 Task: Create new invoice with Date Opened :15-Apr-23, Select Customer: Inchin's Bamboo Garden, Terms: Payment Term 1. Make invoice entry for item-1 with Date: 15-Apr-23, Description: _x000D_
Ommegang Game of Thrones Gift Pack, Action: Material, Income Account: Income:Sales, Quantity: 2, Unit Price: 6.5, Discount %: 7. Make entry for item-2 with Date: 15-Apr-23, Description: Schweppes Club Soda Bottle, Action: Material, Income Account: Income:Sales, Quantity: 2, Unit Price: 6.5, Discount %: 8. Make entry for item-3 with Date: 15-Apr-23, Description: Taco Meat (each), Action: Material, Income Account: Income:Sales, Quantity: 2, Unit Price: 7.5, Discount %: 10. Write Notes: 'Looking forward to serving you again.'. Post Invoice with Post Date: 15-Apr-23, Post to Accounts: Assets:Accounts Receivable. Pay / Process Payment with Transaction Date: 15-May-23, Amount: 37.55, Transfer Account: Checking Account. Print Invoice, display notes by going to Option, then go to Display Tab and check 'Invoice Notes'.
Action: Mouse moved to (184, 67)
Screenshot: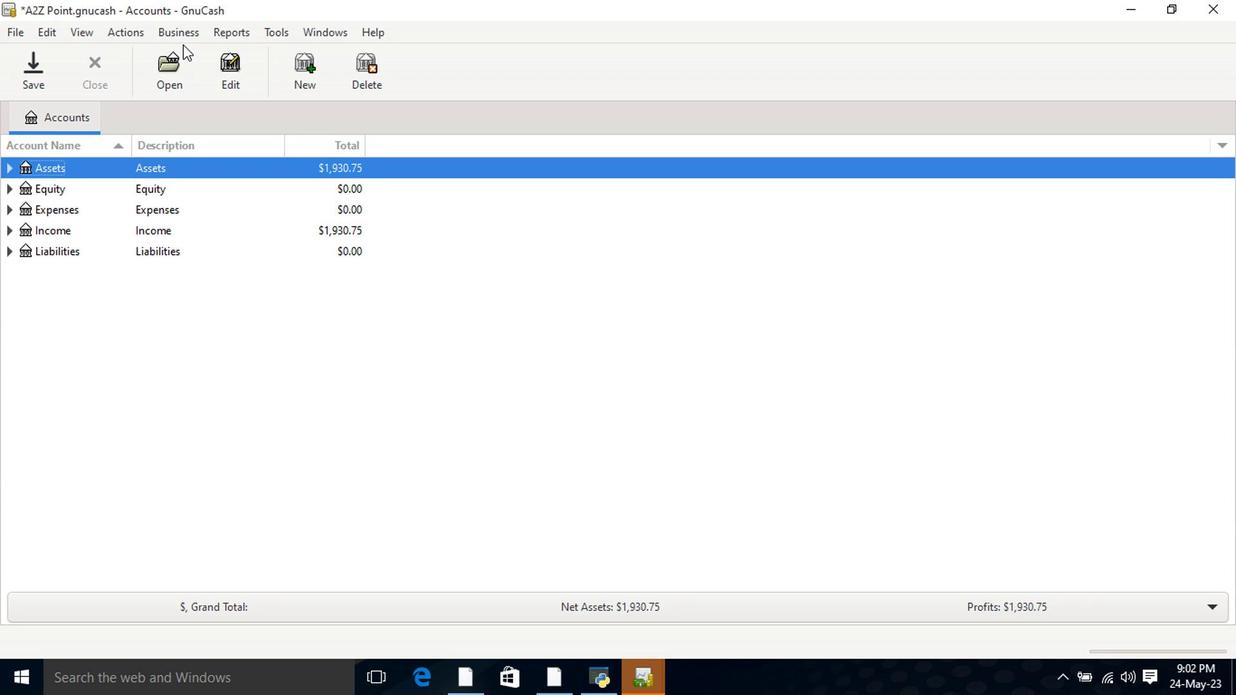 
Action: Mouse pressed left at (184, 67)
Screenshot: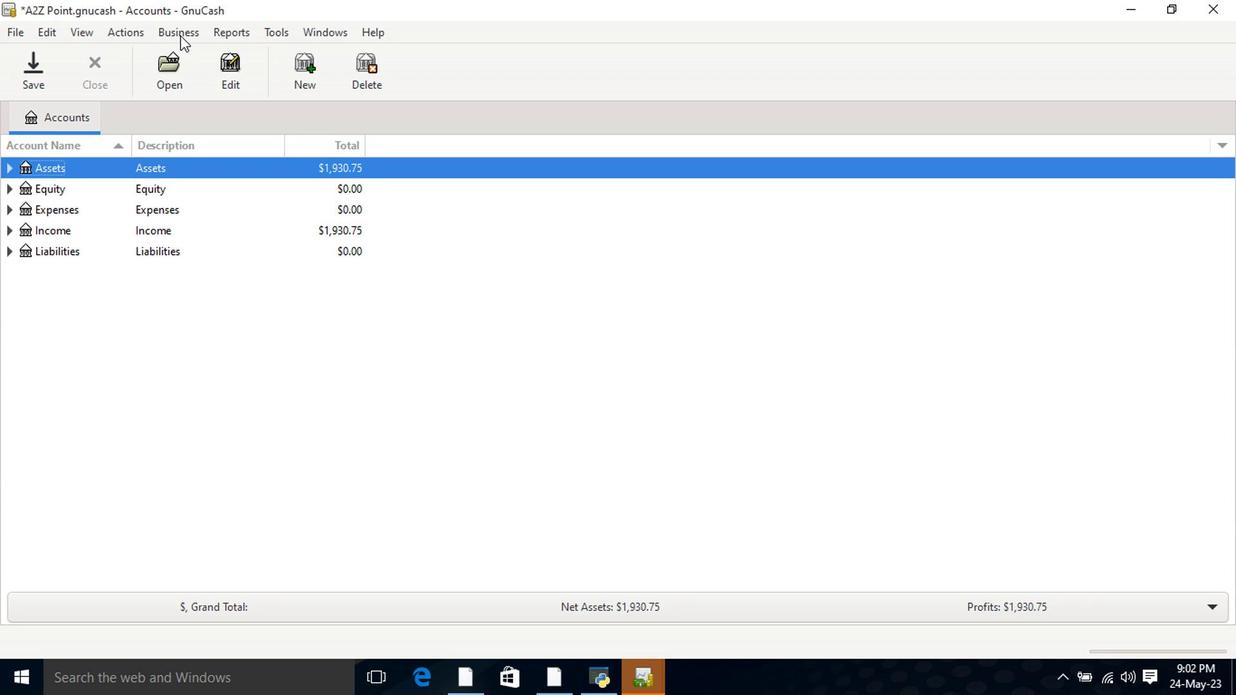 
Action: Mouse moved to (414, 155)
Screenshot: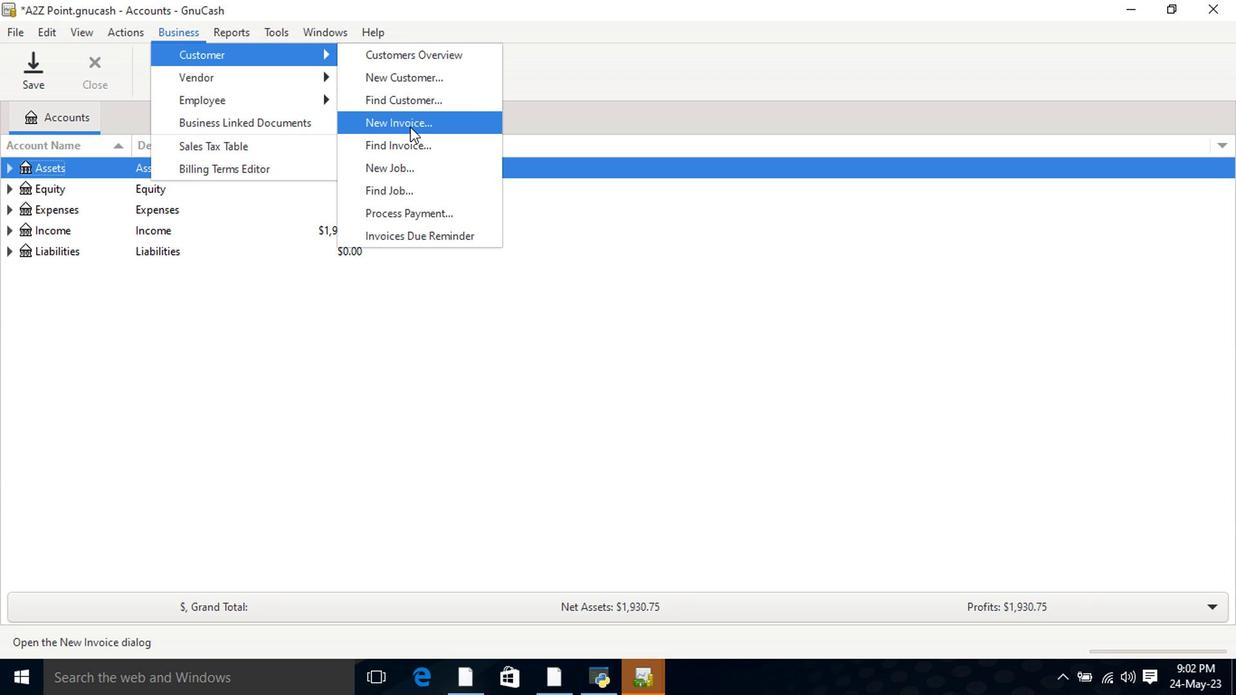
Action: Mouse pressed left at (414, 155)
Screenshot: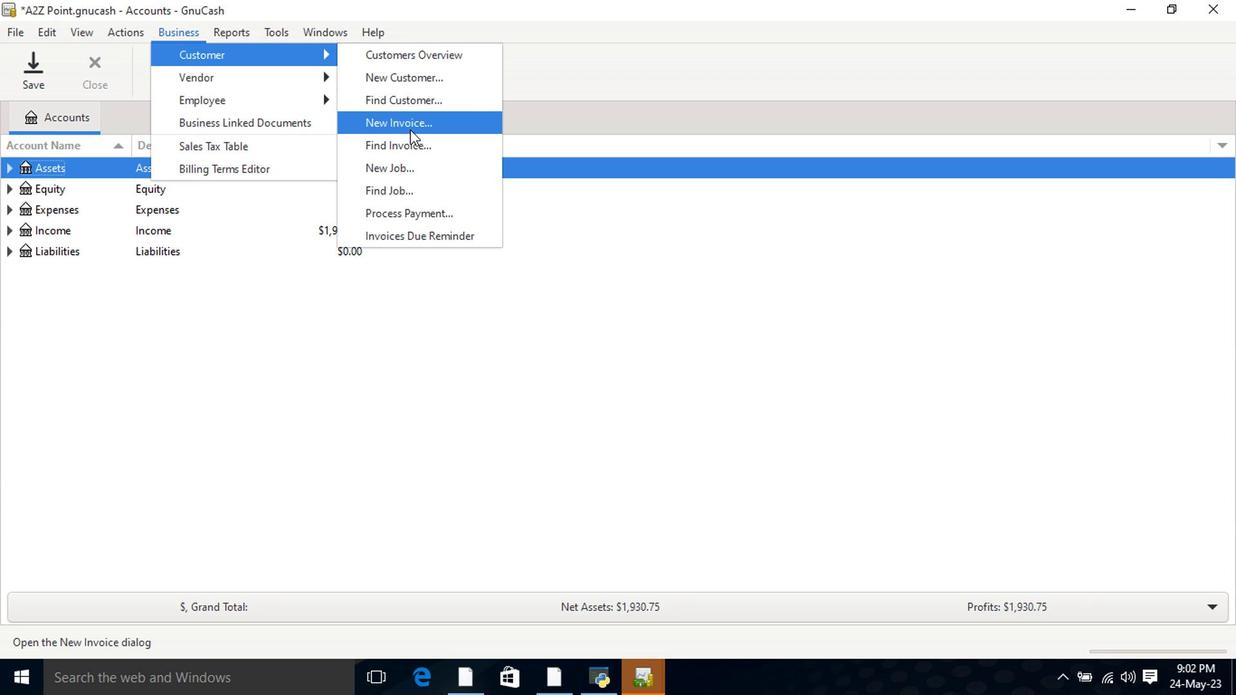 
Action: Mouse moved to (742, 295)
Screenshot: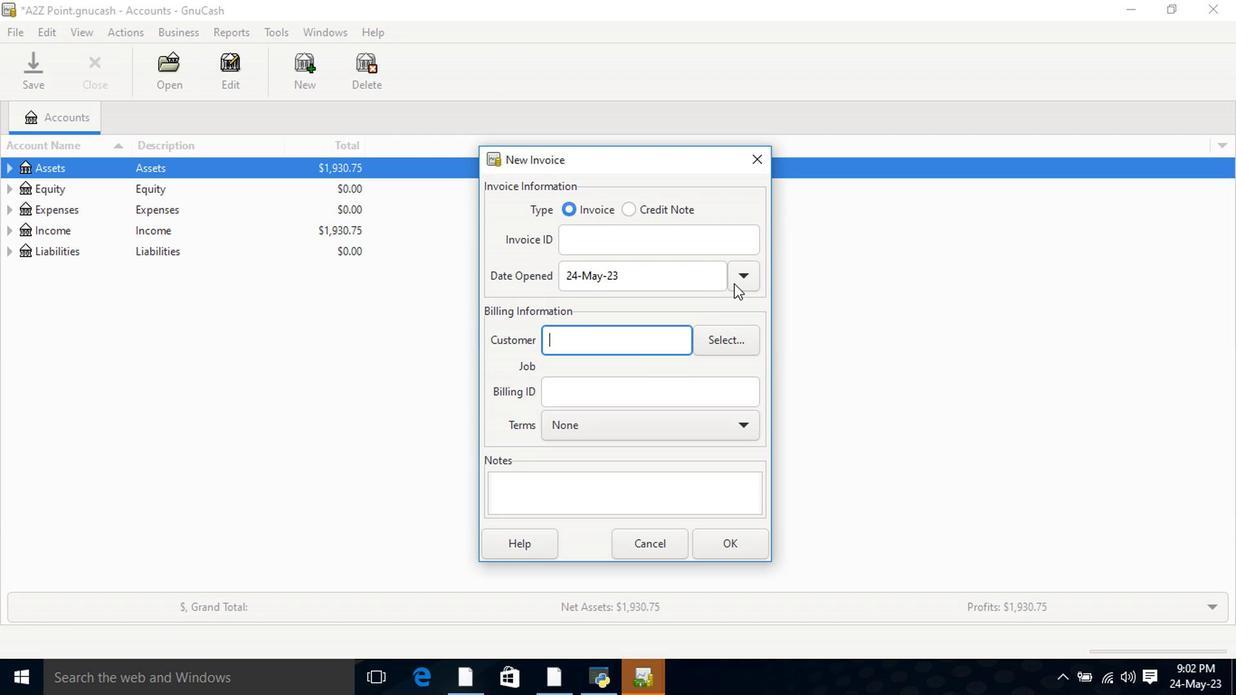 
Action: Mouse pressed left at (742, 295)
Screenshot: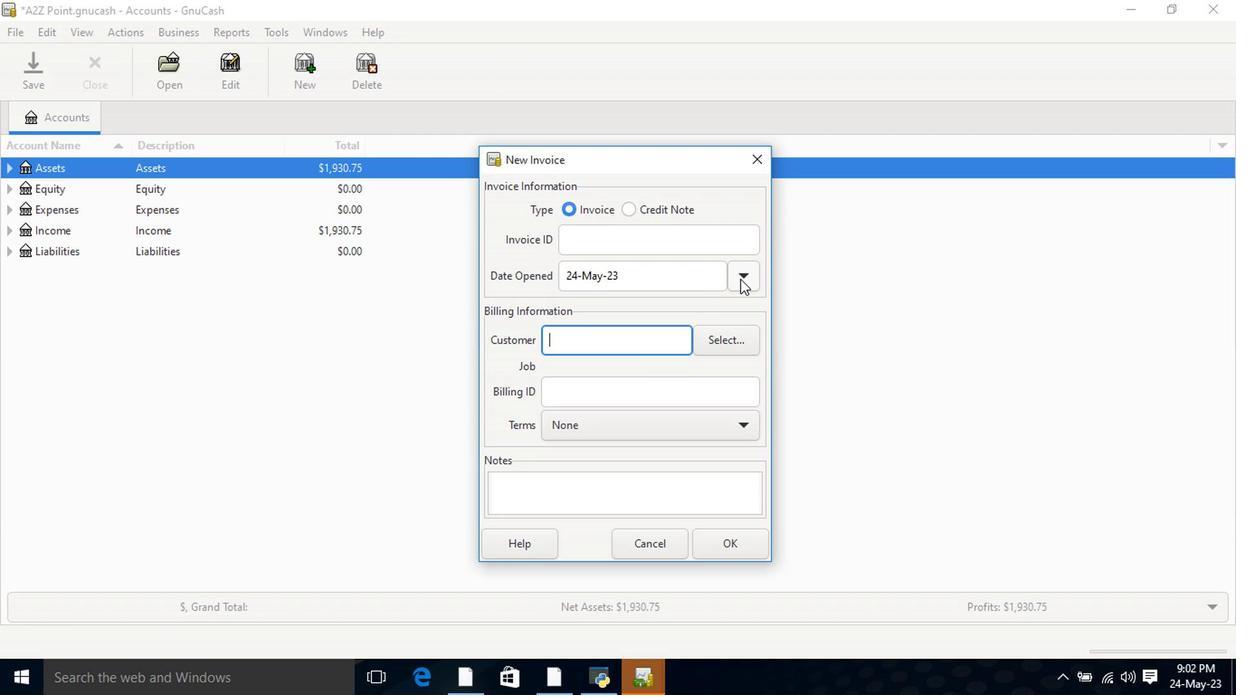 
Action: Mouse moved to (605, 321)
Screenshot: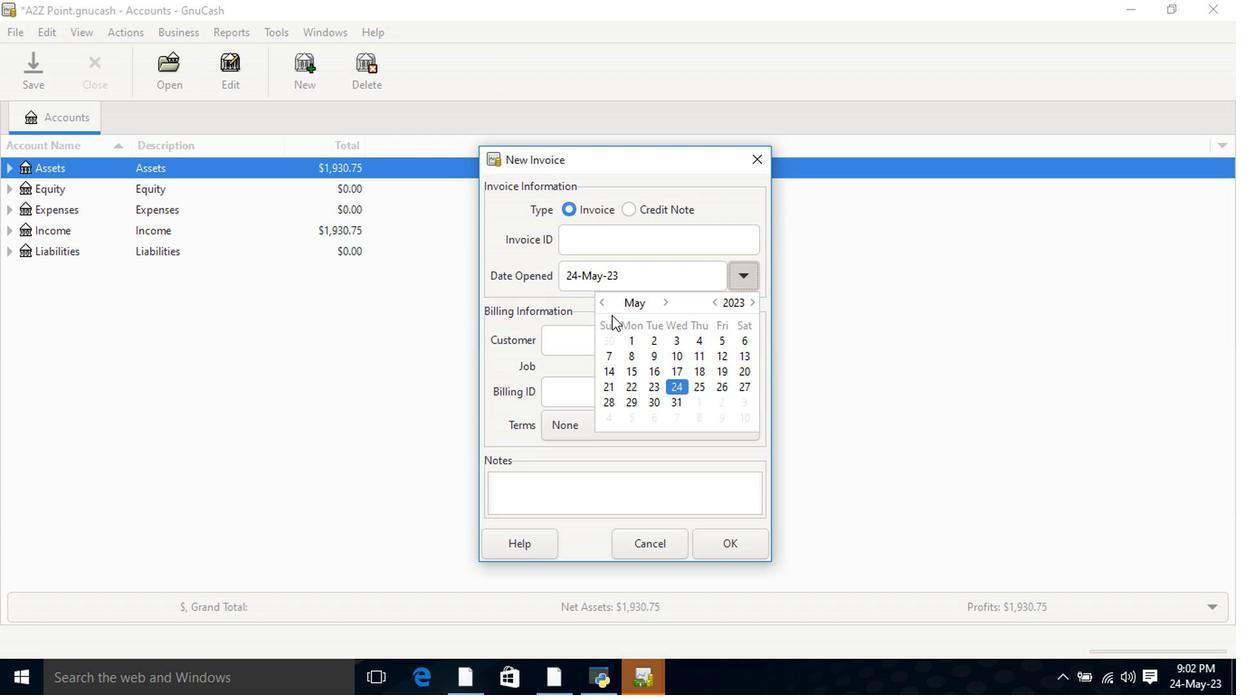 
Action: Mouse pressed left at (605, 321)
Screenshot: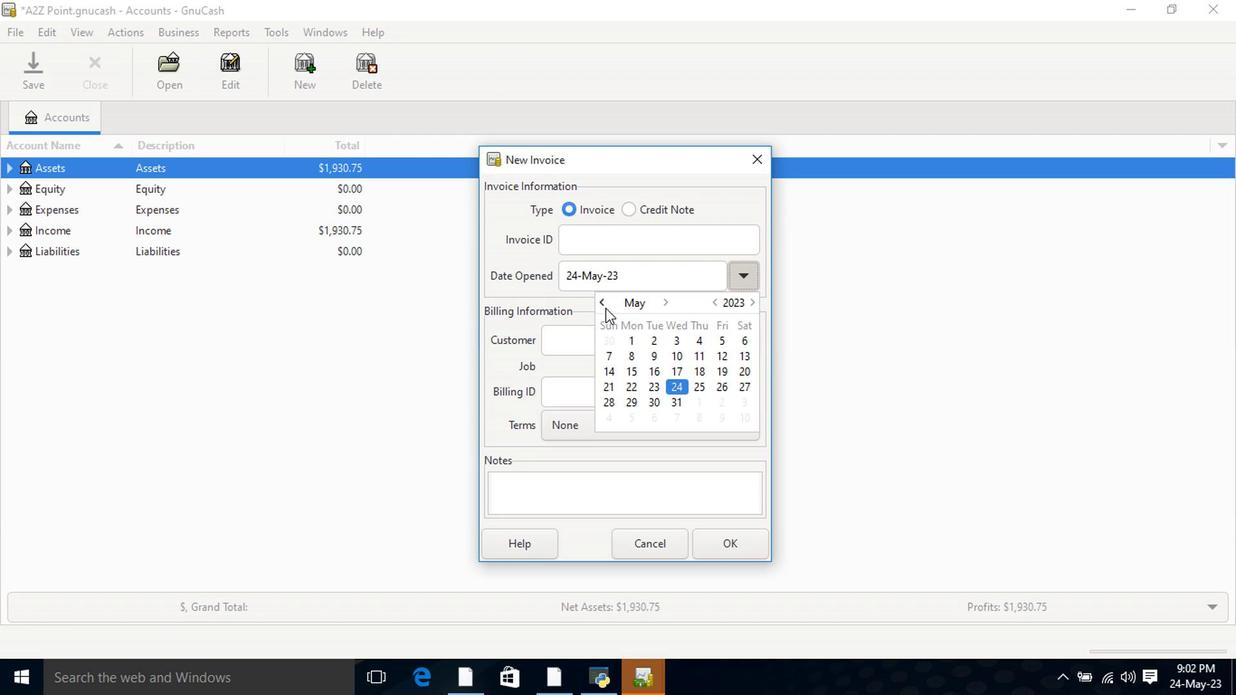 
Action: Mouse moved to (744, 383)
Screenshot: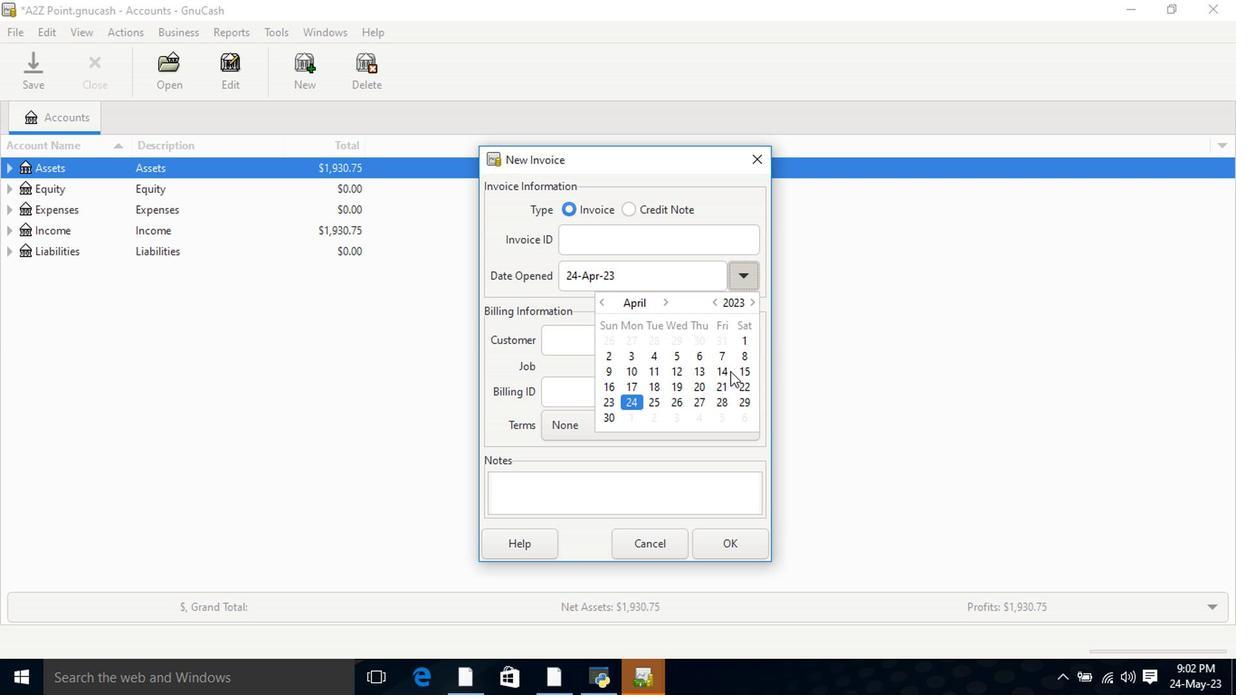 
Action: Mouse pressed left at (744, 383)
Screenshot: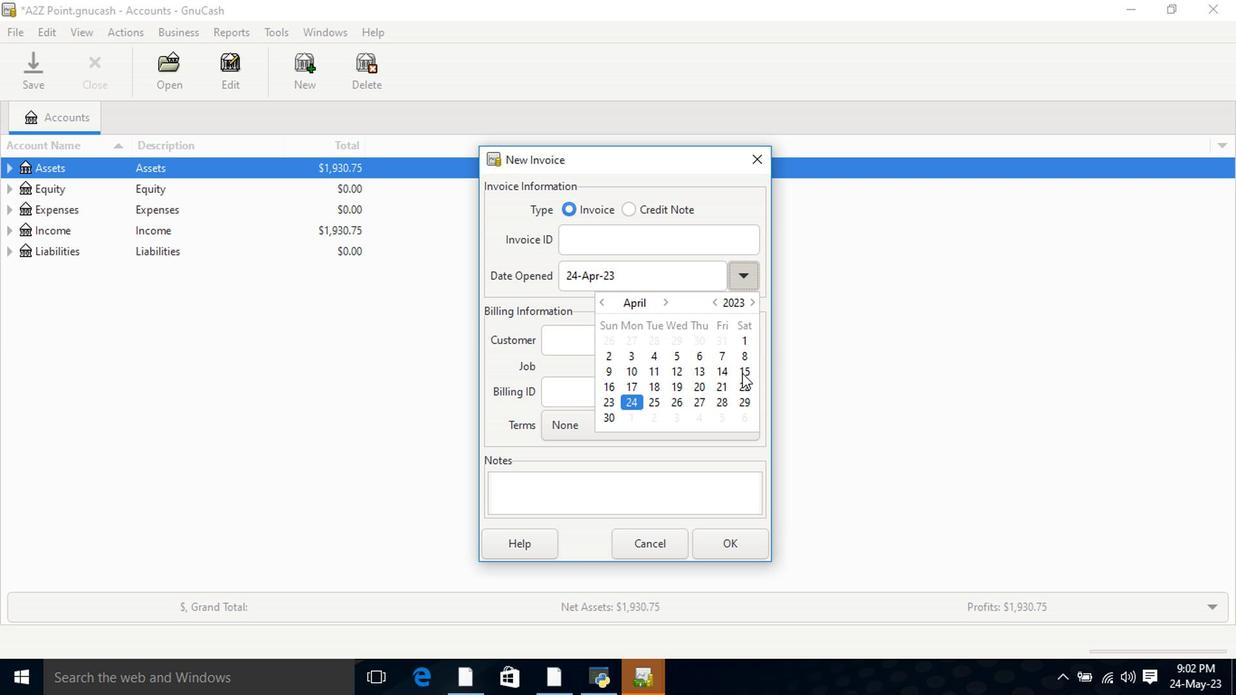 
Action: Mouse moved to (745, 384)
Screenshot: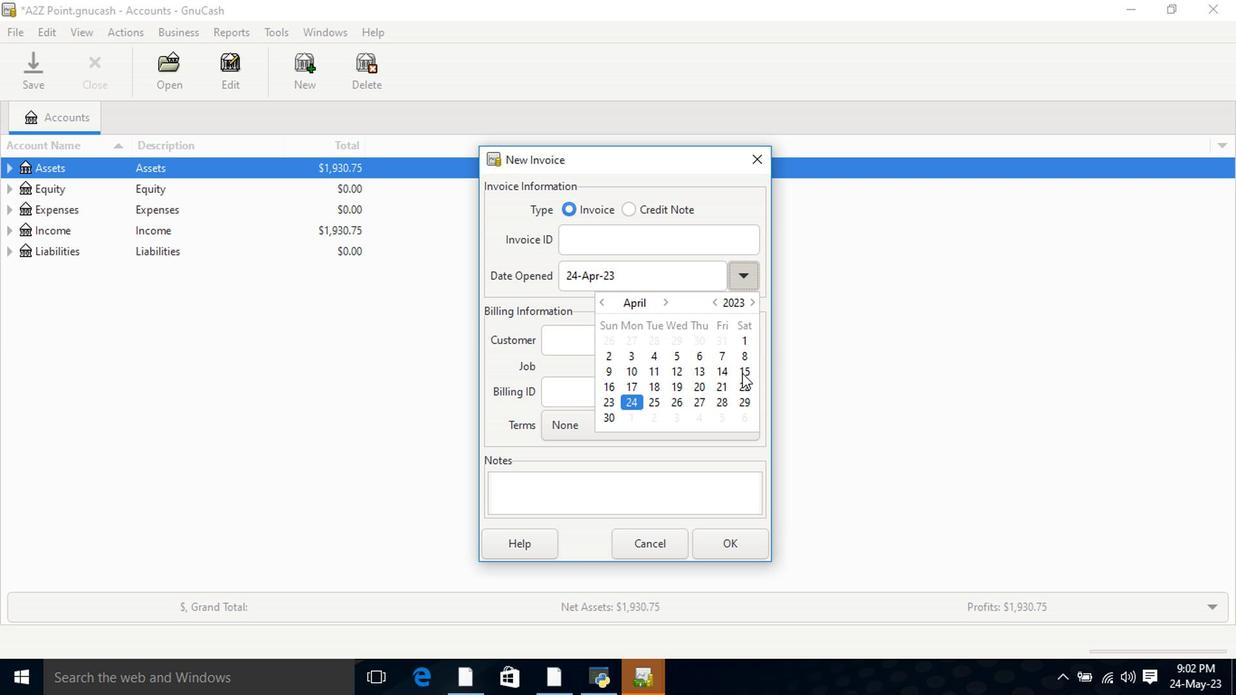 
Action: Mouse pressed left at (745, 384)
Screenshot: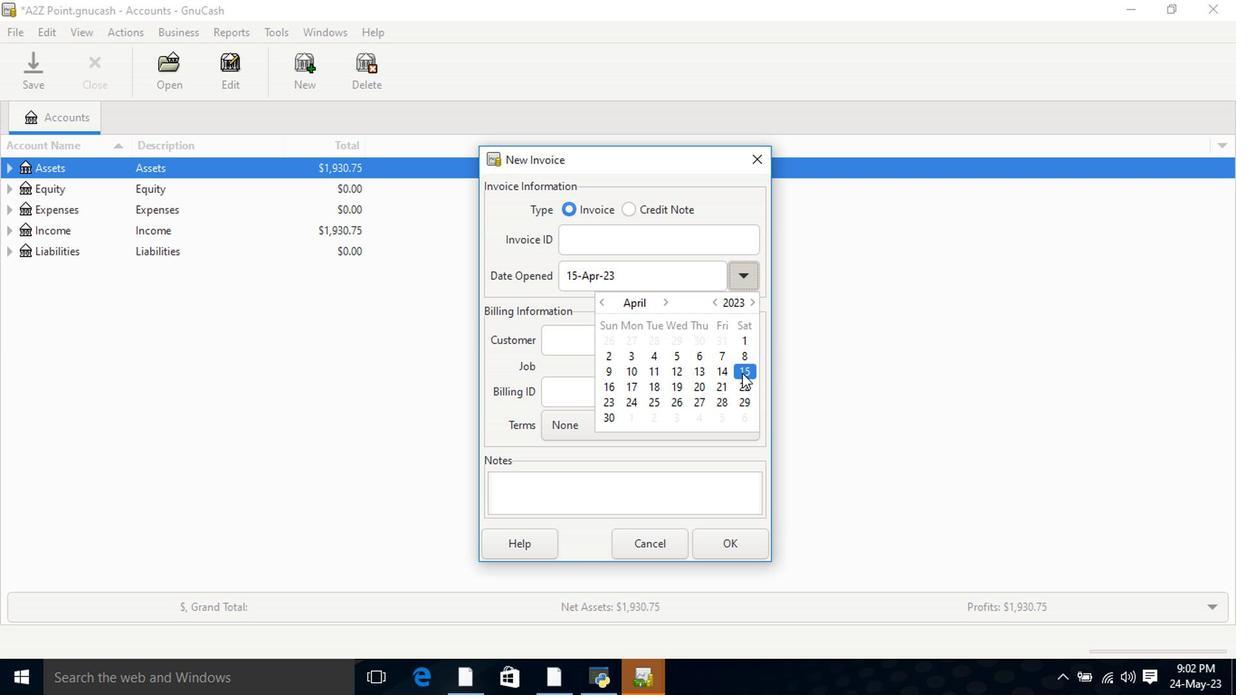 
Action: Mouse moved to (618, 358)
Screenshot: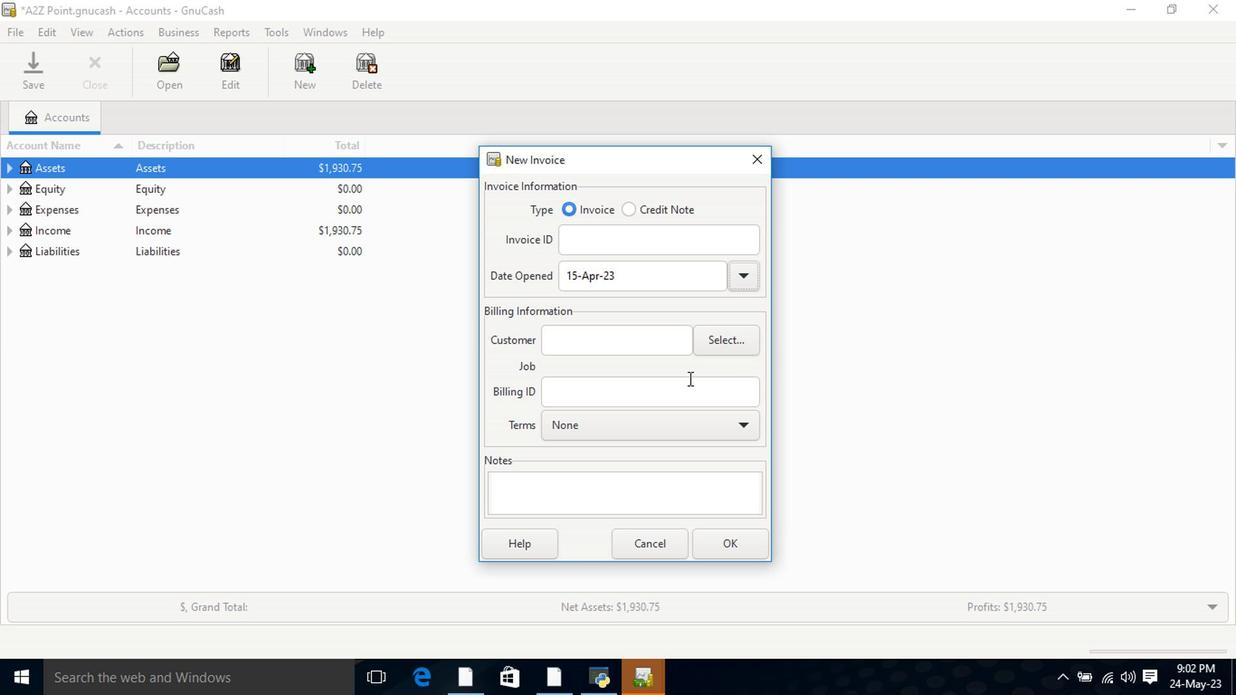 
Action: Mouse pressed left at (618, 358)
Screenshot: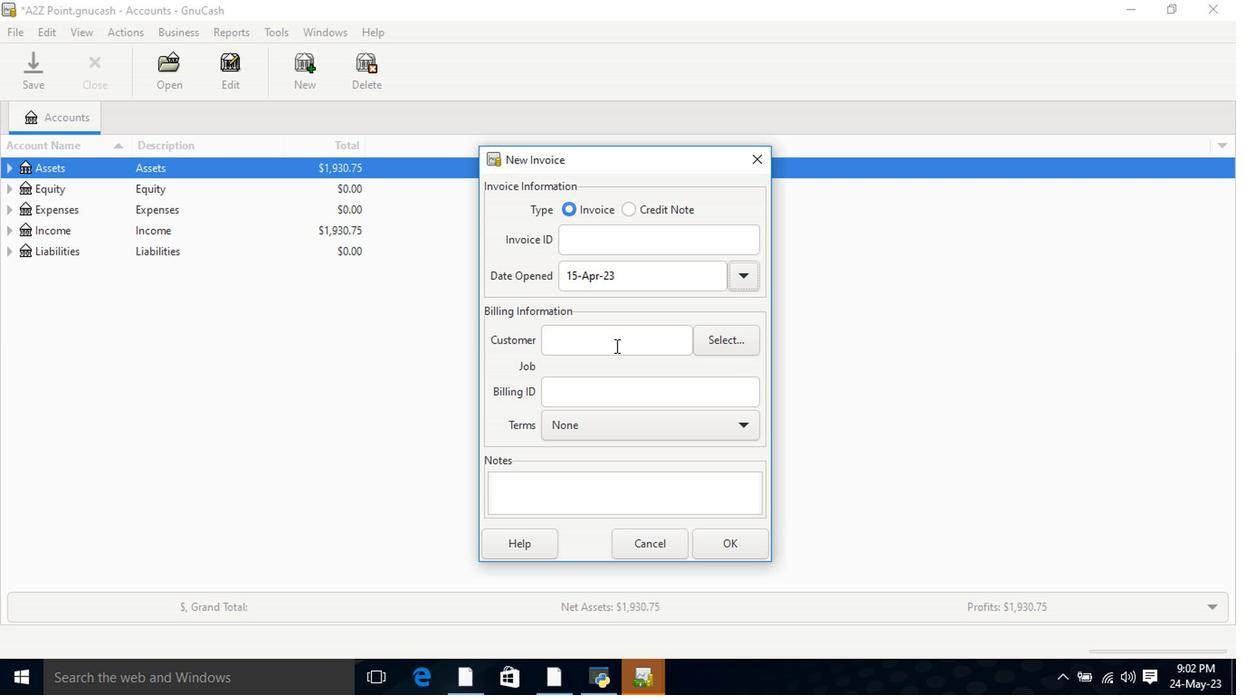 
Action: Key pressed inchin
Screenshot: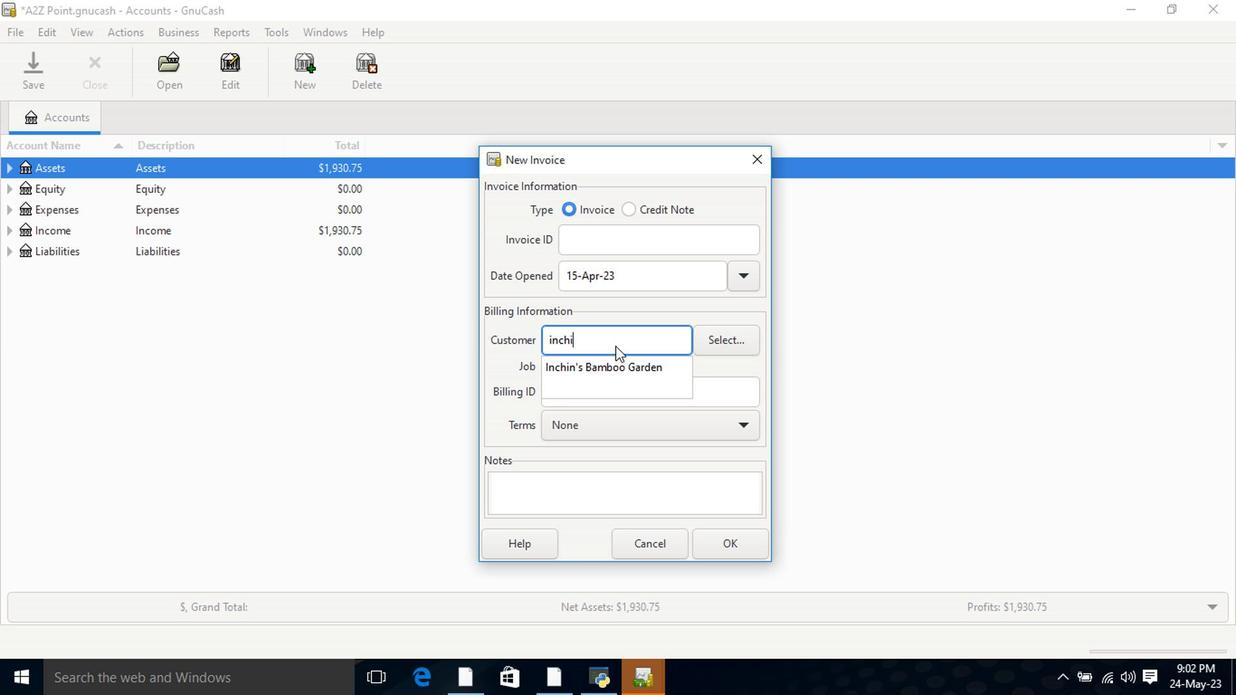 
Action: Mouse moved to (618, 385)
Screenshot: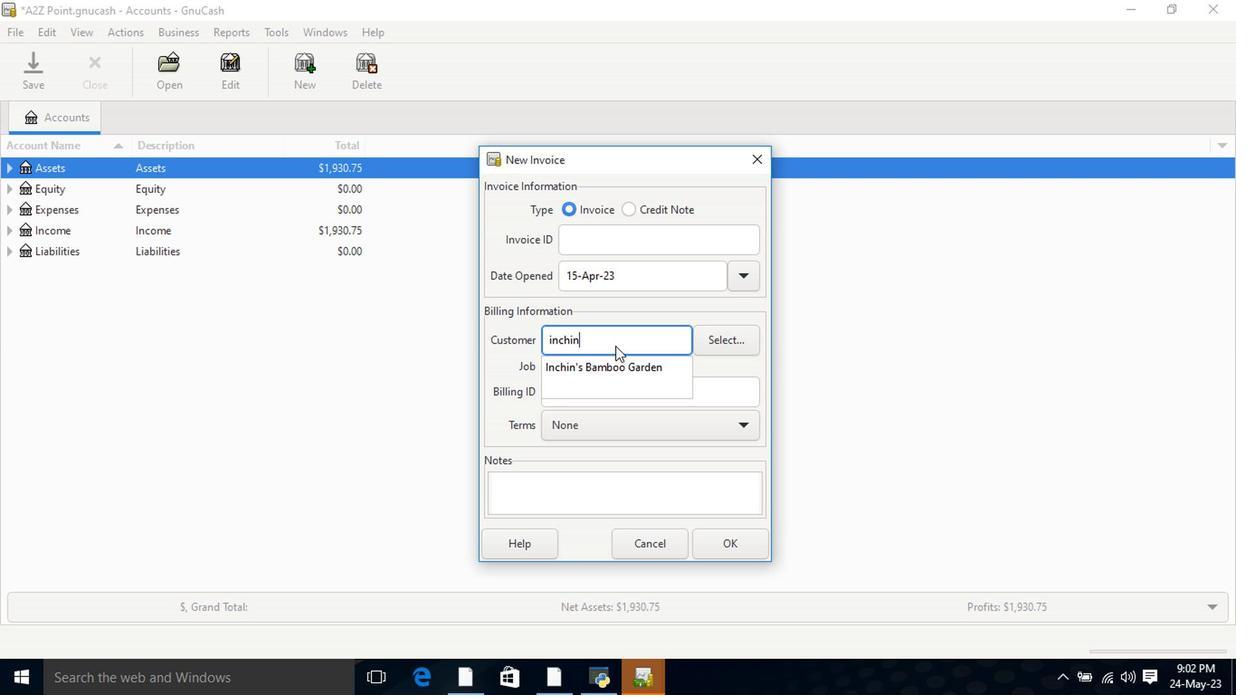 
Action: Mouse pressed left at (618, 385)
Screenshot: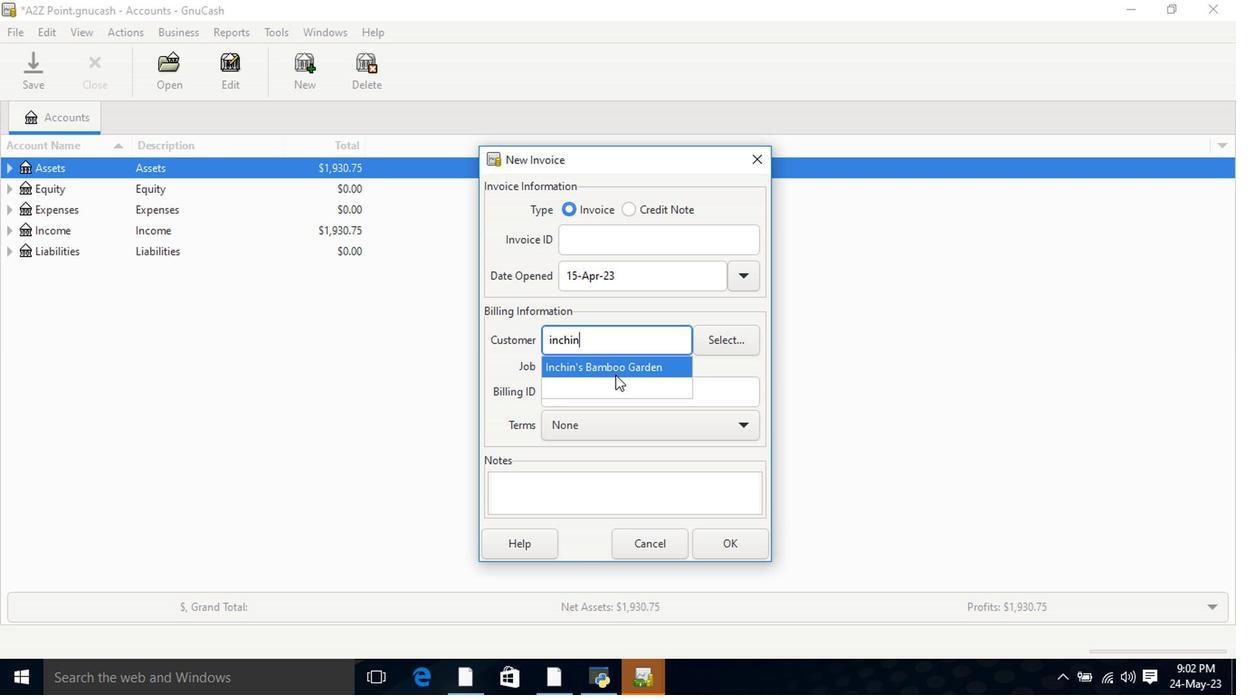 
Action: Mouse moved to (640, 446)
Screenshot: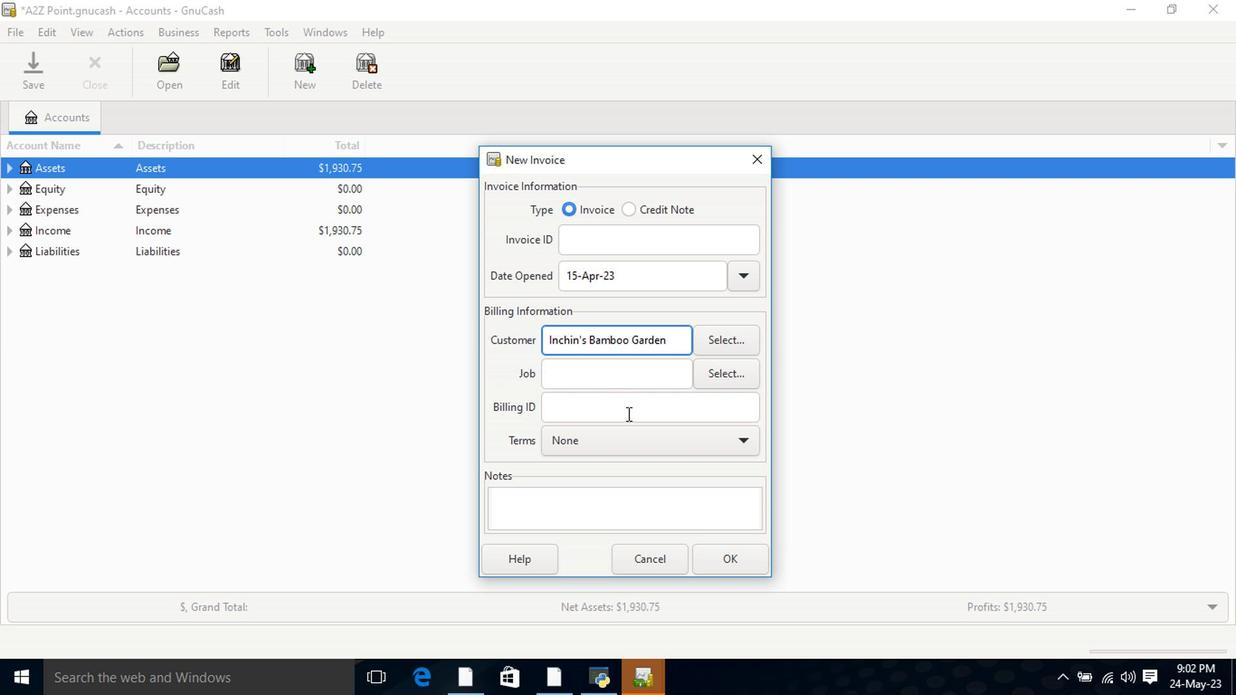
Action: Mouse pressed left at (640, 446)
Screenshot: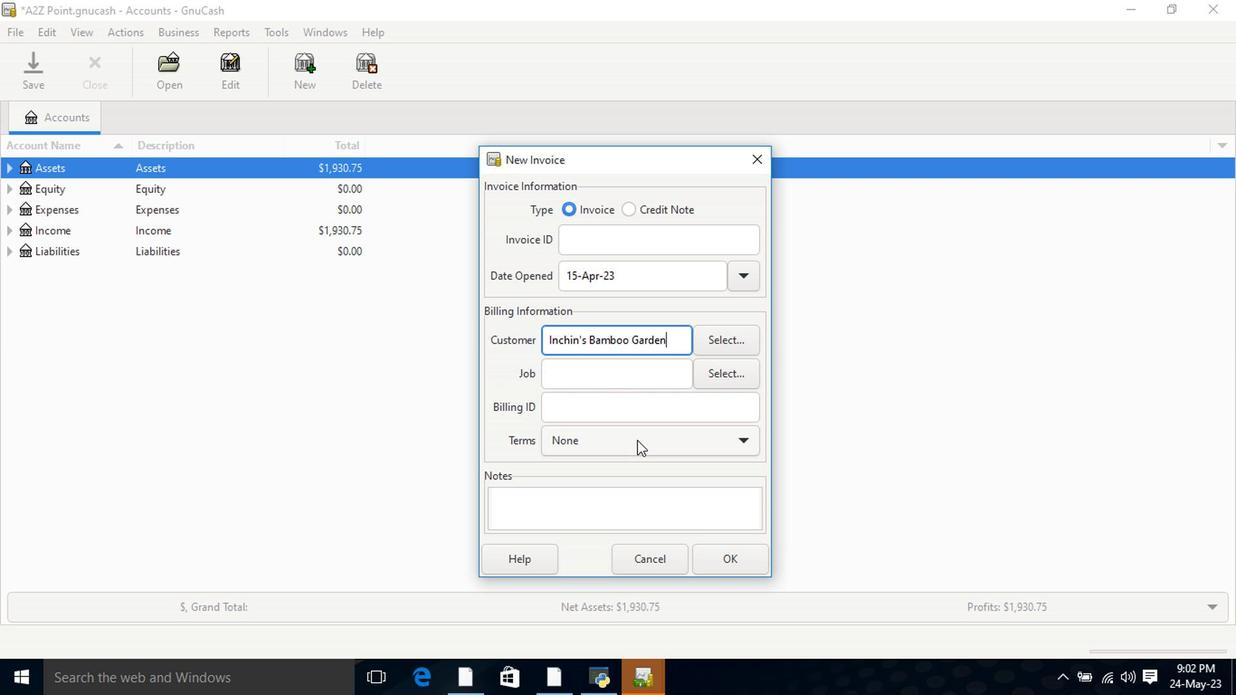 
Action: Mouse moved to (640, 465)
Screenshot: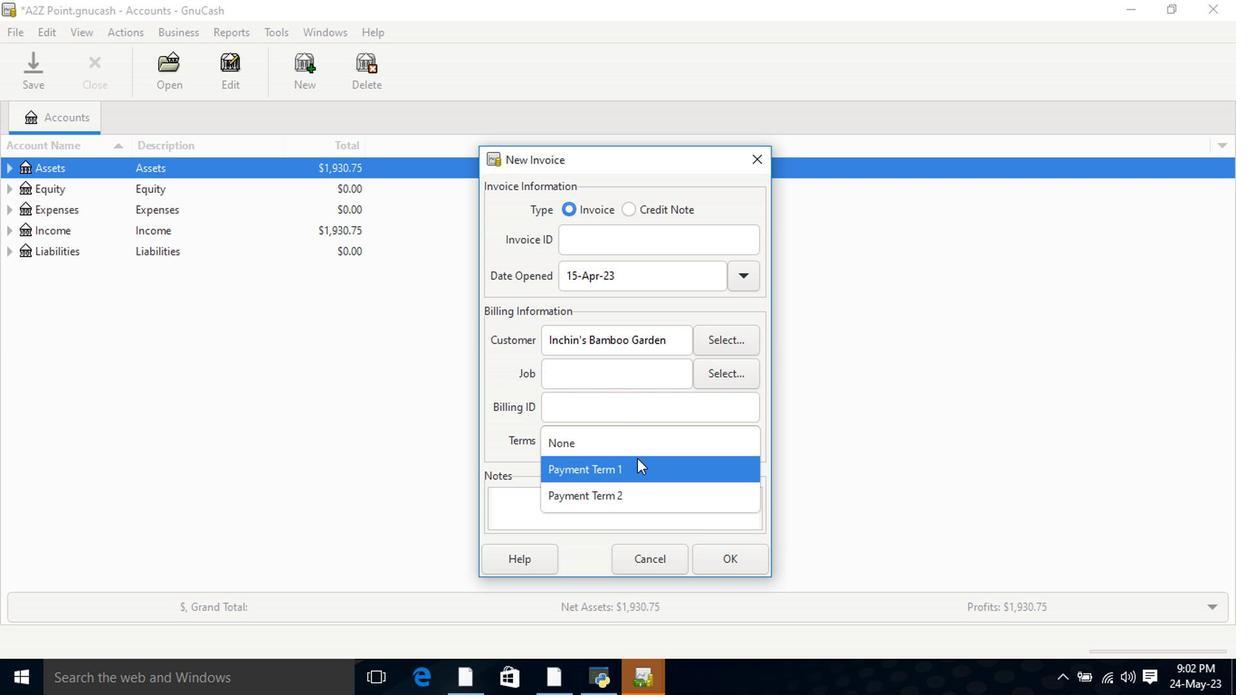 
Action: Mouse pressed left at (640, 465)
Screenshot: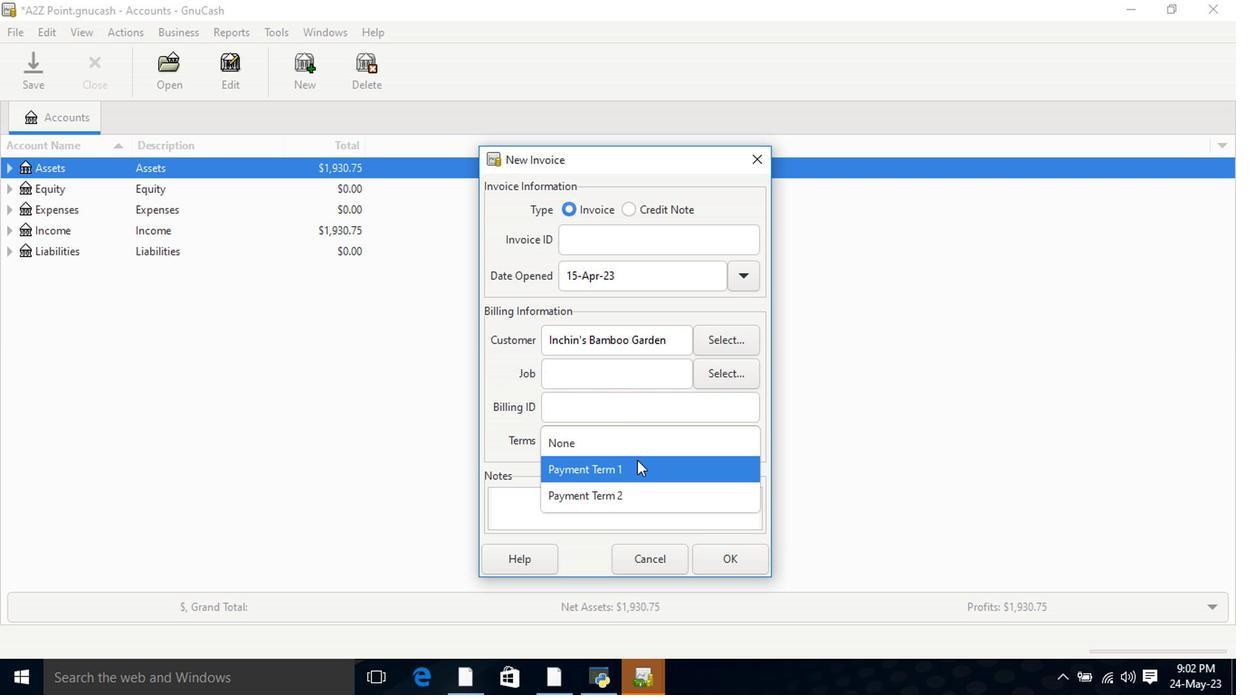 
Action: Mouse moved to (719, 563)
Screenshot: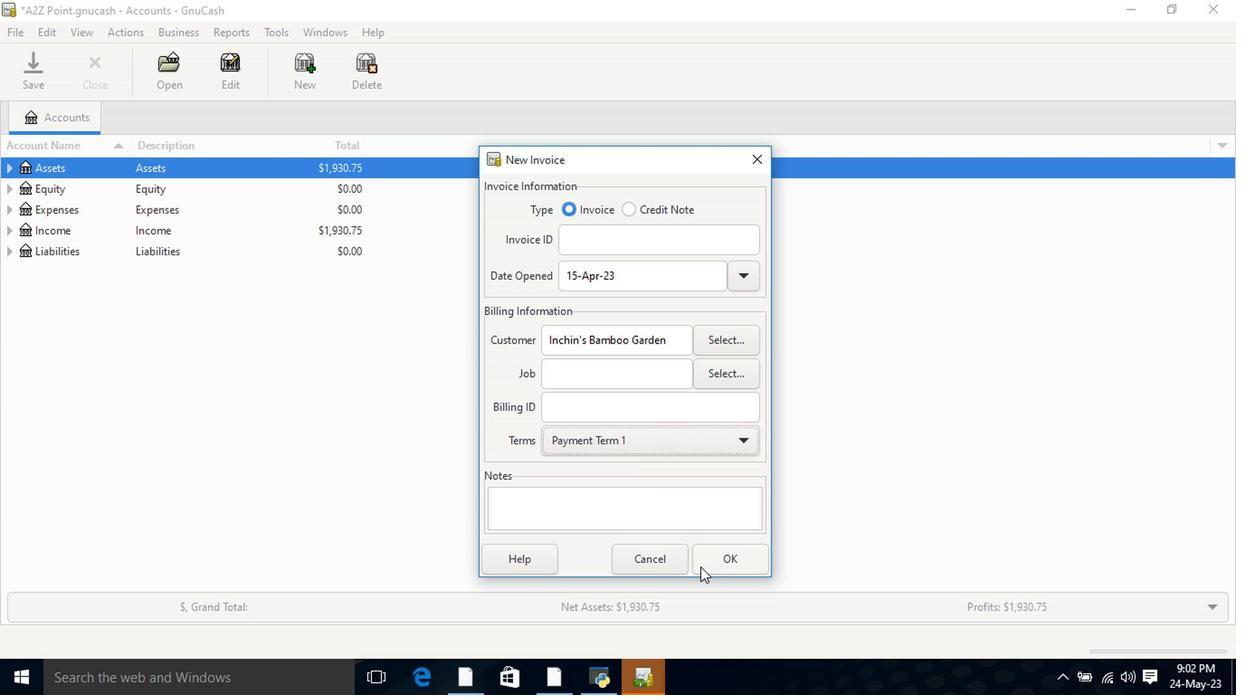 
Action: Mouse pressed left at (719, 563)
Screenshot: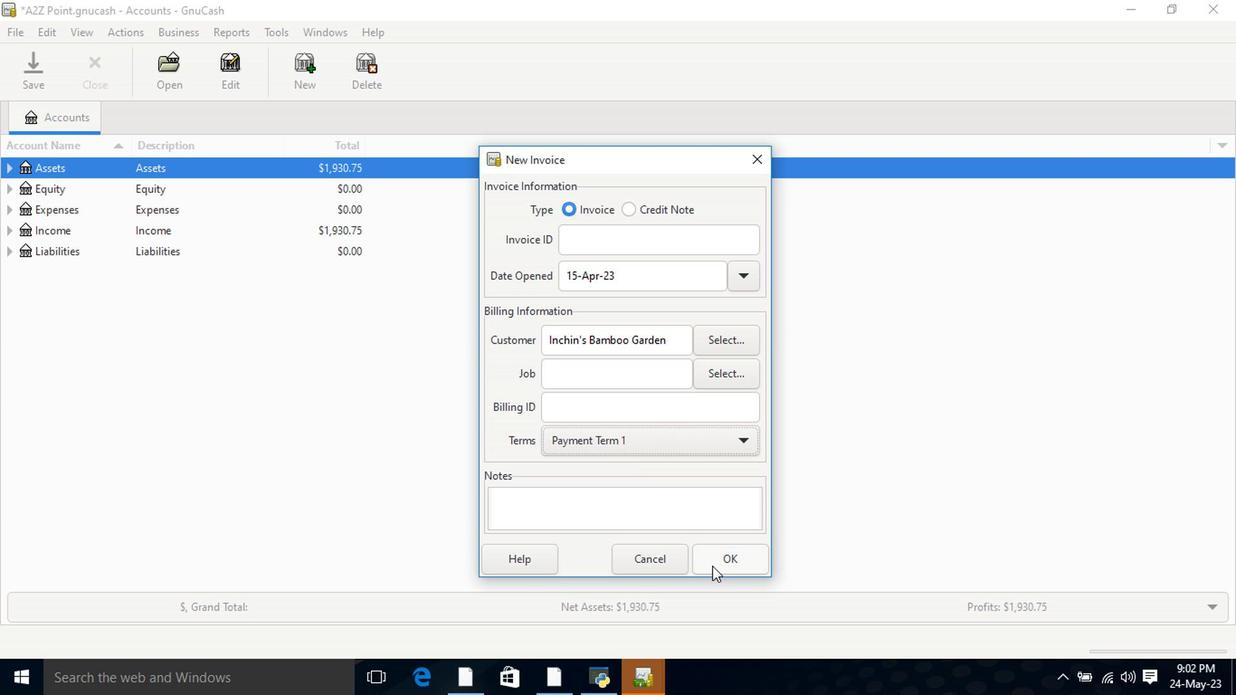 
Action: Mouse moved to (87, 360)
Screenshot: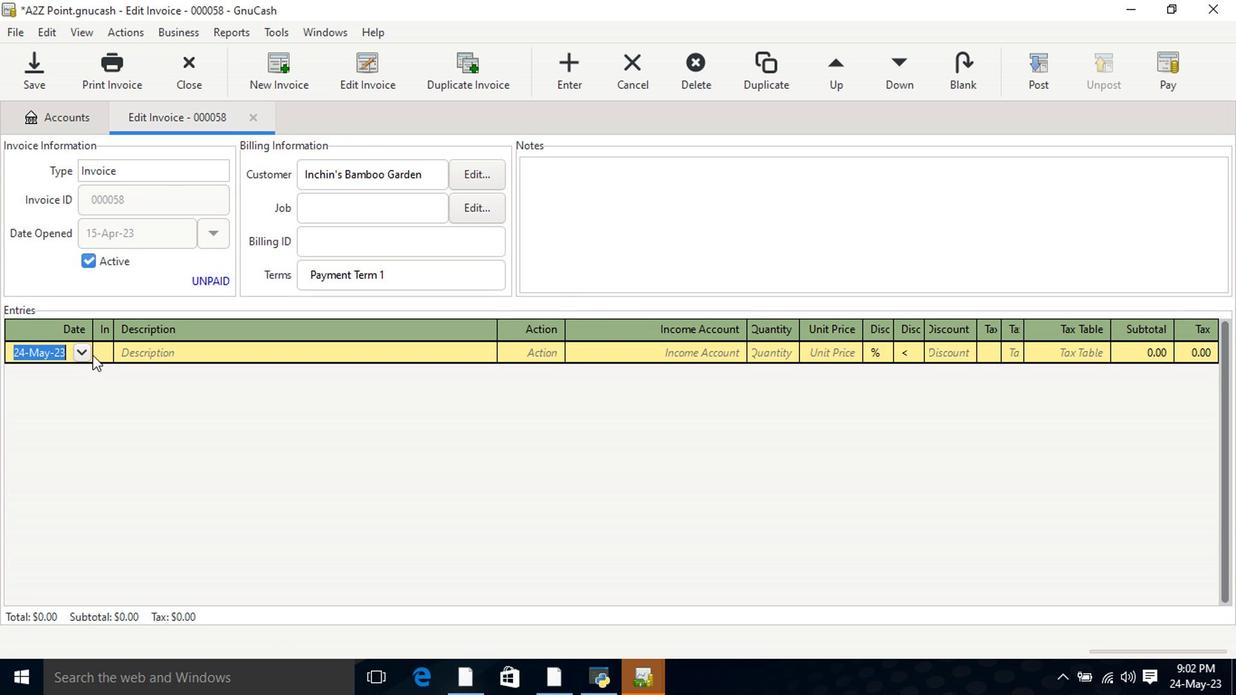 
Action: Mouse pressed left at (87, 360)
Screenshot: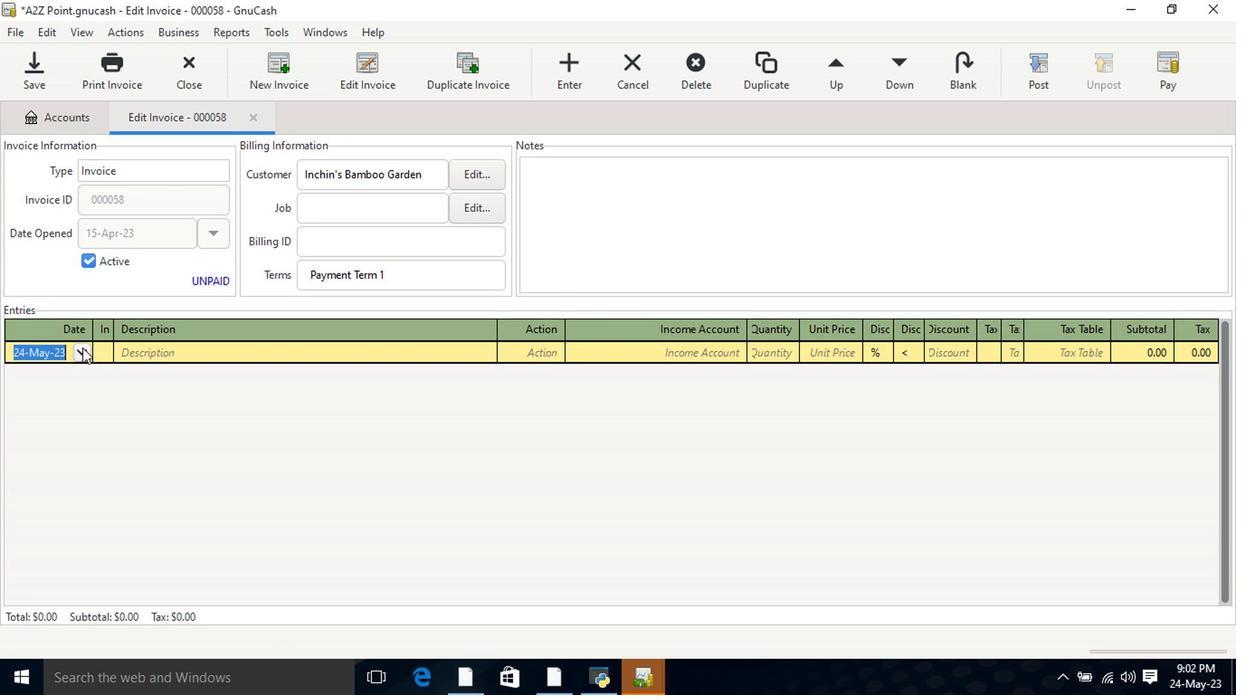 
Action: Mouse moved to (21, 384)
Screenshot: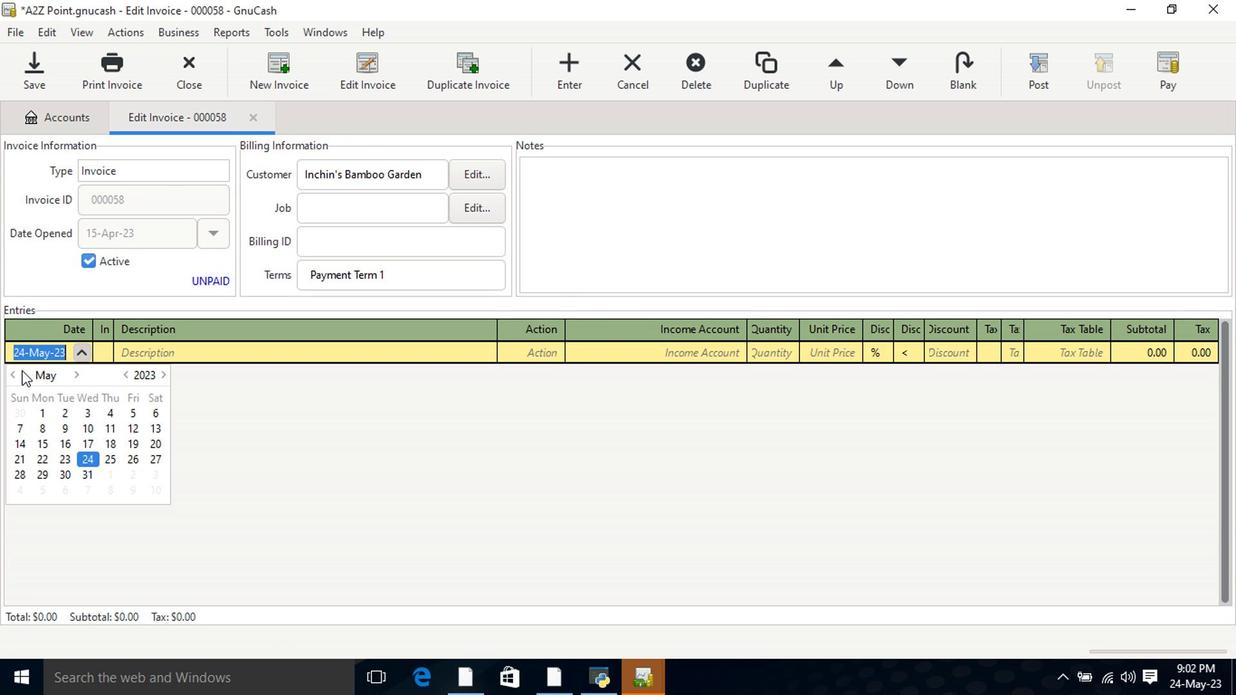 
Action: Mouse pressed left at (21, 384)
Screenshot: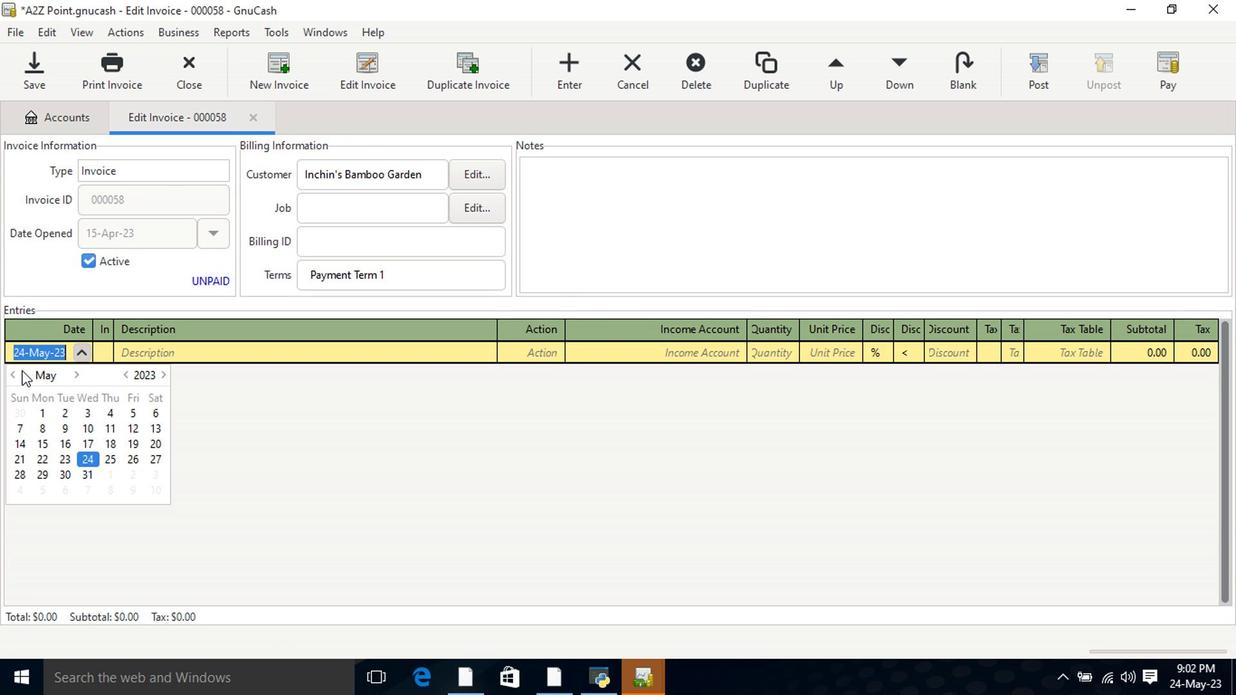 
Action: Mouse moved to (159, 450)
Screenshot: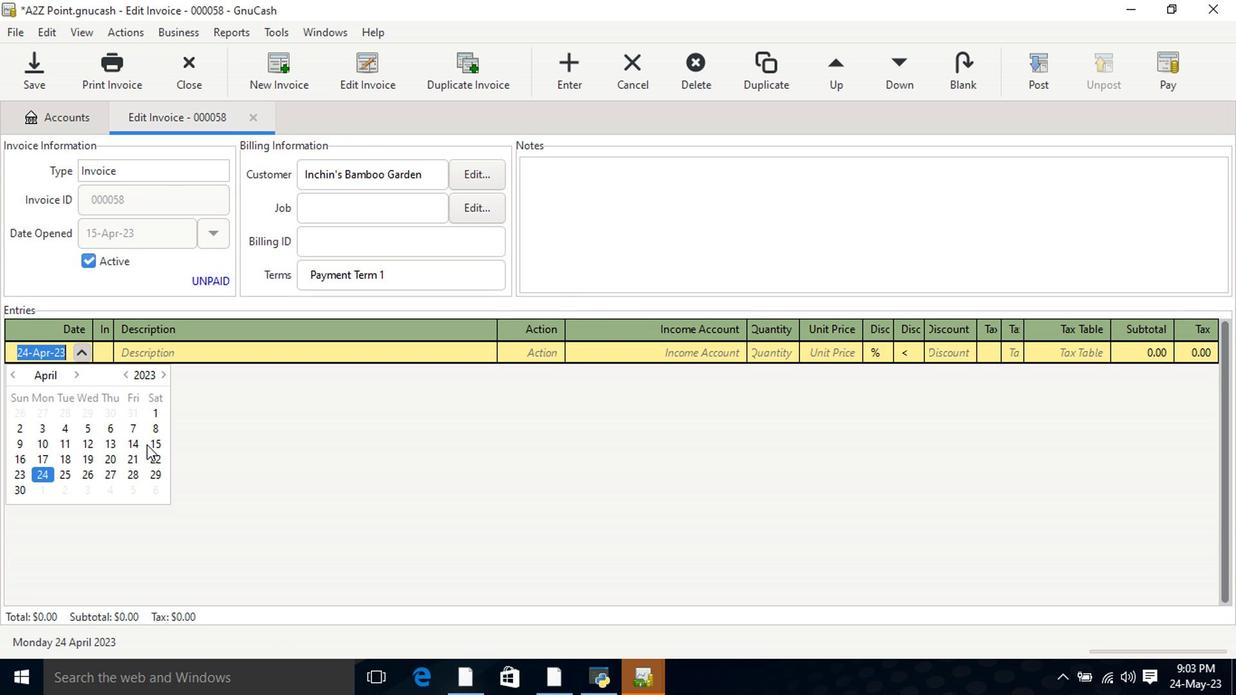 
Action: Mouse pressed left at (159, 450)
Screenshot: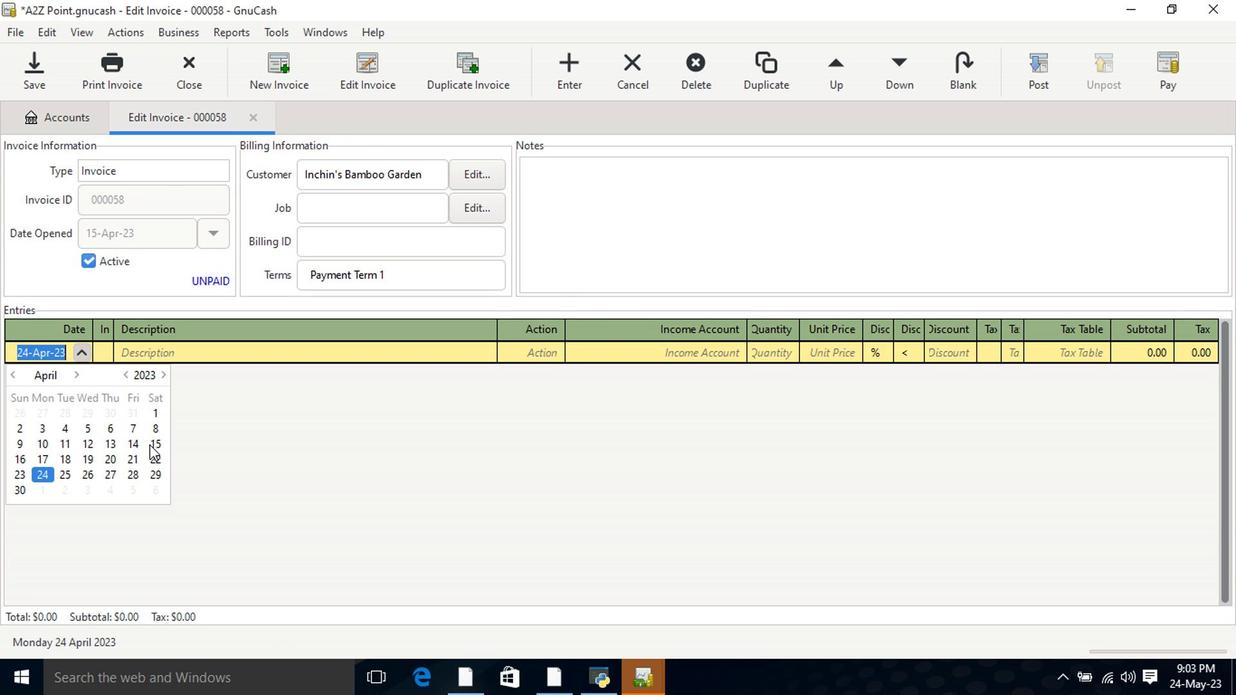 
Action: Mouse pressed left at (159, 450)
Screenshot: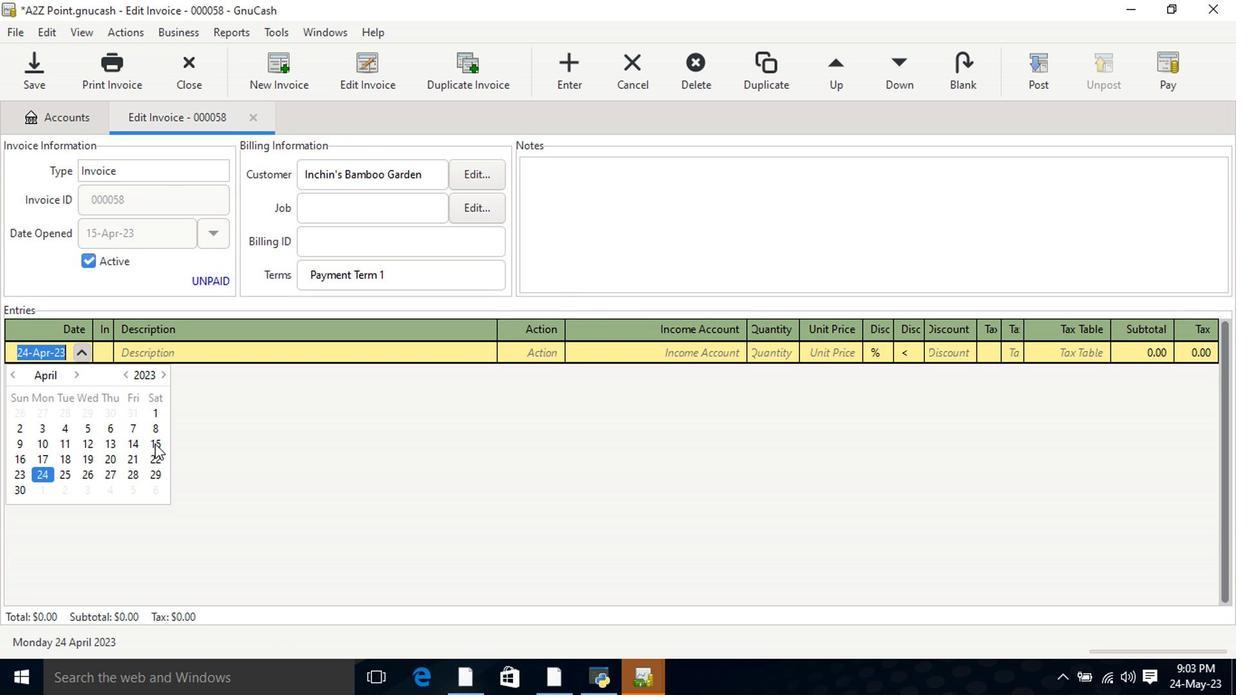 
Action: Mouse moved to (179, 369)
Screenshot: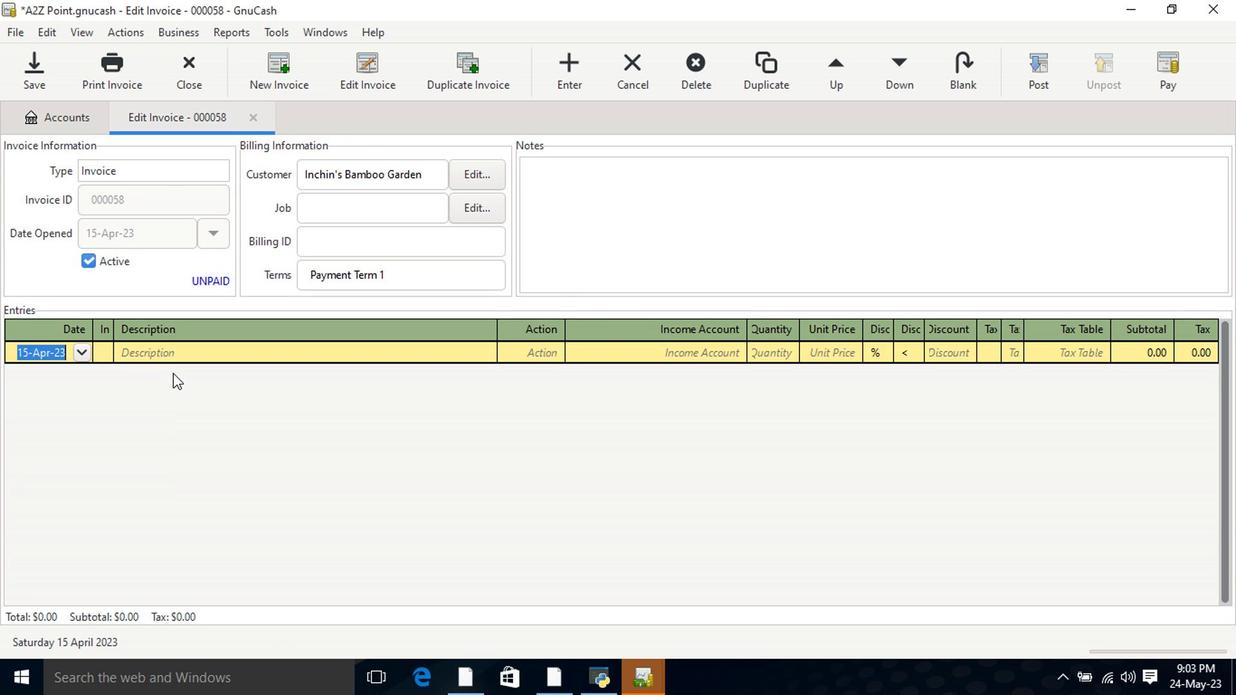 
Action: Mouse pressed left at (179, 369)
Screenshot: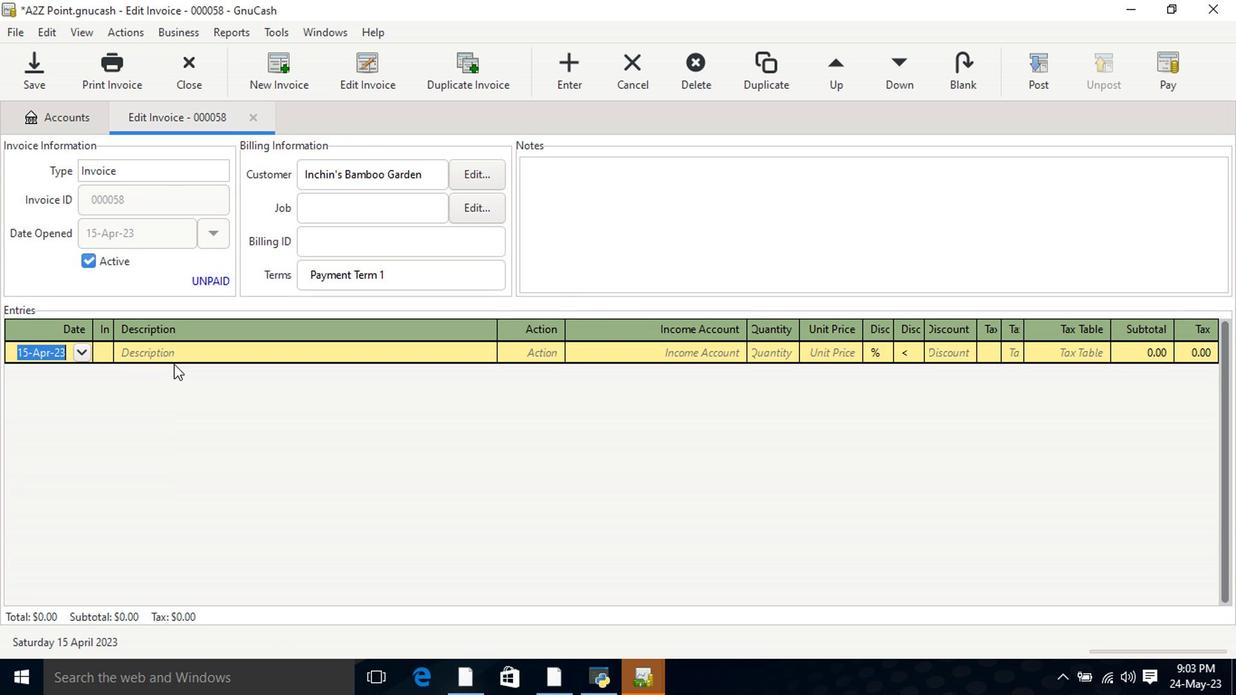 
Action: Key pressed <Key.shift>Ommegang<Key.space><Key.shift>Game<Key.space>of<Key.space><Key.shift>Thrones<Key.space><Key.shift>Gift<Key.space><Key.shift>Pack<Key.tab>mate<Key.tab>2<Key.tab>
Screenshot: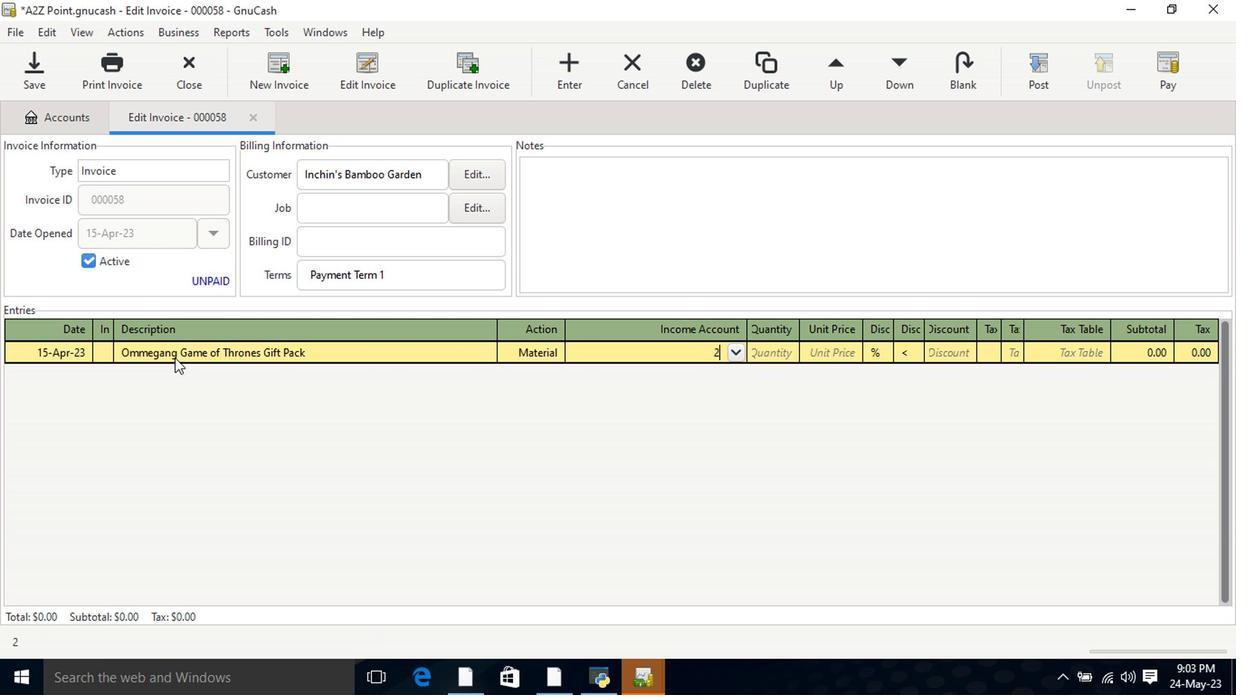 
Action: Mouse moved to (774, 335)
Screenshot: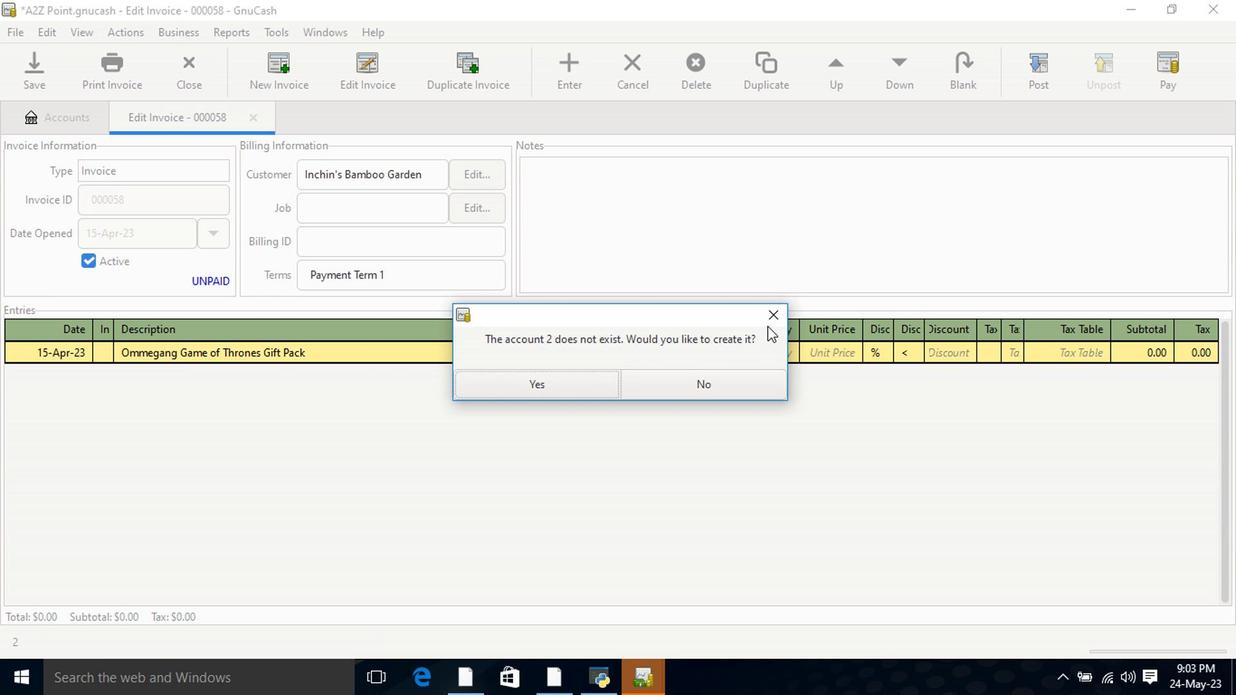 
Action: Mouse pressed left at (774, 335)
Screenshot: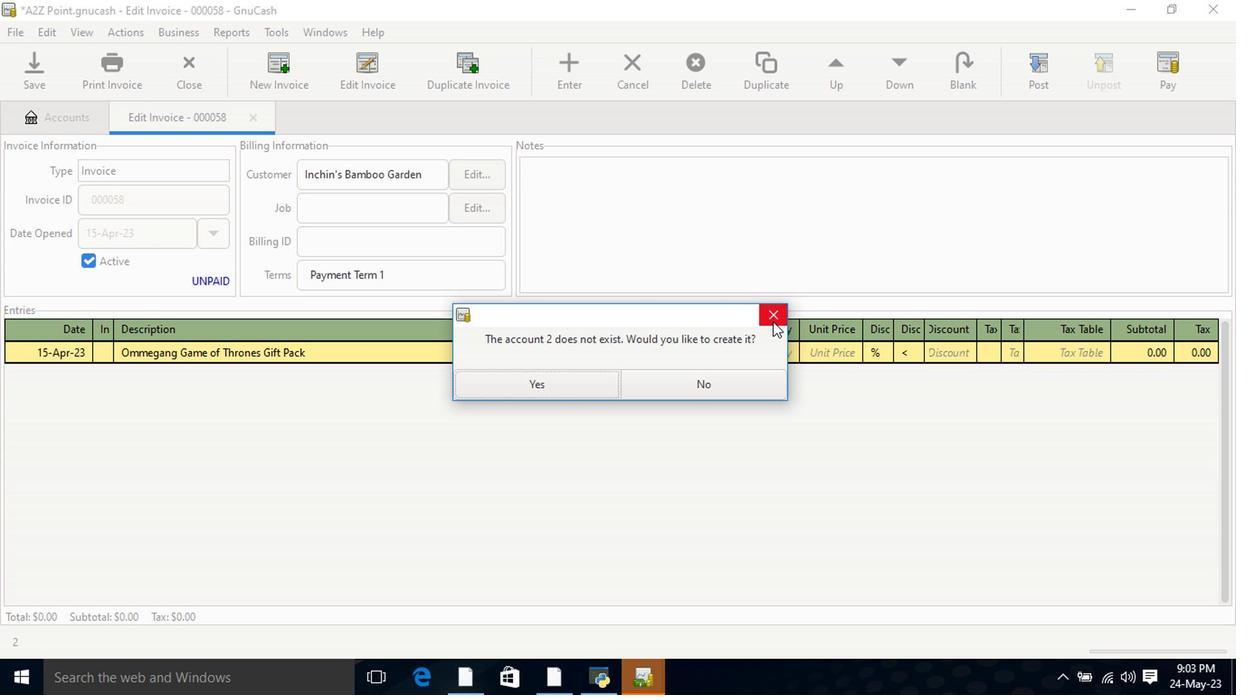 
Action: Mouse moved to (697, 358)
Screenshot: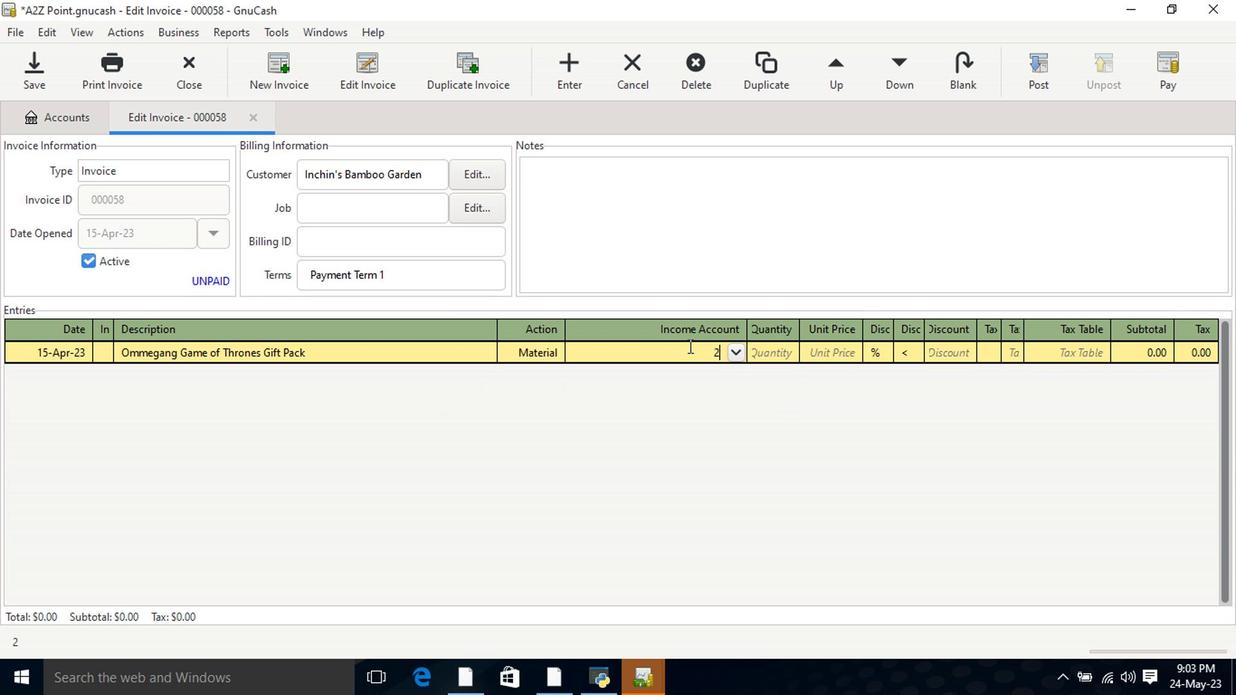 
Action: Key pressed <Key.backspace><Key.alt_l><Key.down><Key.down>
Screenshot: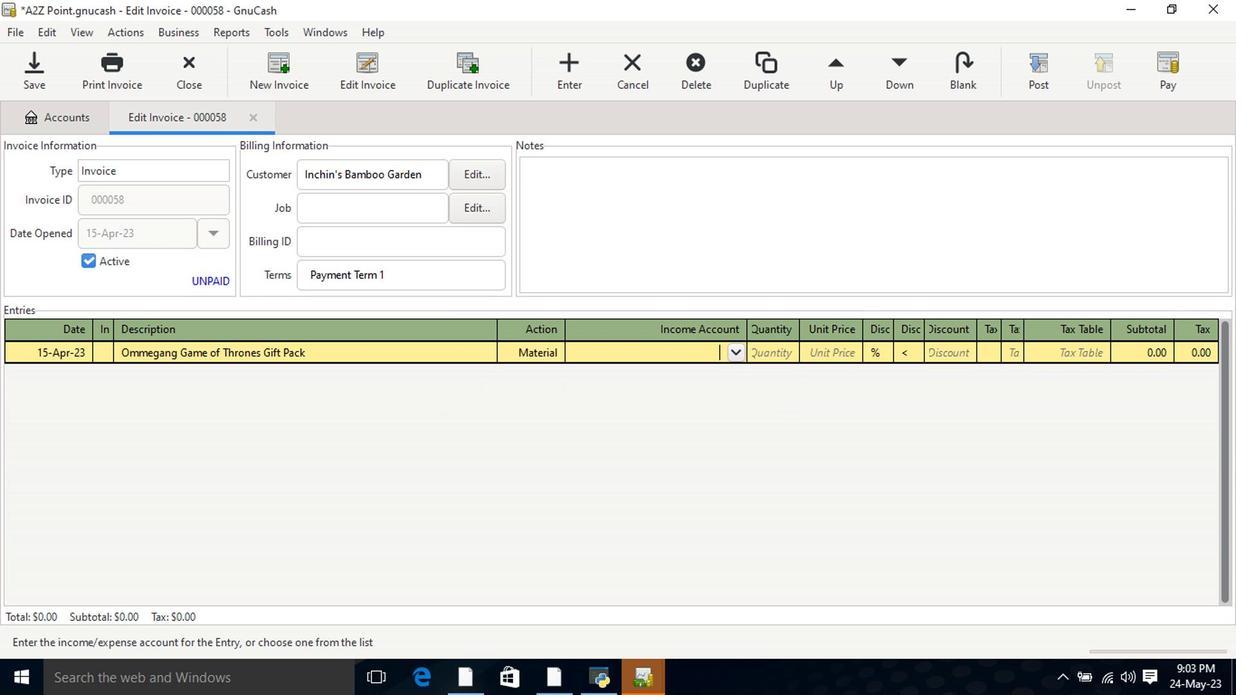 
Action: Mouse scrolled (697, 359) with delta (0, 1)
Screenshot: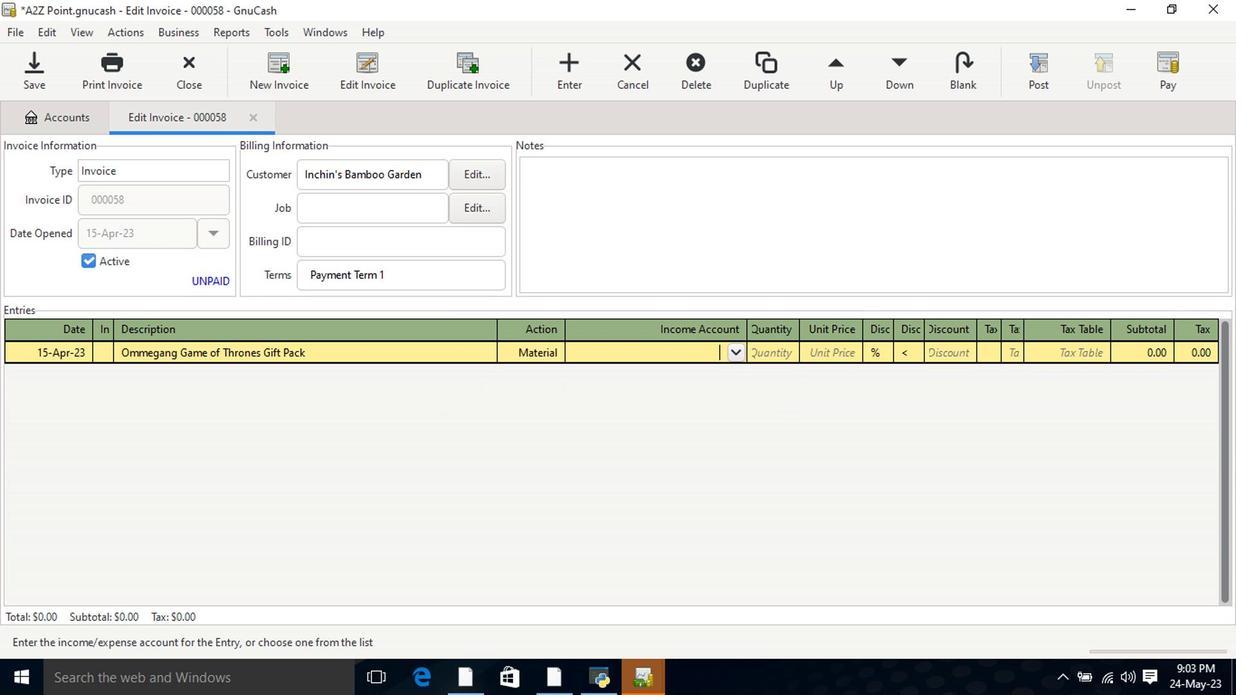 
Action: Mouse moved to (814, 365)
Screenshot: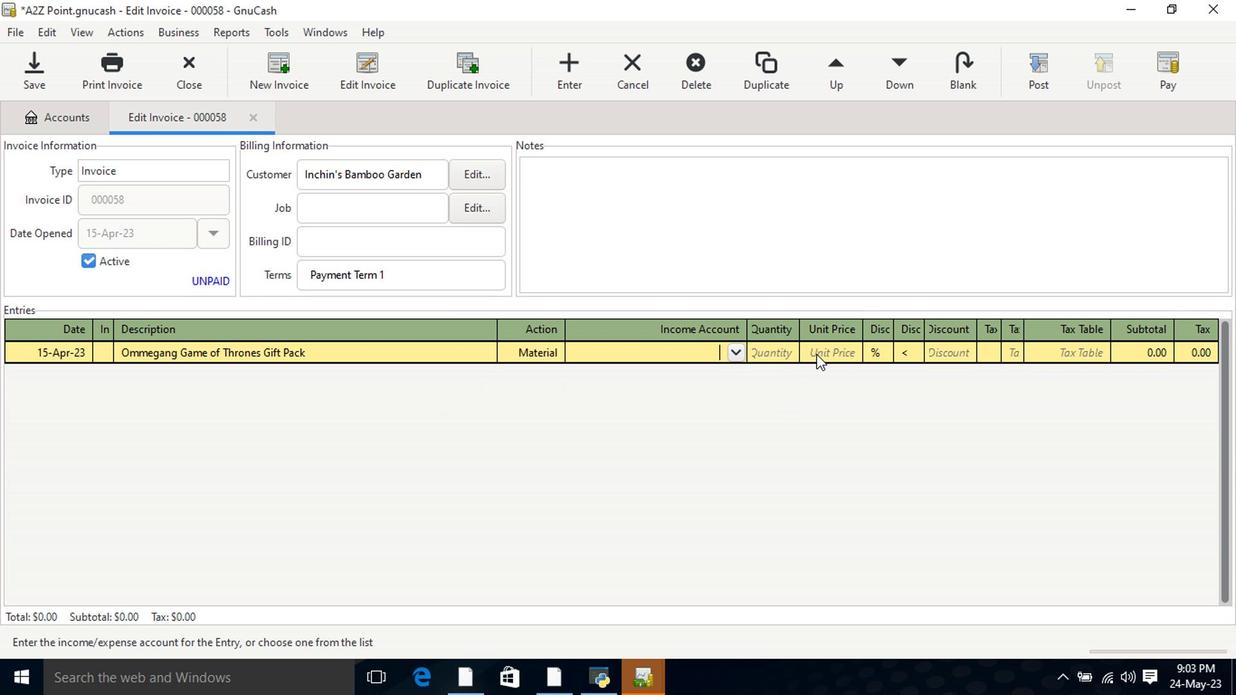 
Action: Key pressed inco<Key.down><Key.down><Key.down><Key.tab>
Screenshot: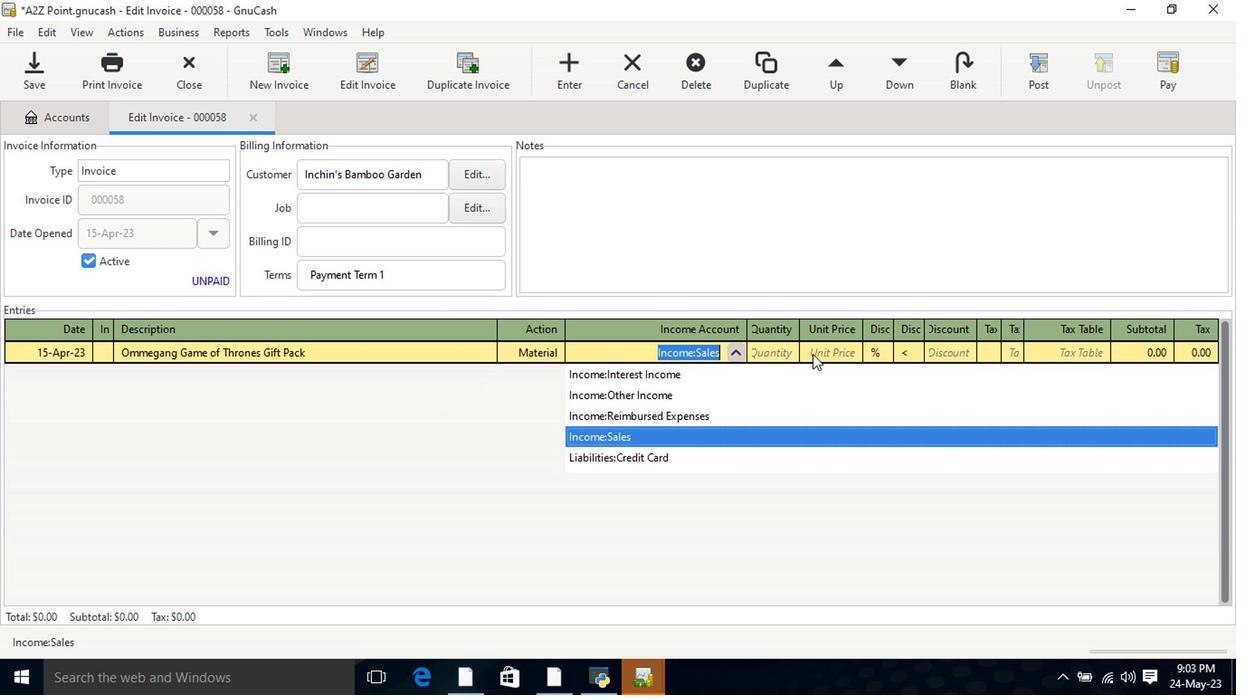 
Action: Mouse moved to (778, 359)
Screenshot: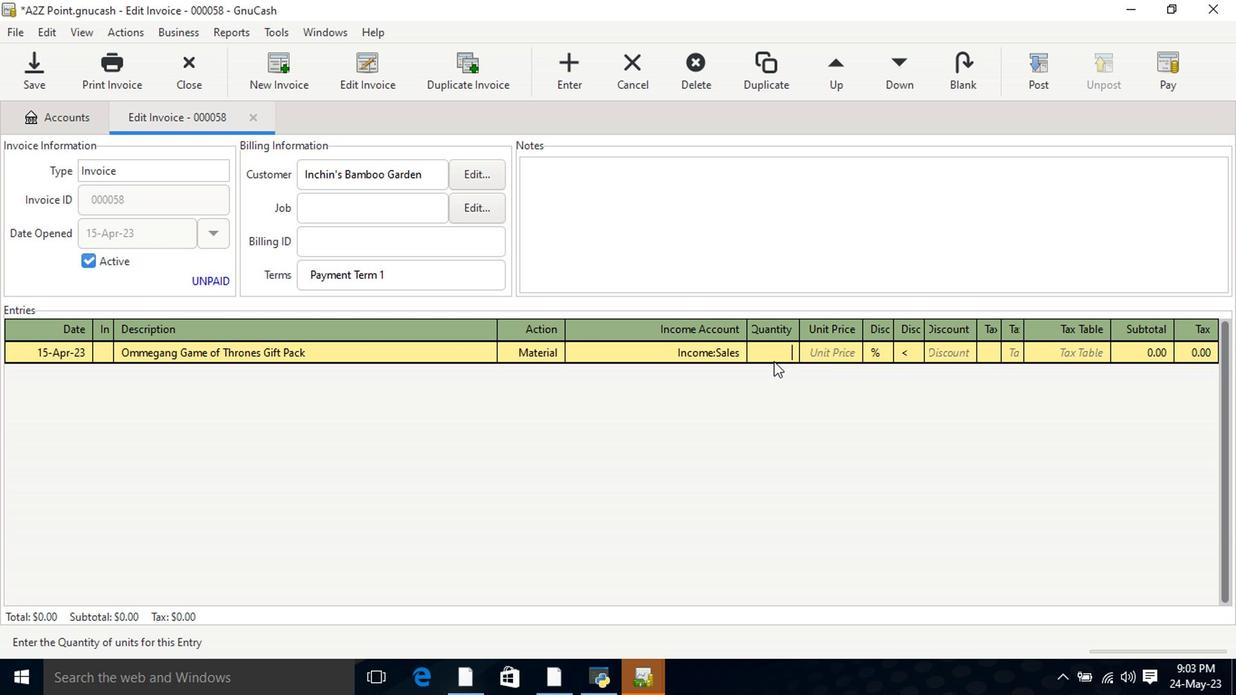
Action: Key pressed 2<Key.tab>6.5<Key.tab>
Screenshot: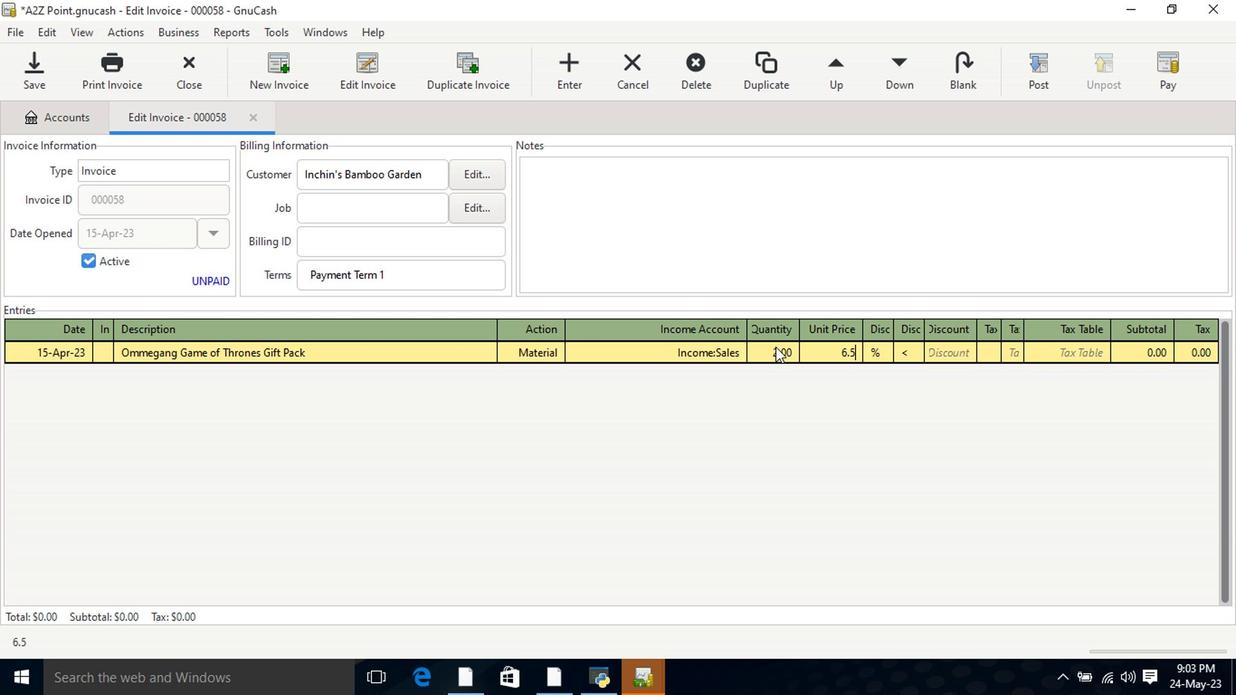
Action: Mouse moved to (911, 365)
Screenshot: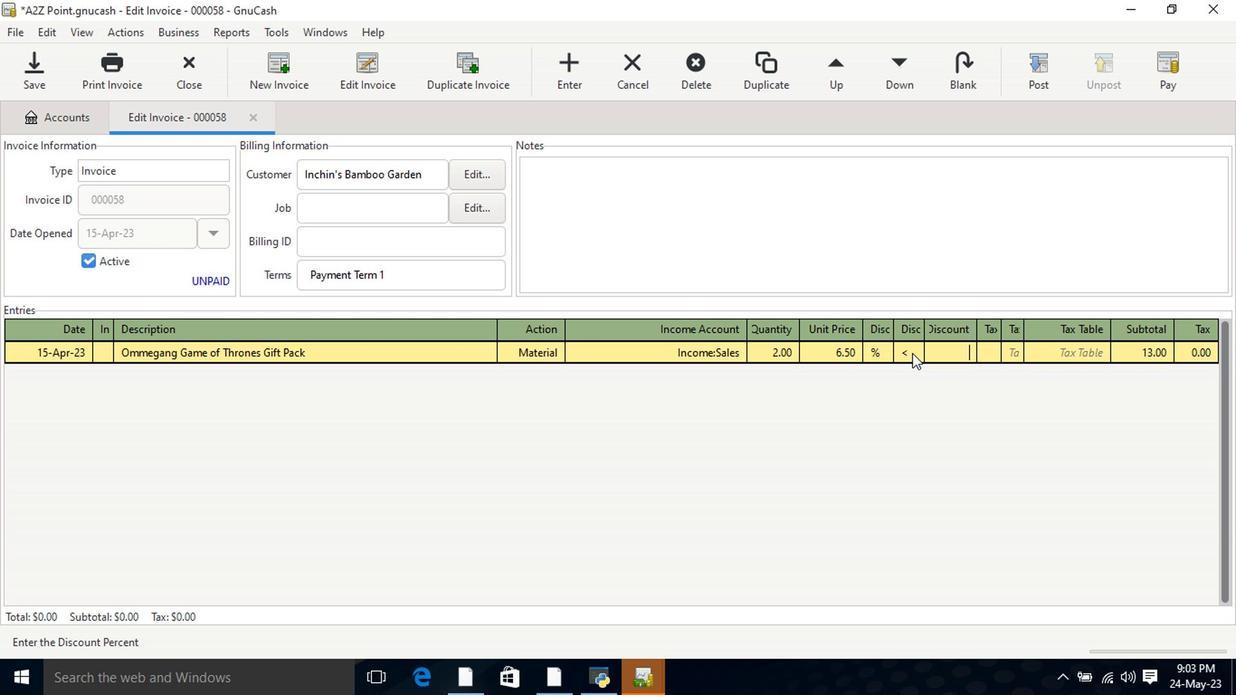
Action: Mouse pressed left at (911, 365)
Screenshot: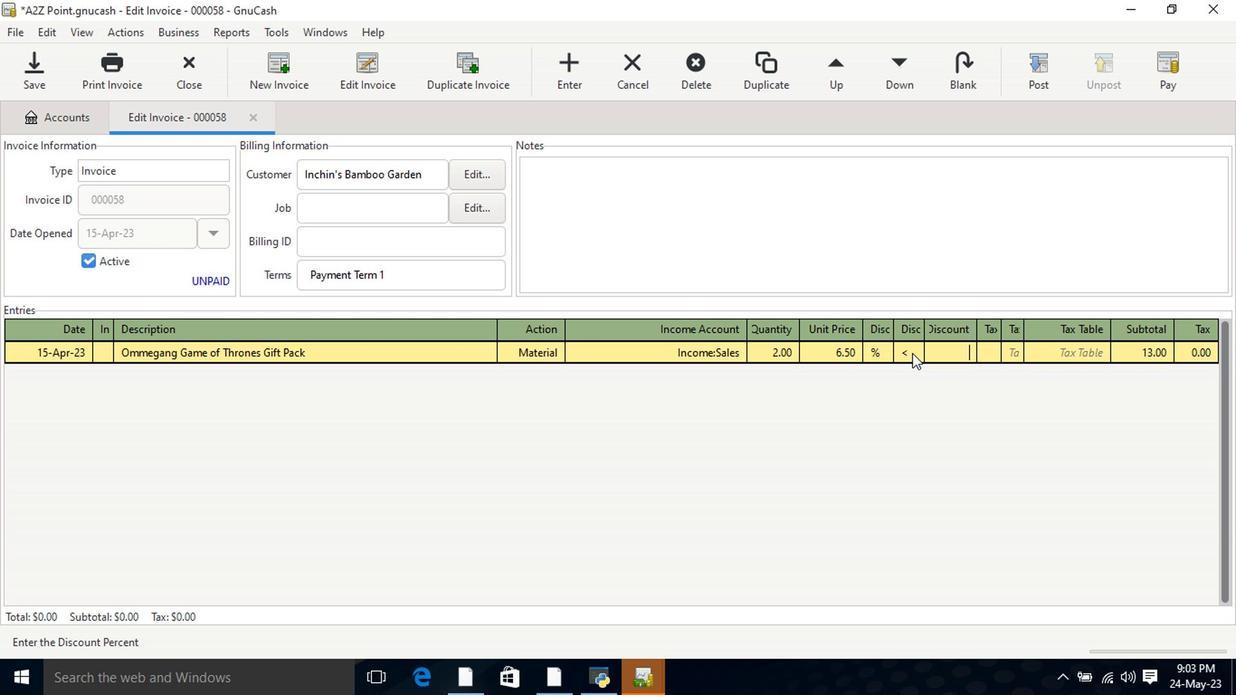 
Action: Mouse moved to (954, 364)
Screenshot: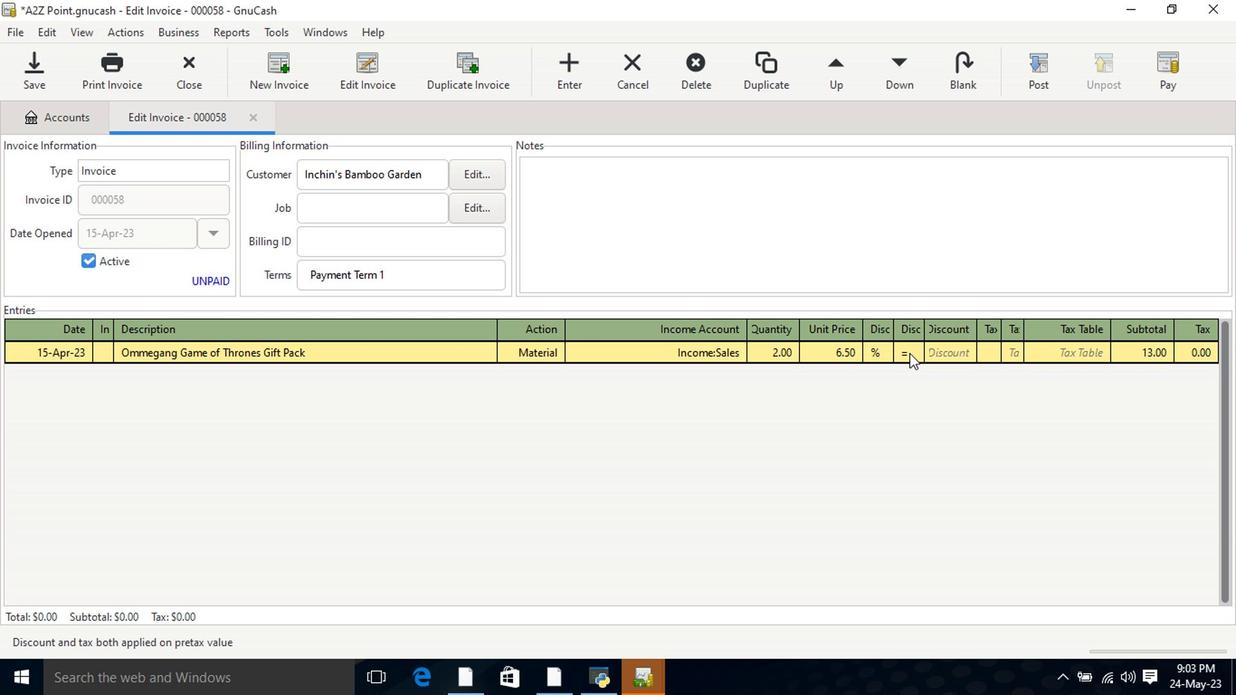 
Action: Mouse pressed left at (954, 364)
Screenshot: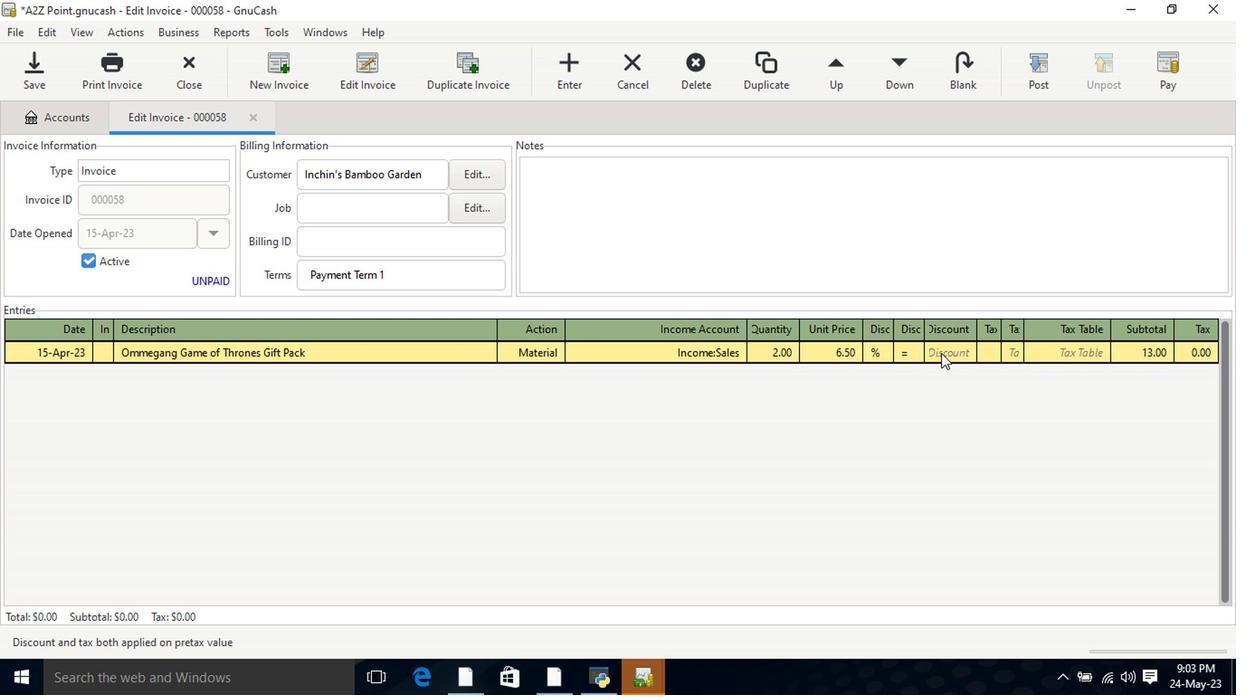 
Action: Key pressed 7<Key.tab><Key.tab><Key.shift>Schweppes<Key.space><Key.shift>Club<Key.space><Key.shift>Soda<Key.space><Key.shift>Bottle<Key.tab>mat<Key.tab>incom<Key.down><Key.down><Key.down>2<Key.tab>6.5
Screenshot: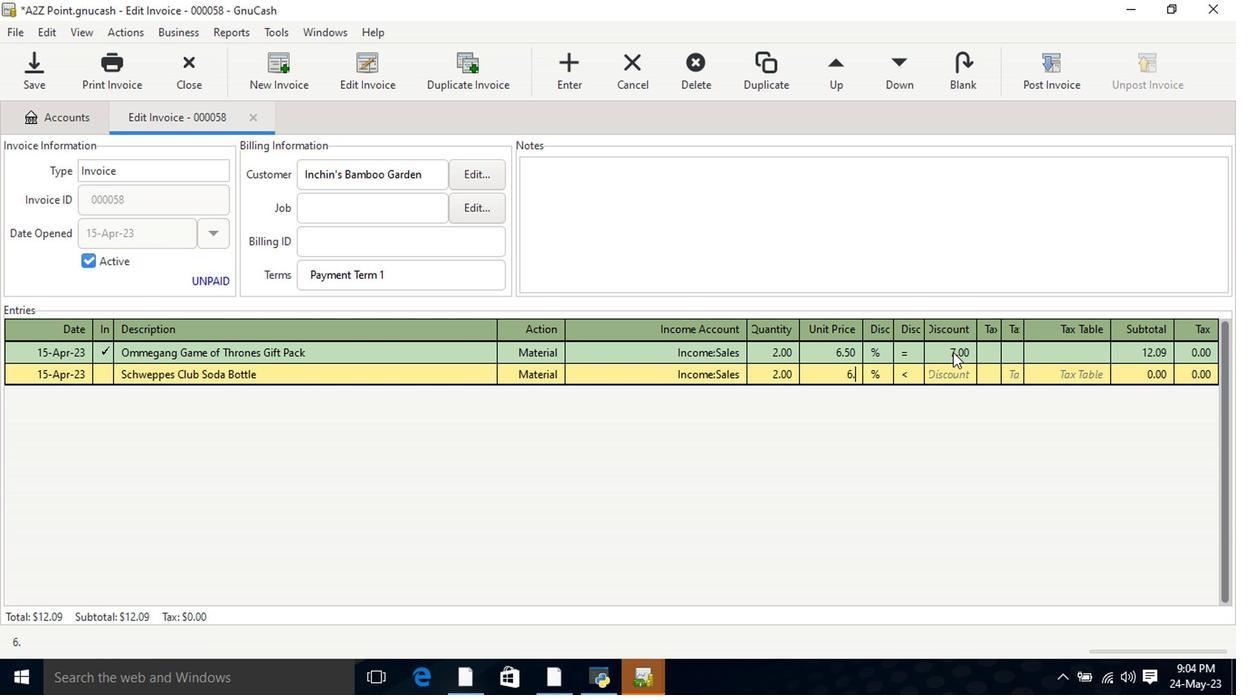 
Action: Mouse moved to (910, 387)
Screenshot: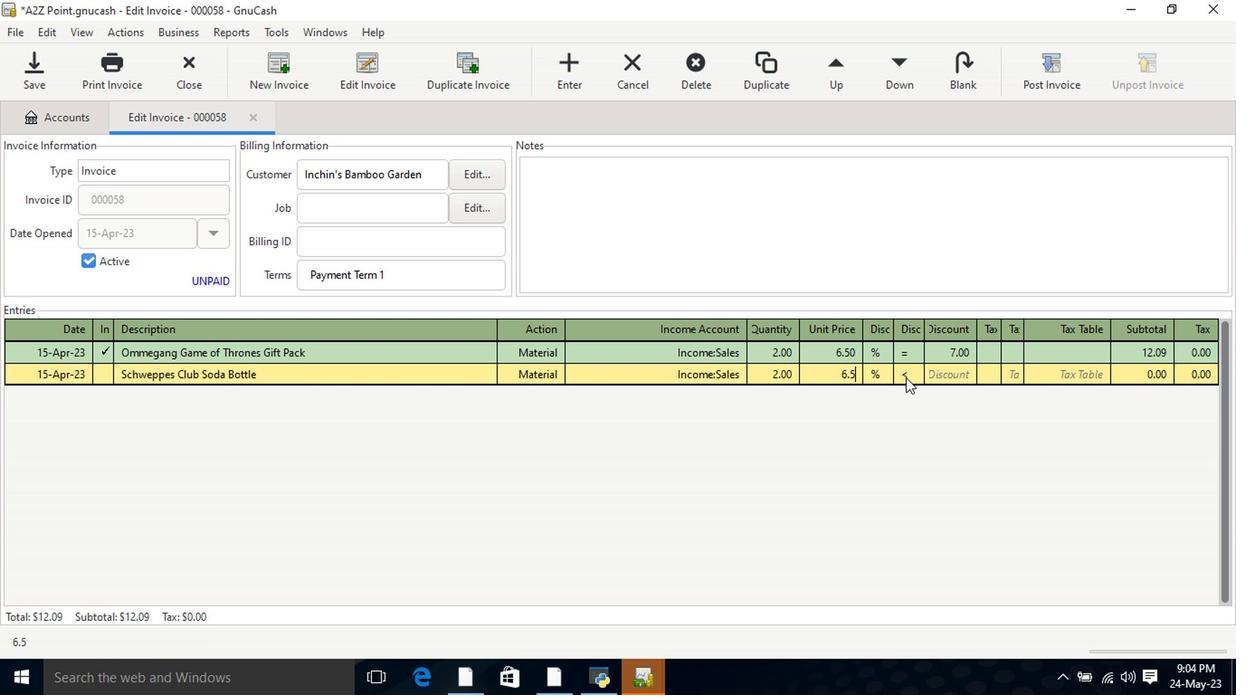 
Action: Mouse pressed left at (910, 387)
Screenshot: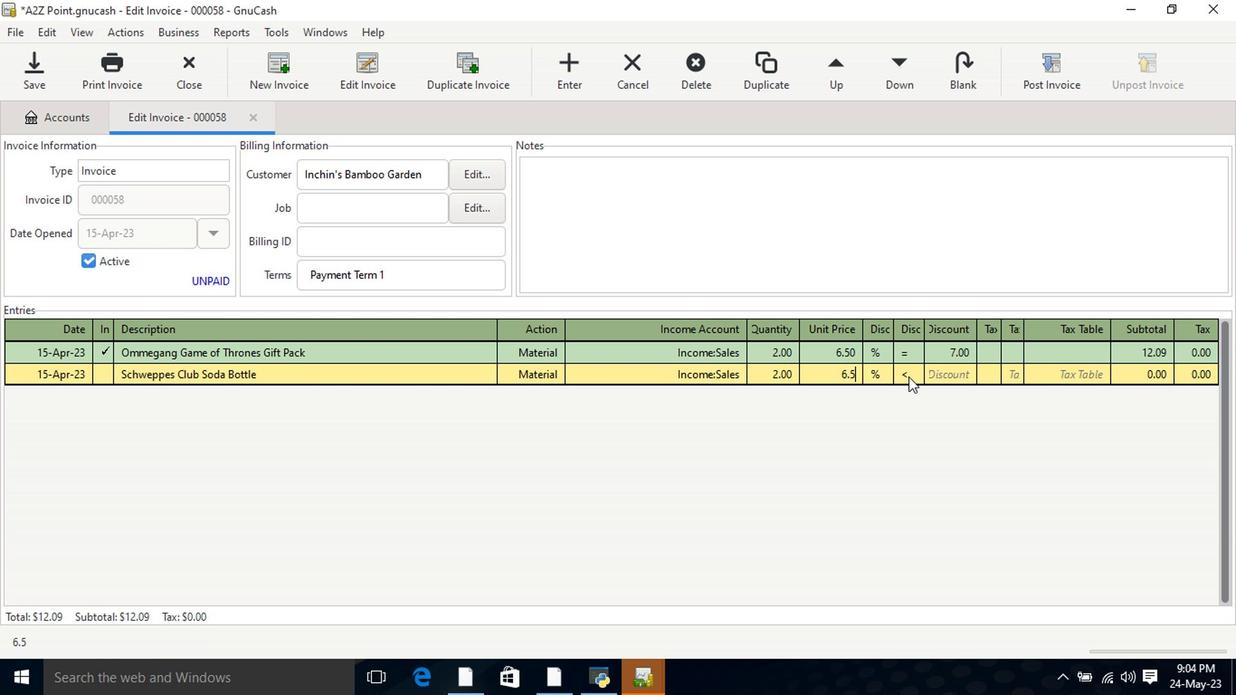 
Action: Mouse moved to (937, 381)
Screenshot: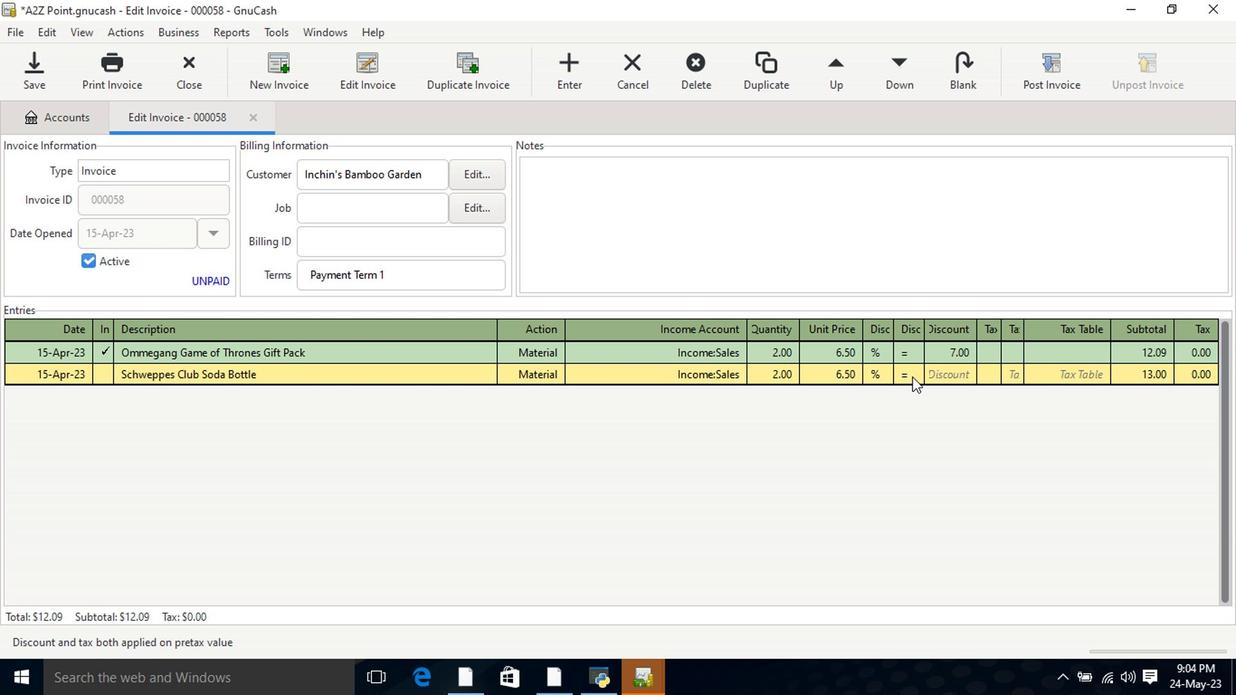 
Action: Mouse pressed left at (937, 381)
Screenshot: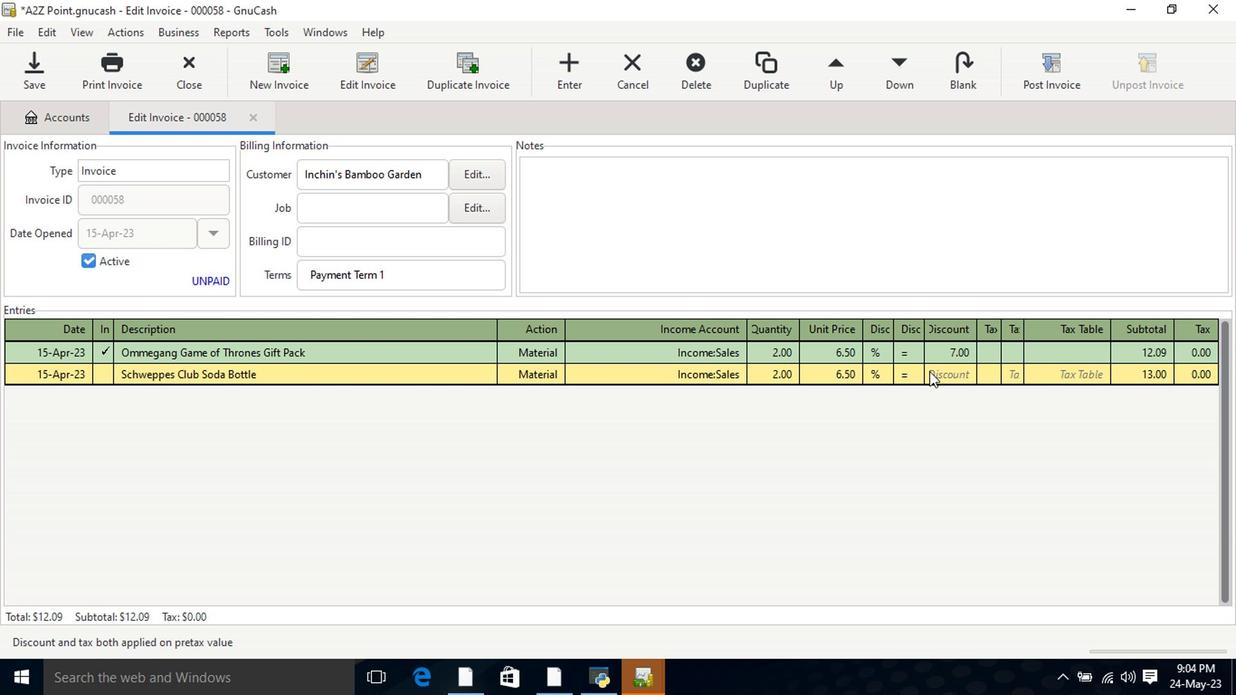 
Action: Key pressed 8<Key.tab><Key.tab><Key.shift>Taco<Key.space><Key.shift>Meat<Key.space><Key.shift_r>(each<Key.shift_r>)<Key.tab>mate<Key.tab>incom<Key.down><Key.down><Key.down><Key.tab>2<Key.tab>7.5<Key.tab>
Screenshot: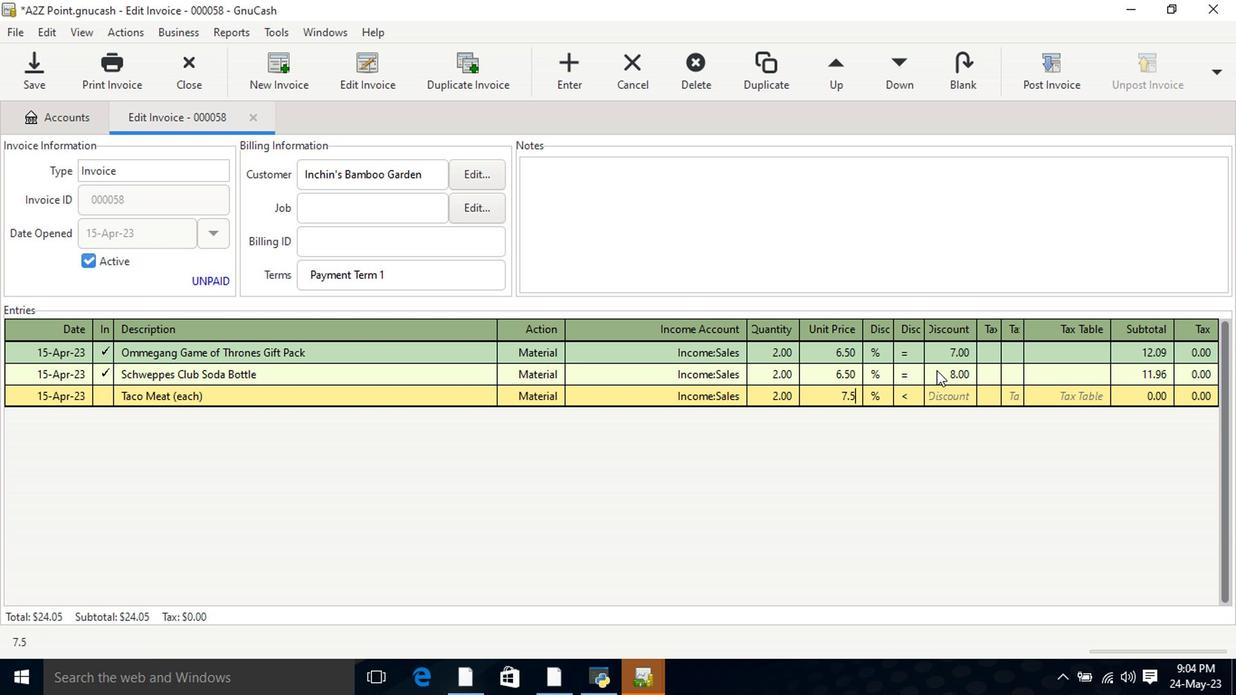 
Action: Mouse moved to (899, 407)
Screenshot: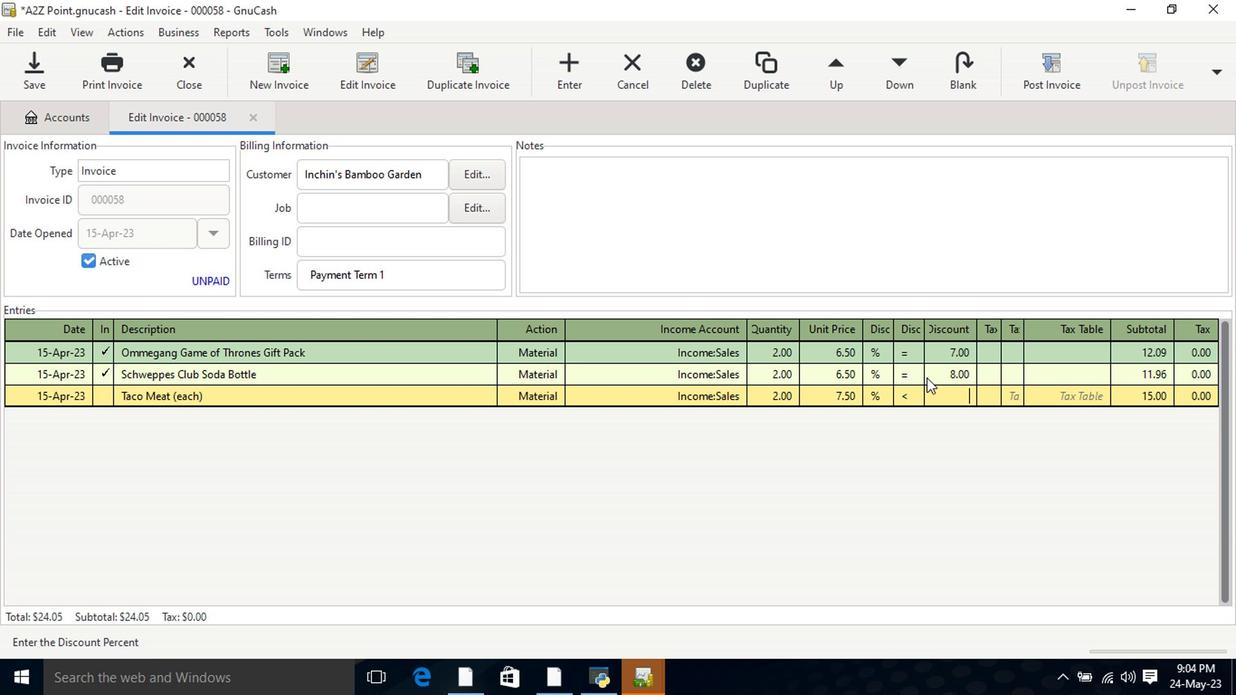 
Action: Mouse pressed left at (899, 407)
Screenshot: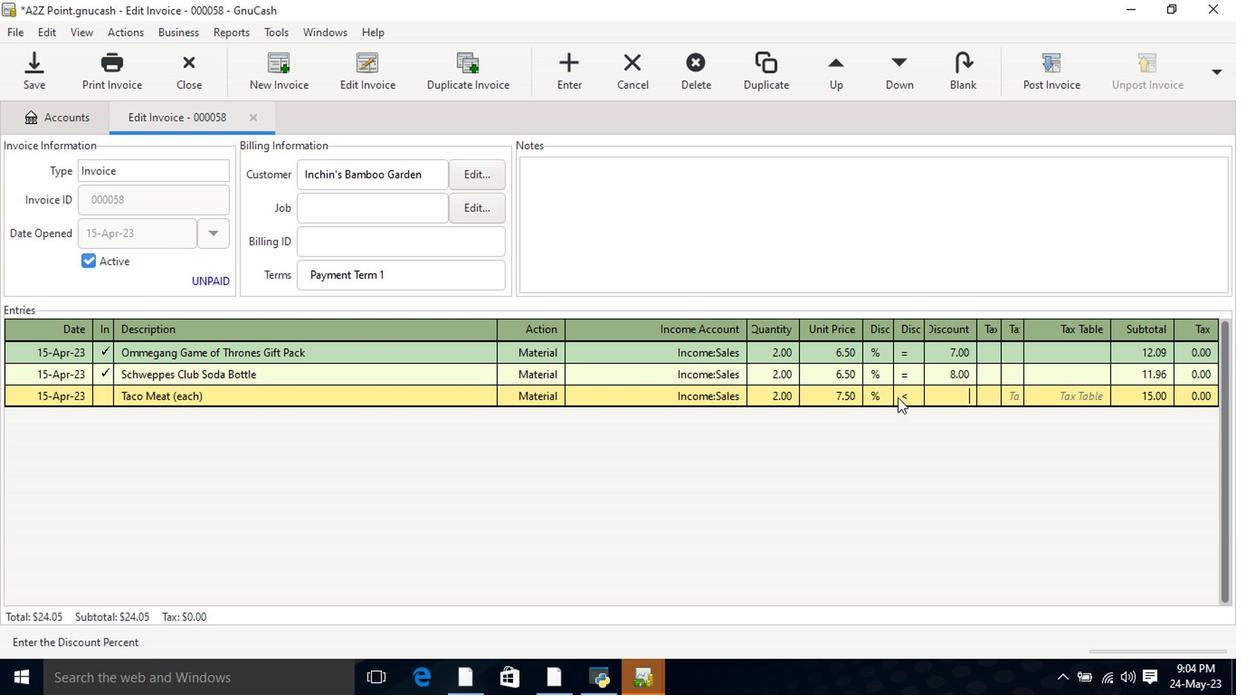 
Action: Mouse moved to (941, 402)
Screenshot: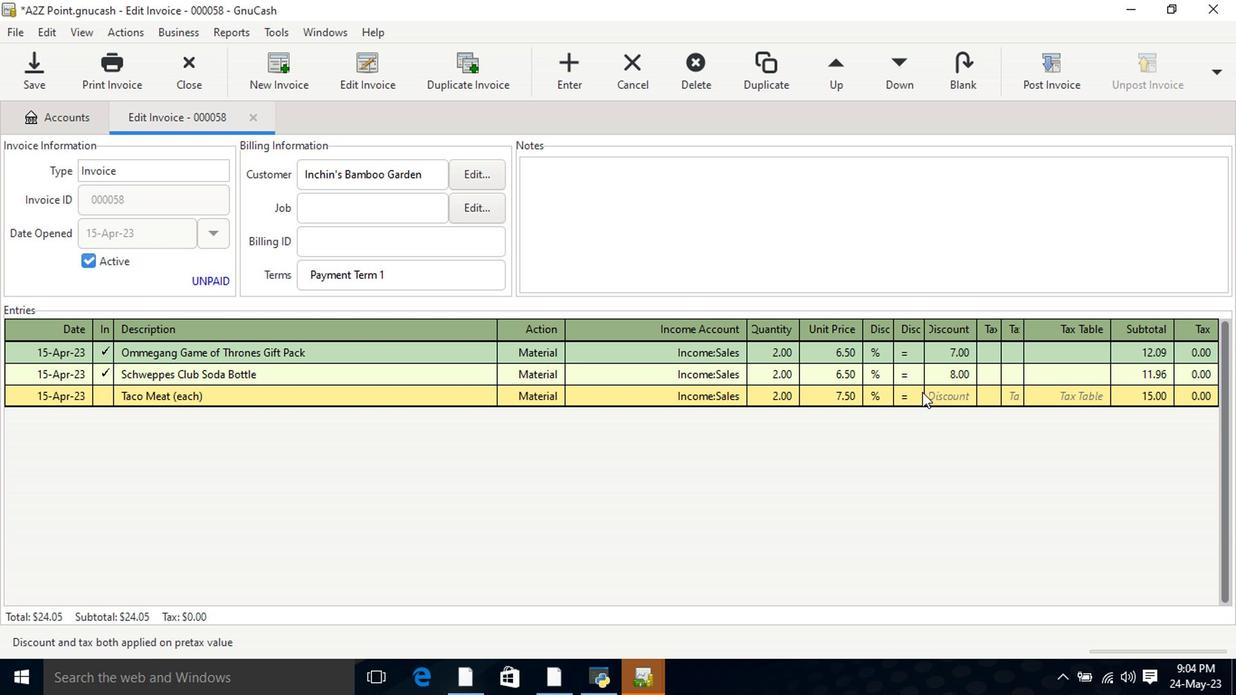
Action: Mouse pressed left at (941, 402)
Screenshot: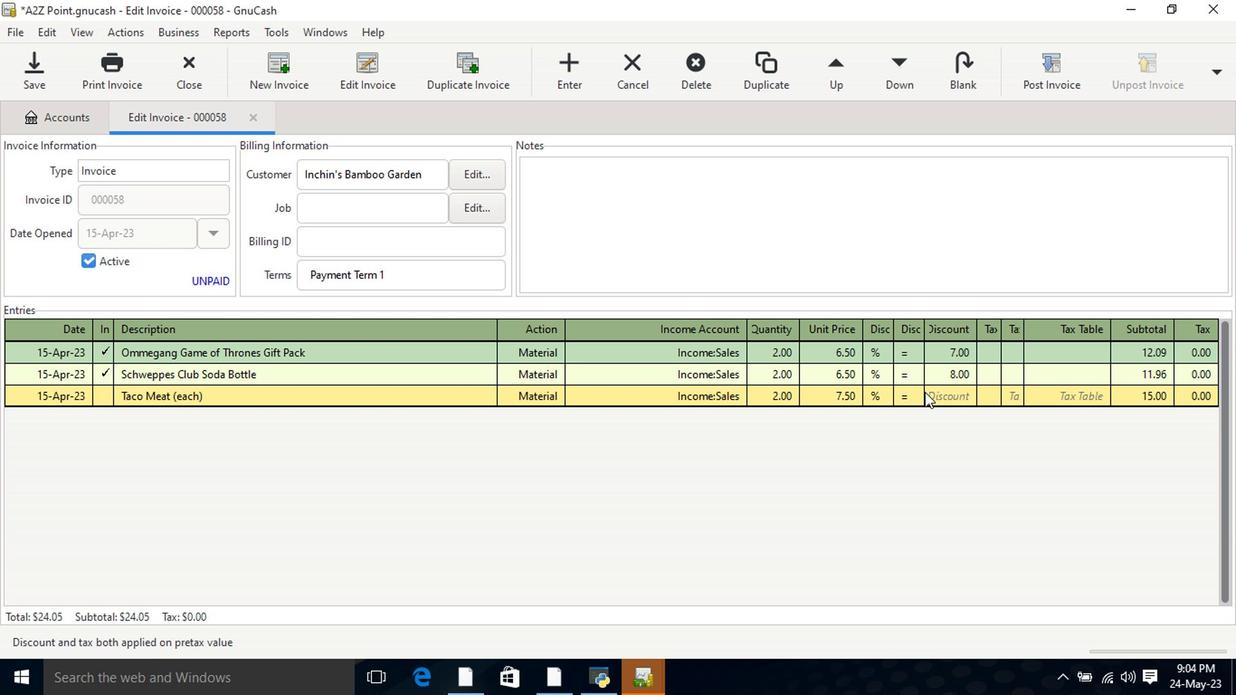 
Action: Mouse moved to (942, 402)
Screenshot: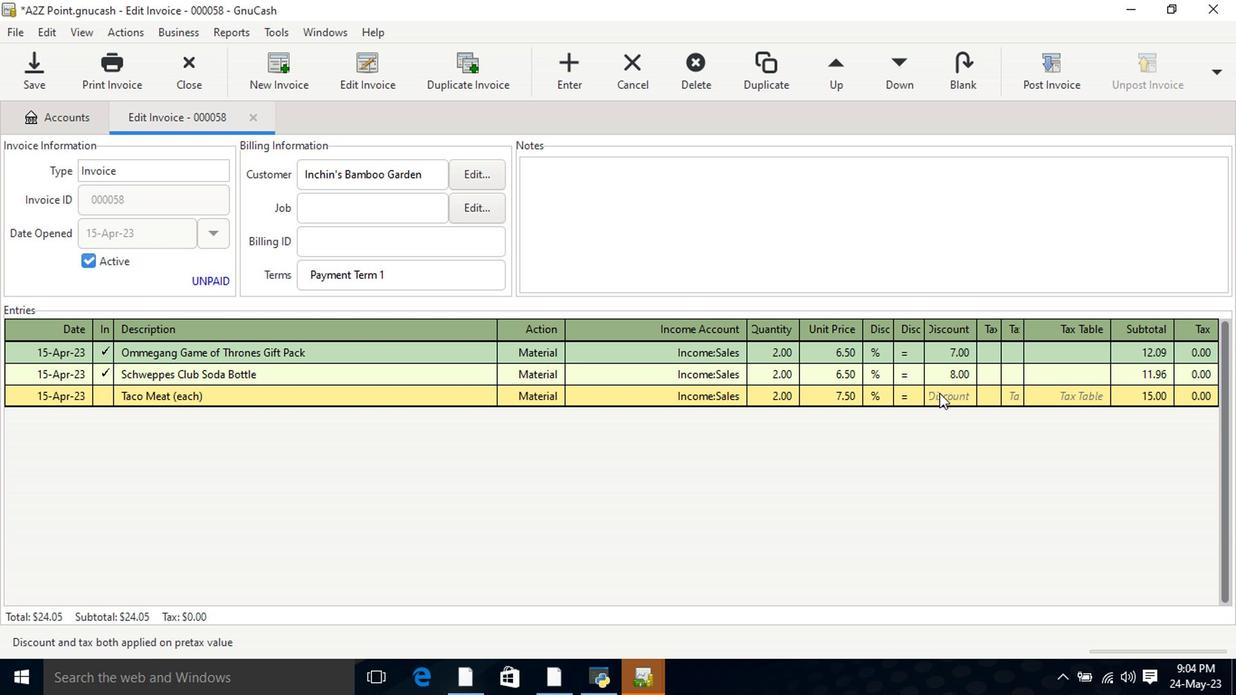 
Action: Key pressed 10<Key.tab><Key.tab>
Screenshot: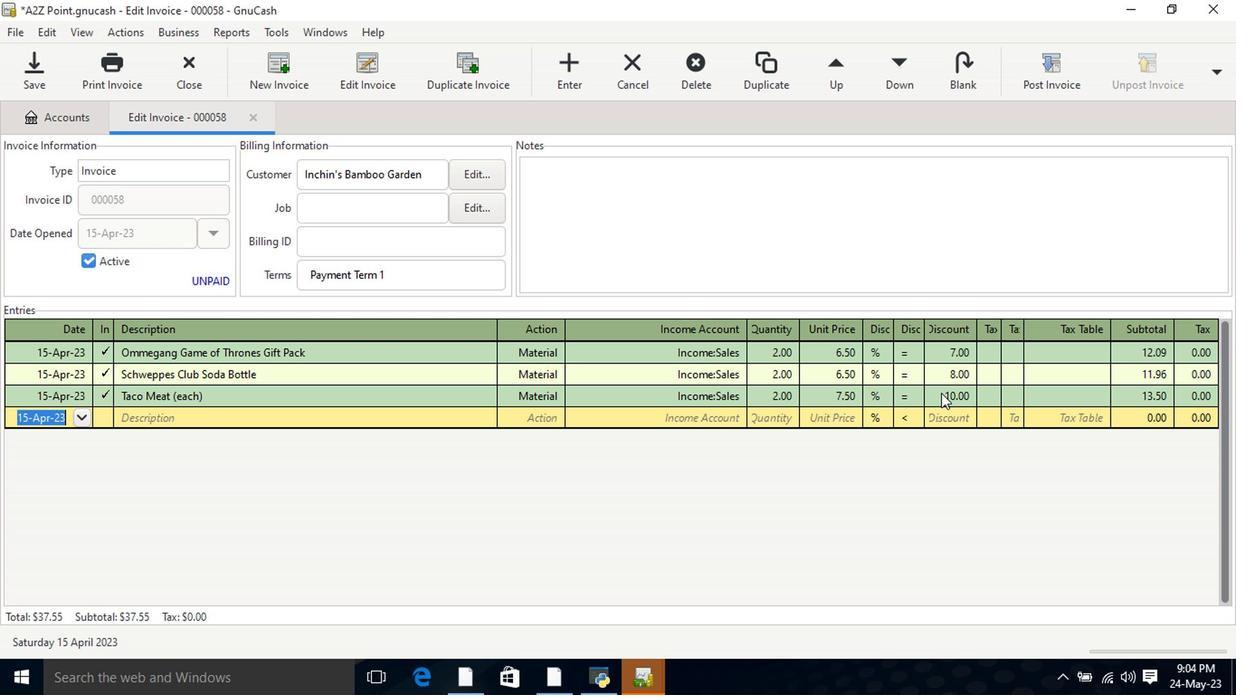
Action: Mouse moved to (760, 241)
Screenshot: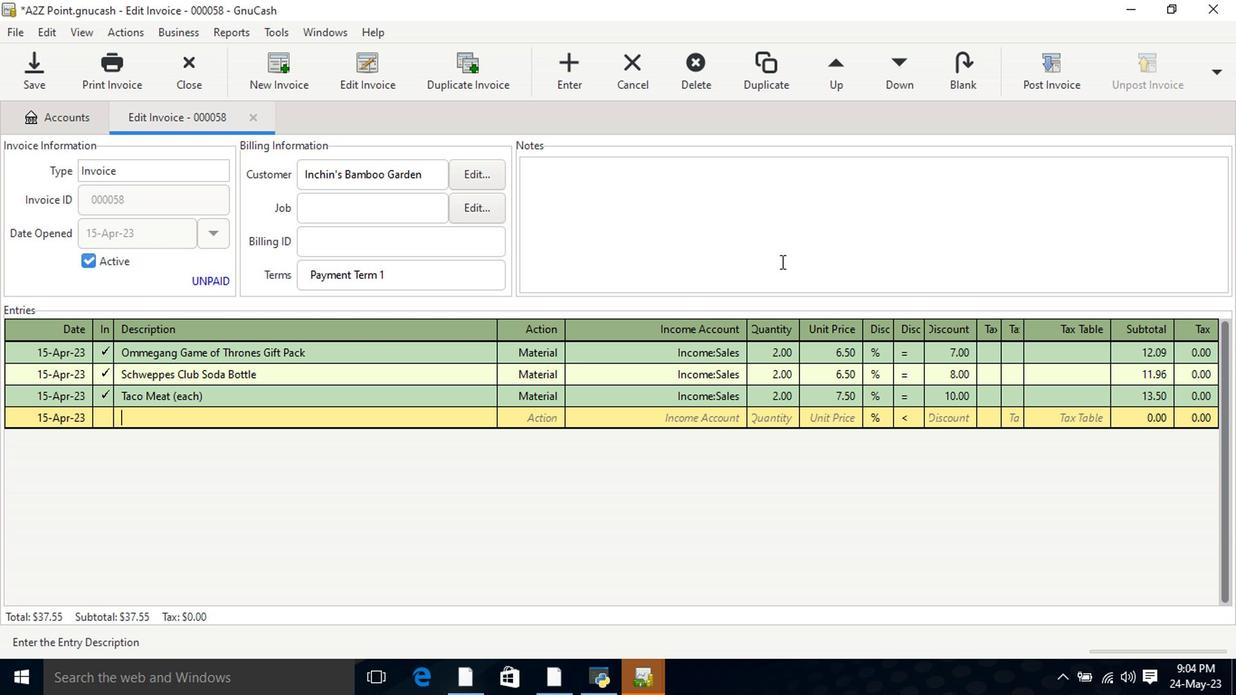 
Action: Mouse pressed left at (760, 241)
Screenshot: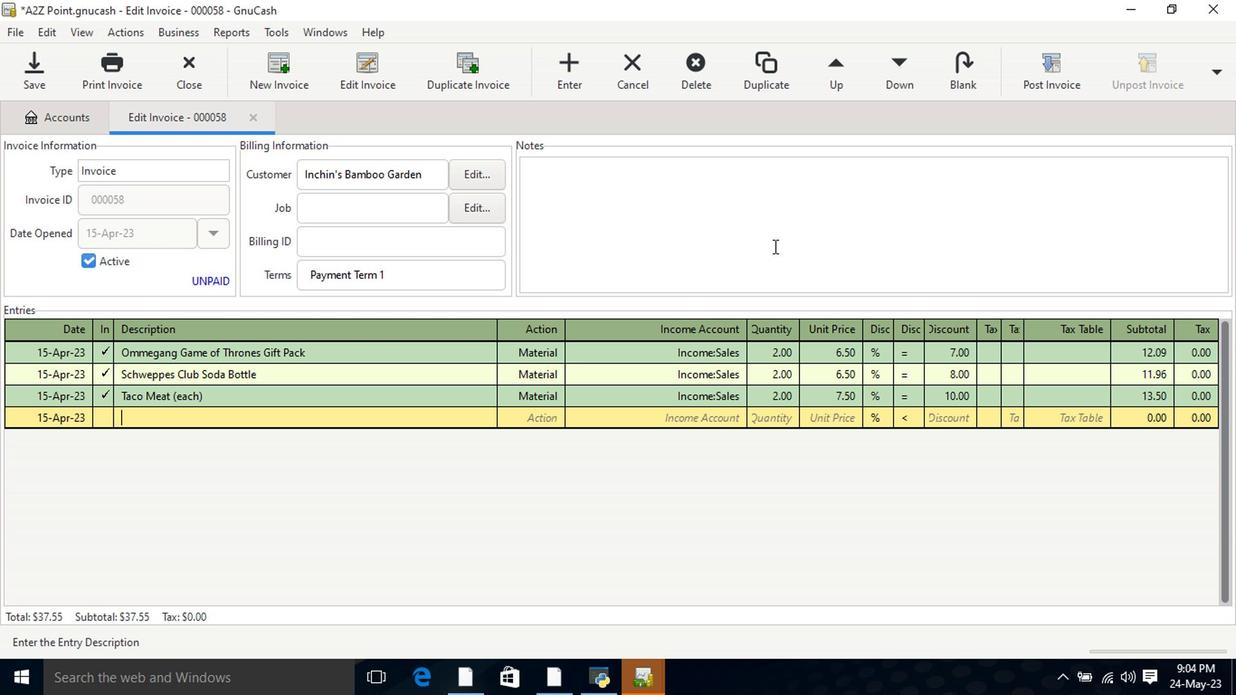 
Action: Key pressed <Key.shift>Looking<Key.space>forward<Key.space>to<Key.space>serving<Key.space>you<Key.space>again.
Screenshot: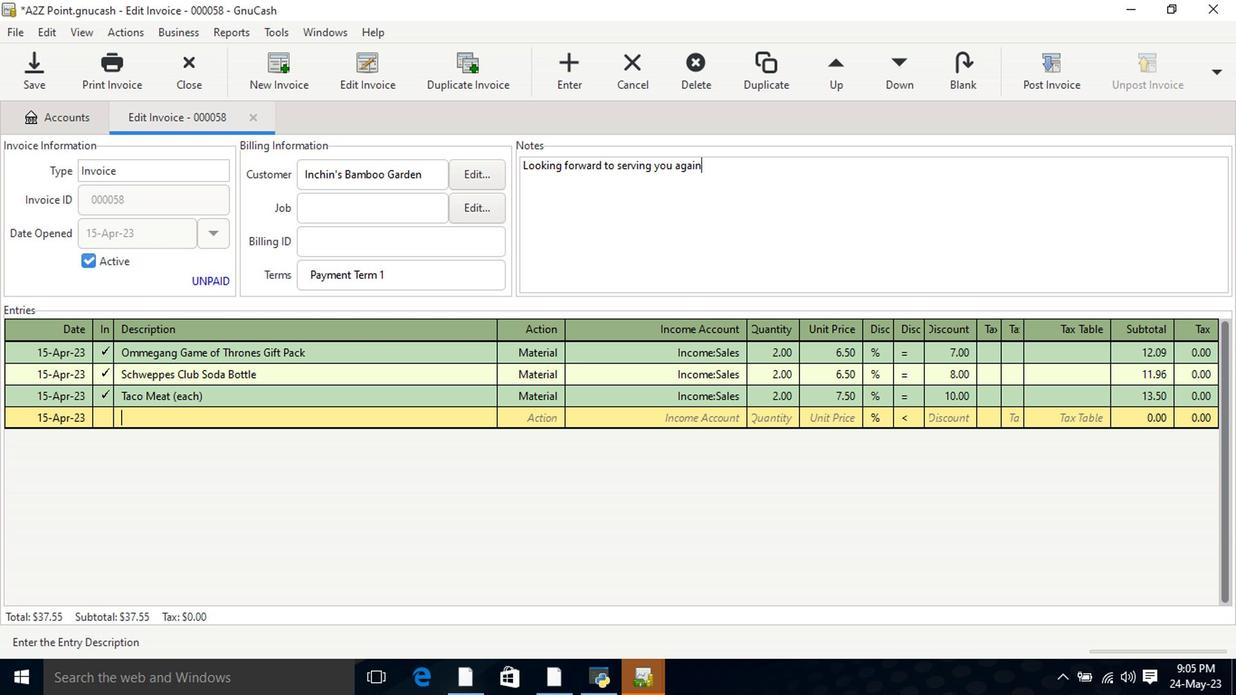 
Action: Mouse moved to (1048, 106)
Screenshot: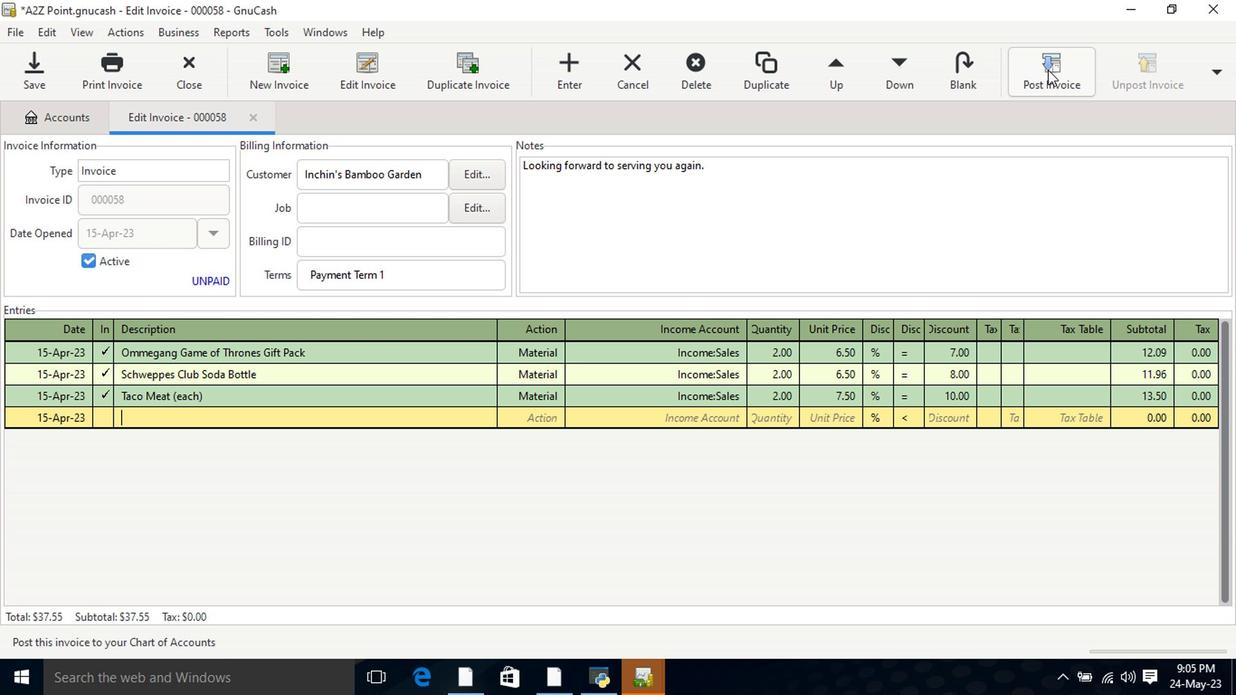 
Action: Mouse pressed left at (1048, 106)
Screenshot: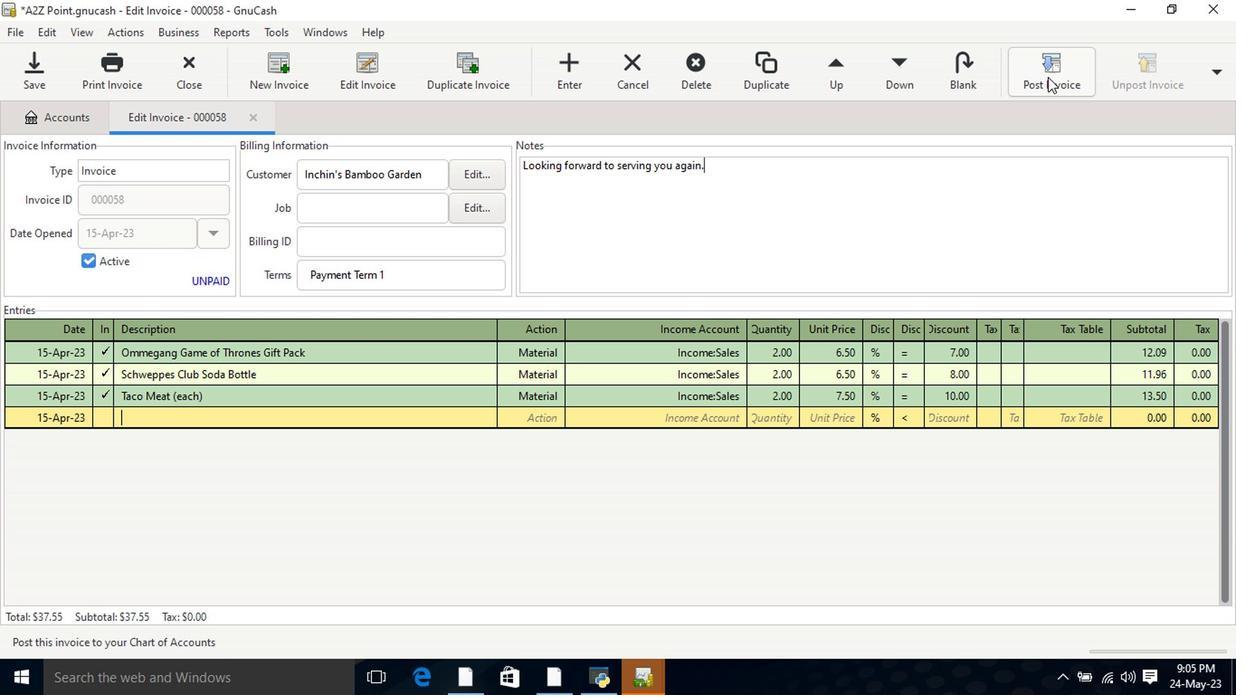 
Action: Mouse moved to (772, 314)
Screenshot: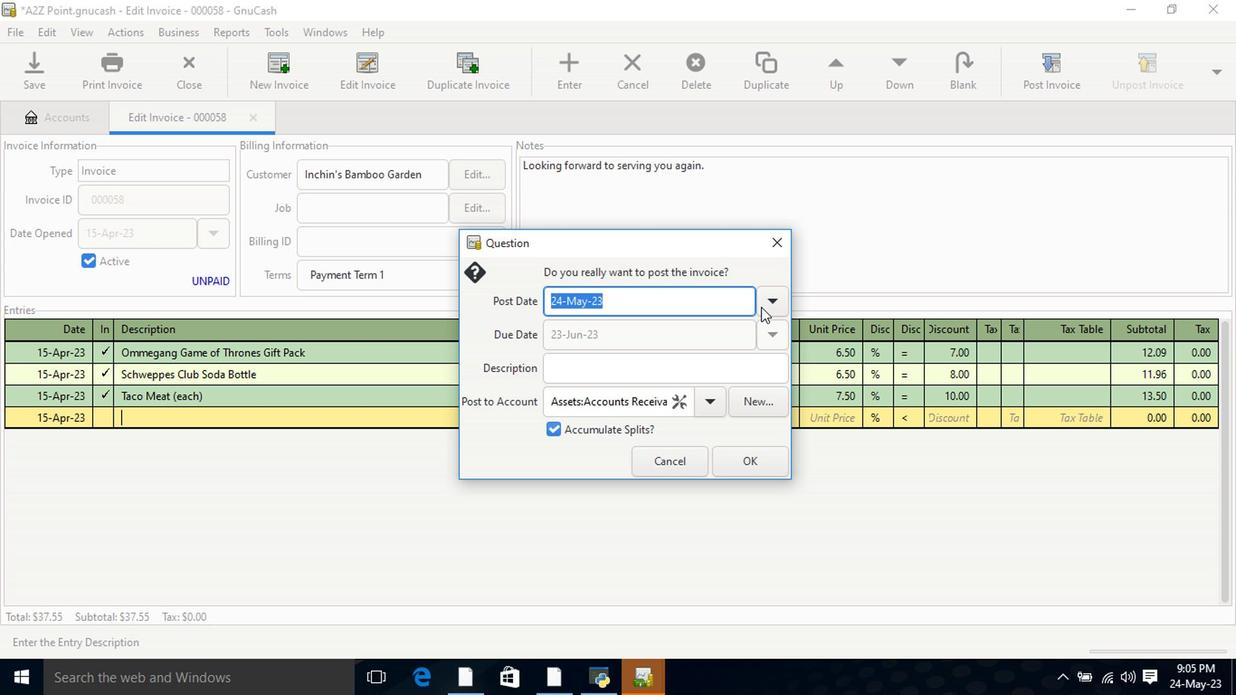 
Action: Mouse pressed left at (772, 314)
Screenshot: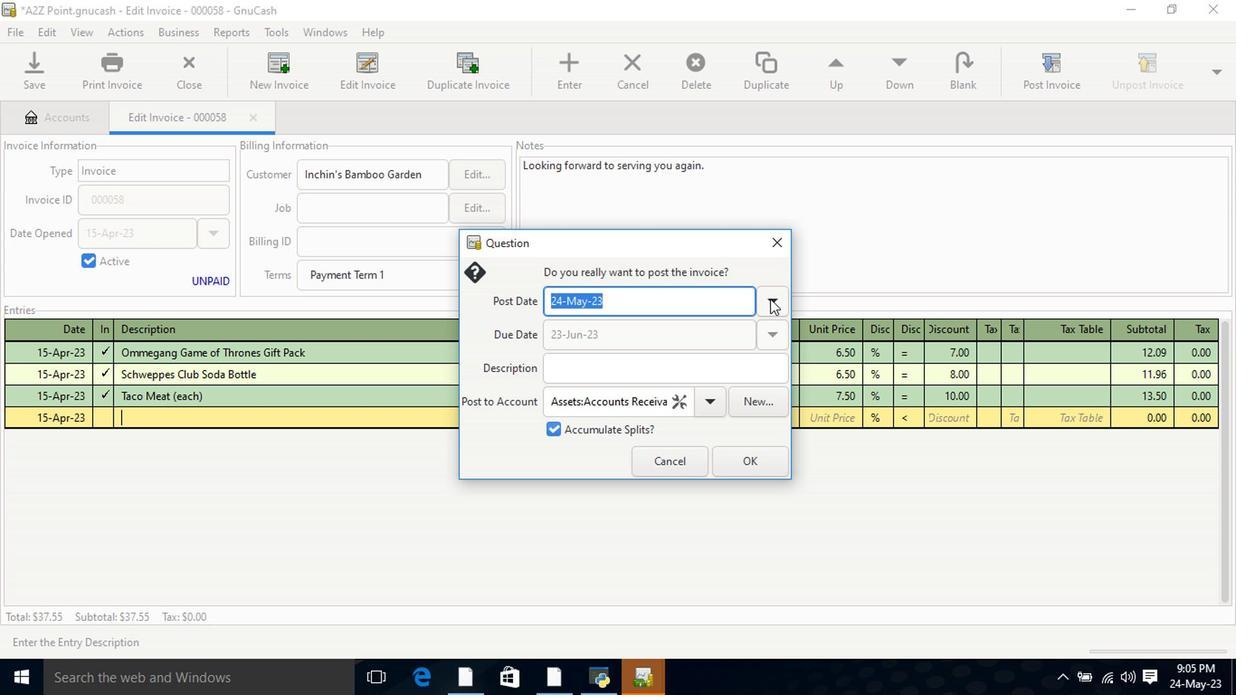 
Action: Mouse moved to (634, 344)
Screenshot: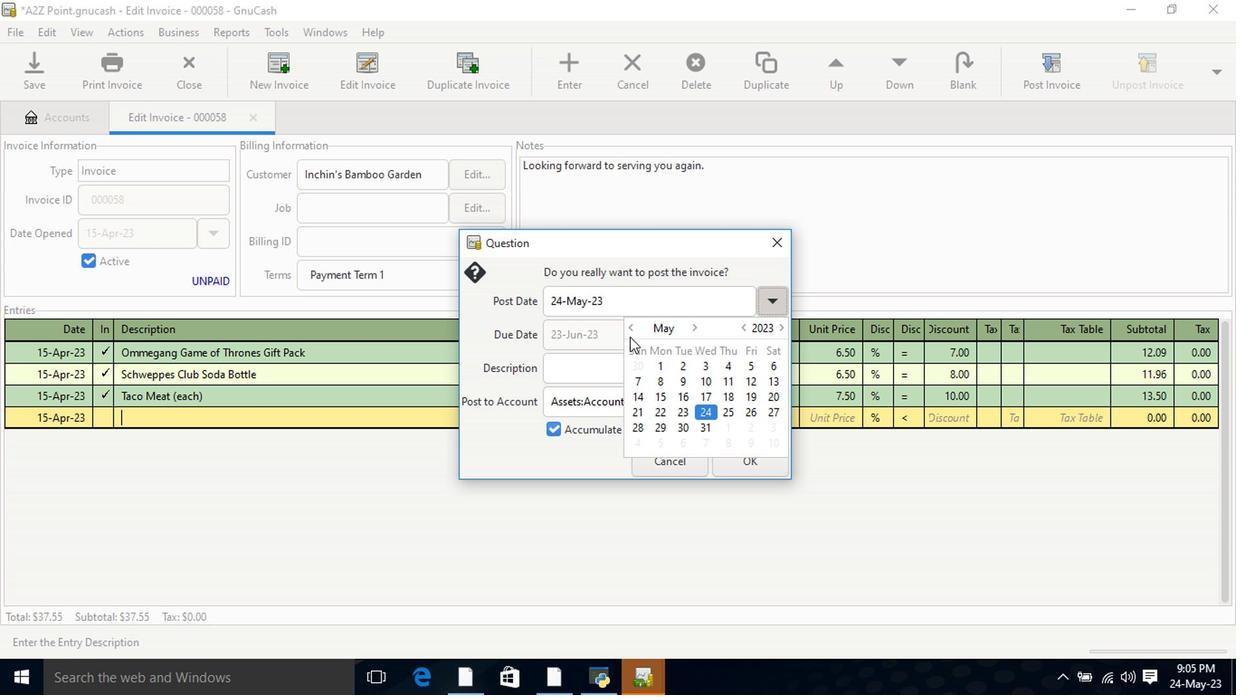 
Action: Mouse pressed left at (634, 344)
Screenshot: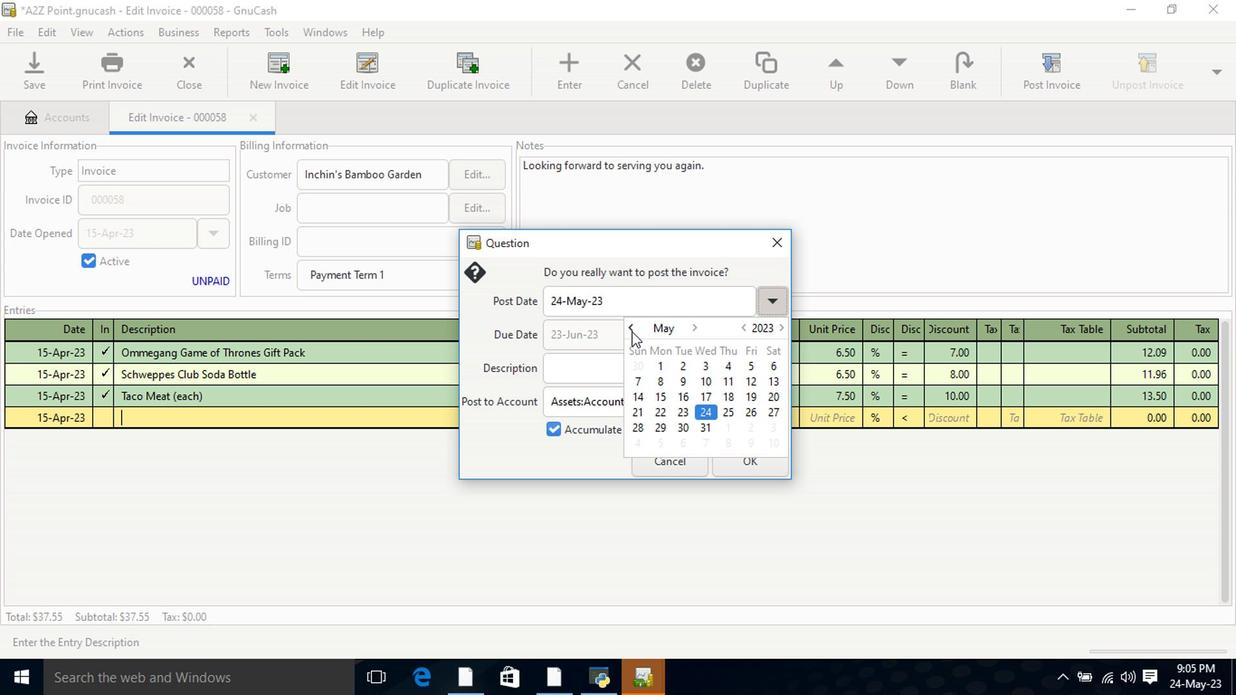 
Action: Mouse moved to (774, 407)
Screenshot: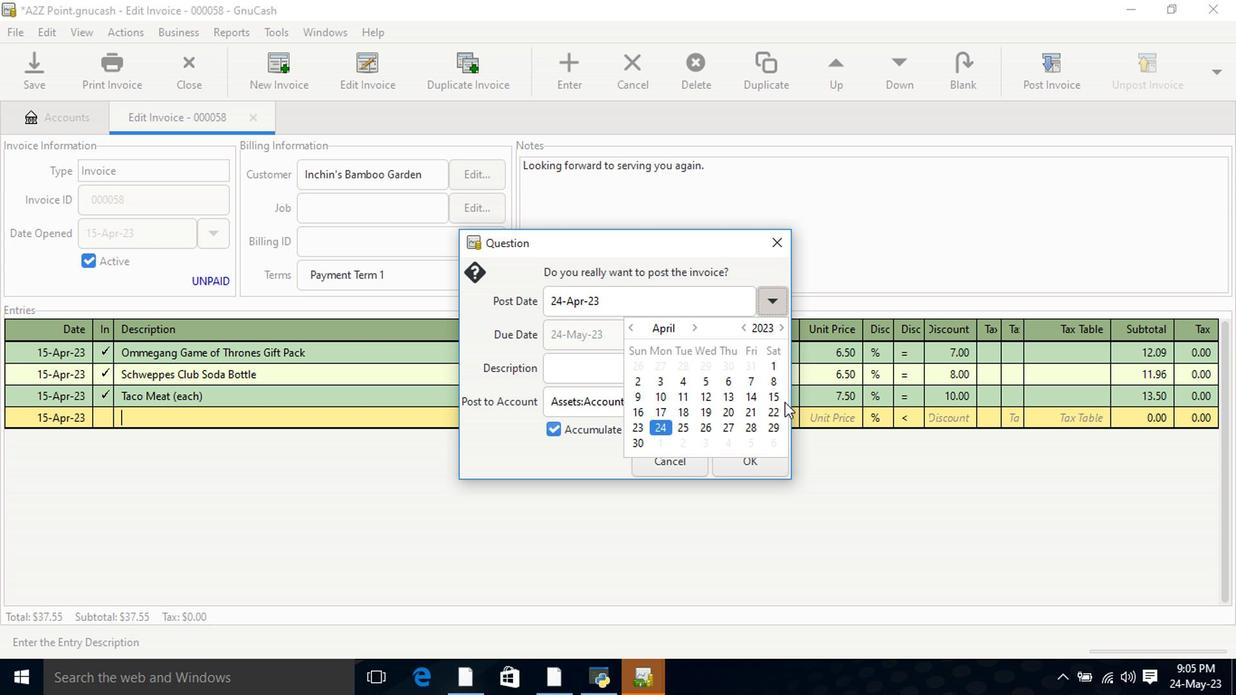 
Action: Mouse pressed left at (774, 407)
Screenshot: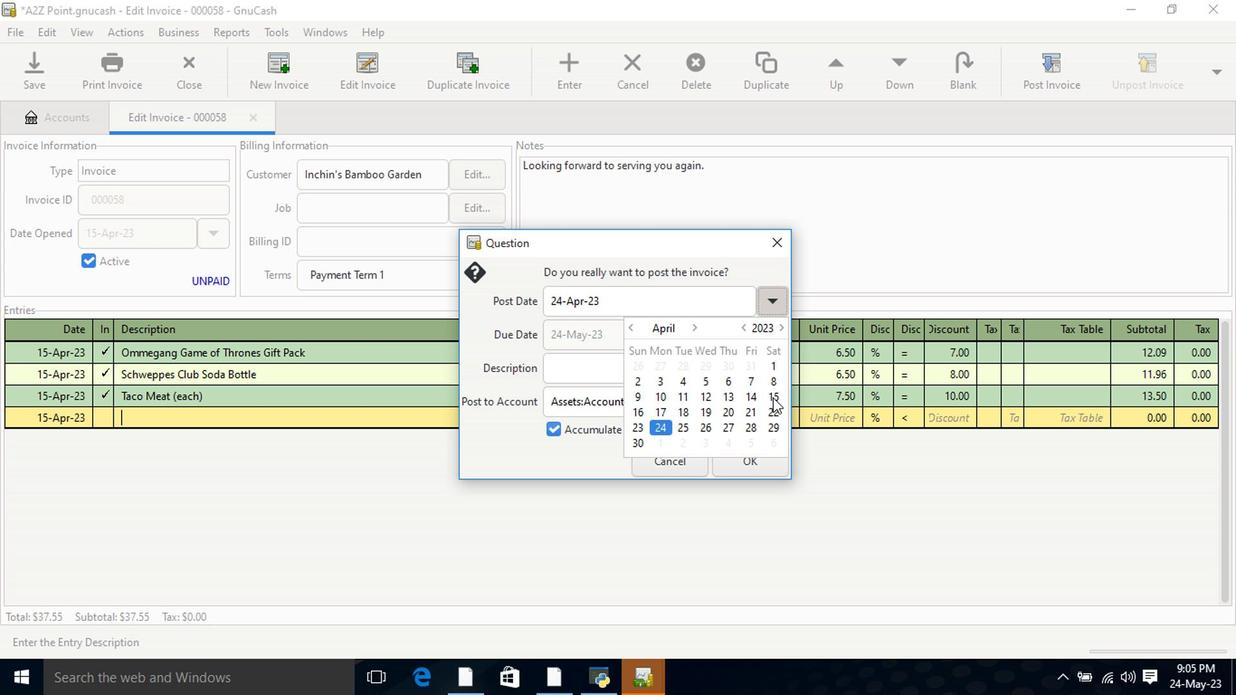 
Action: Mouse pressed left at (774, 407)
Screenshot: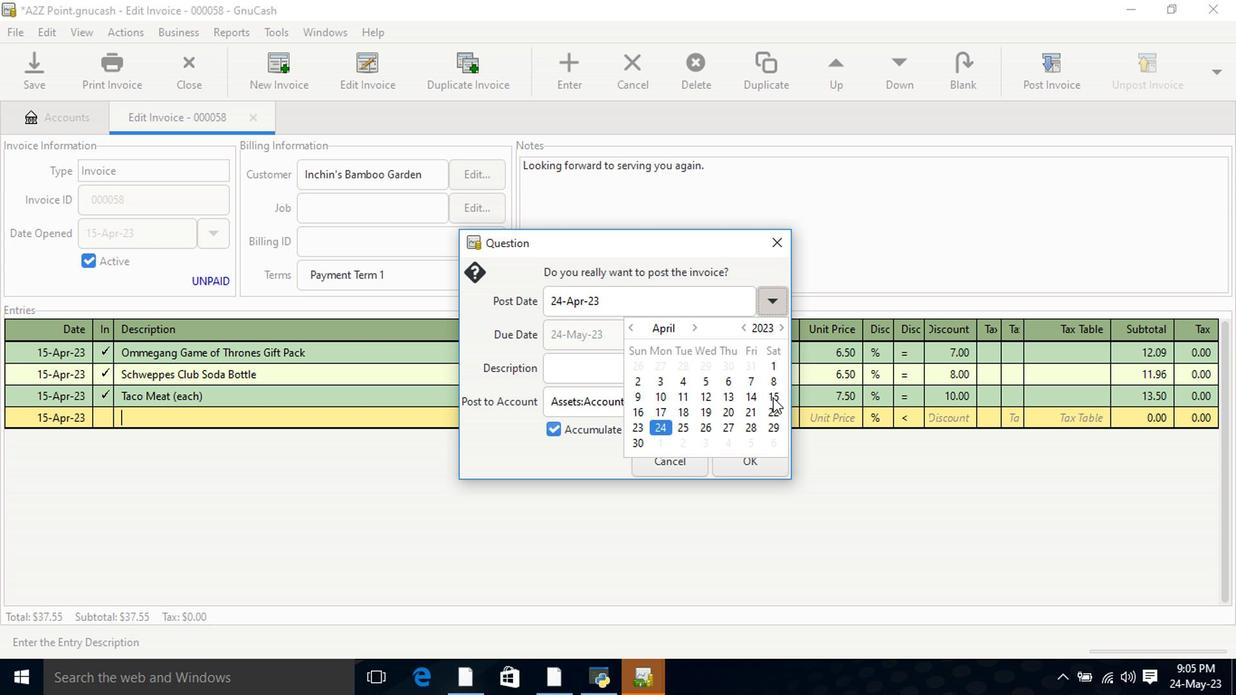 
Action: Mouse moved to (740, 481)
Screenshot: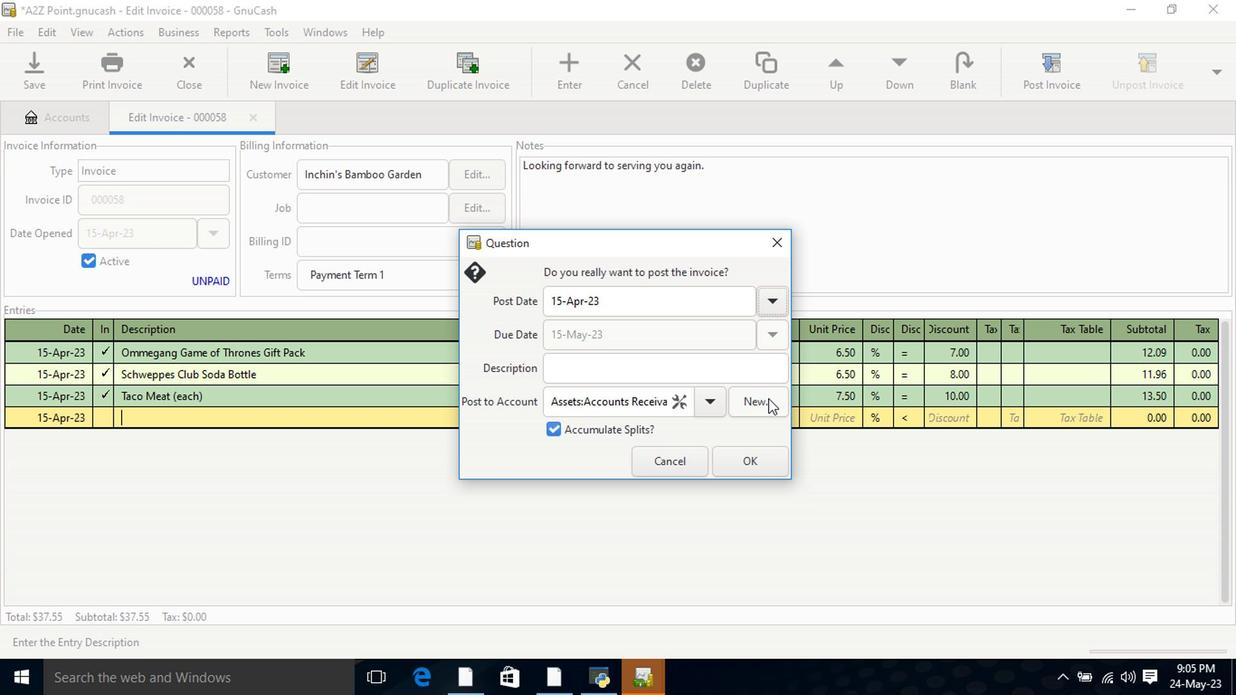 
Action: Mouse pressed left at (740, 481)
Screenshot: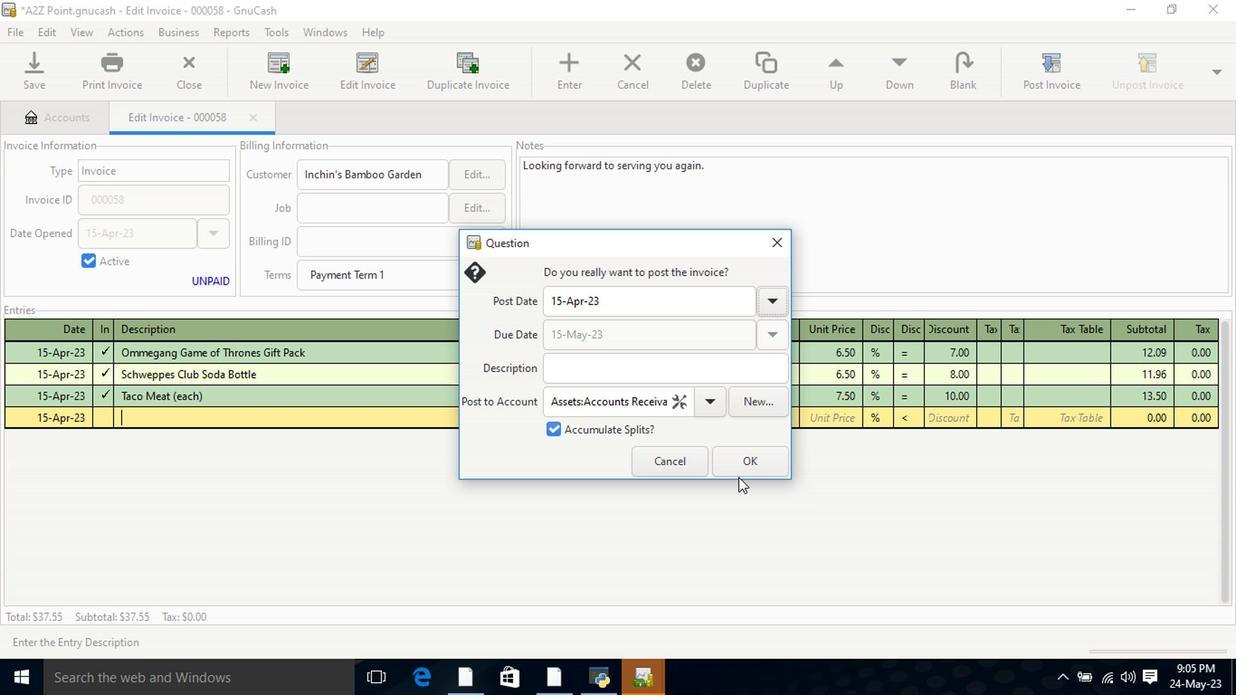 
Action: Mouse moved to (740, 474)
Screenshot: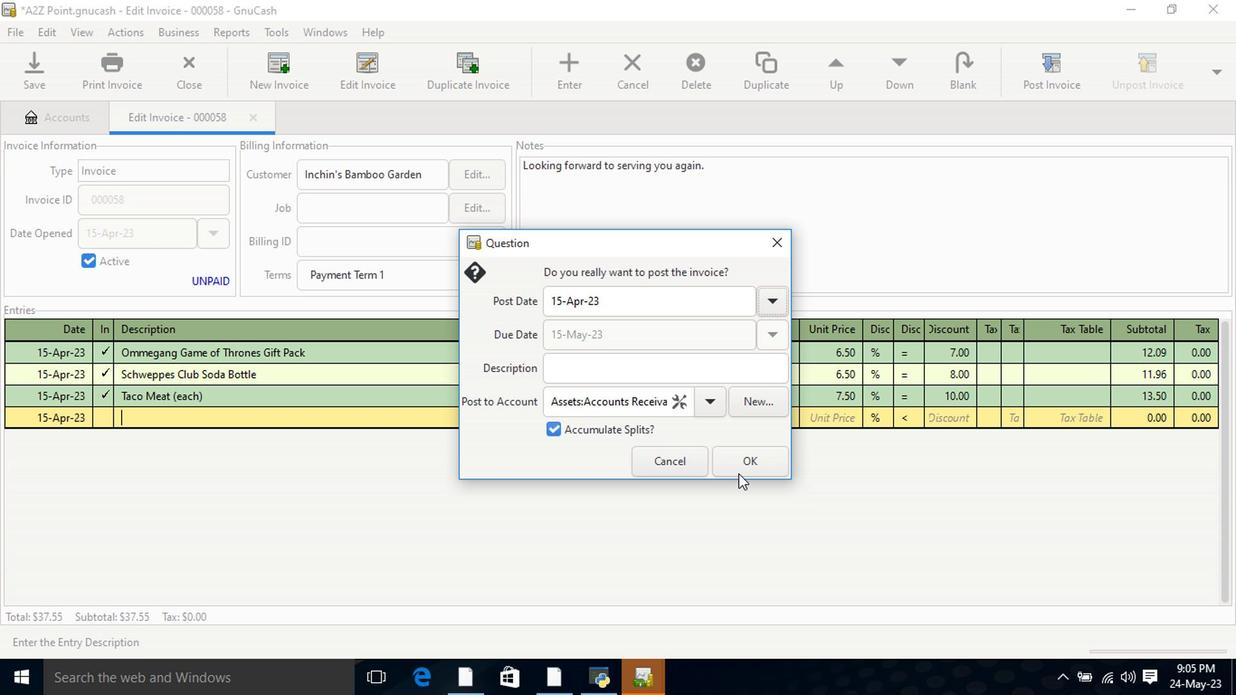 
Action: Mouse pressed left at (740, 474)
Screenshot: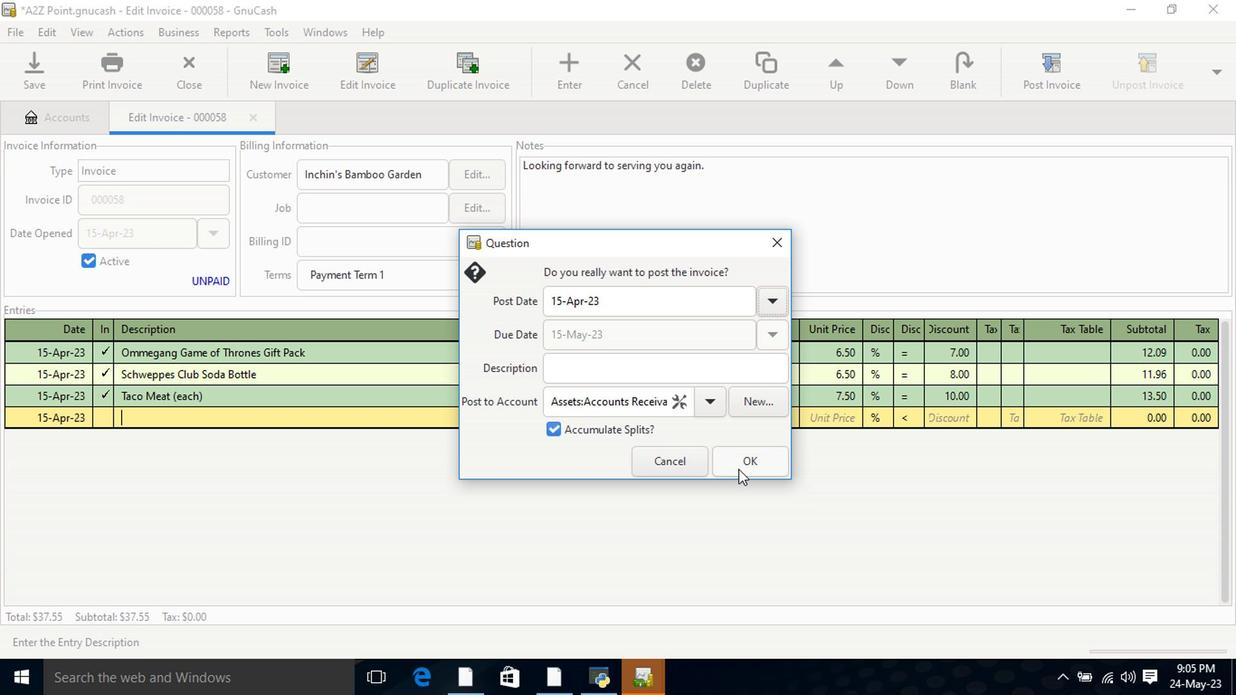 
Action: Mouse moved to (1149, 94)
Screenshot: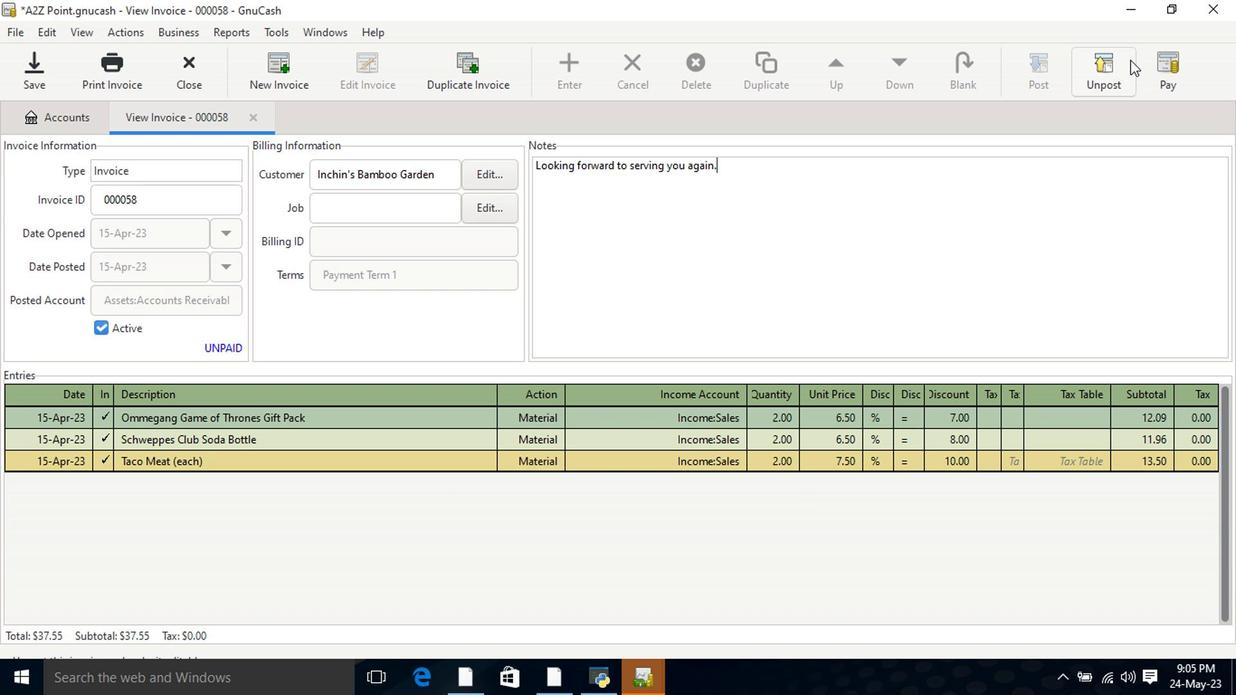 
Action: Mouse pressed left at (1149, 94)
Screenshot: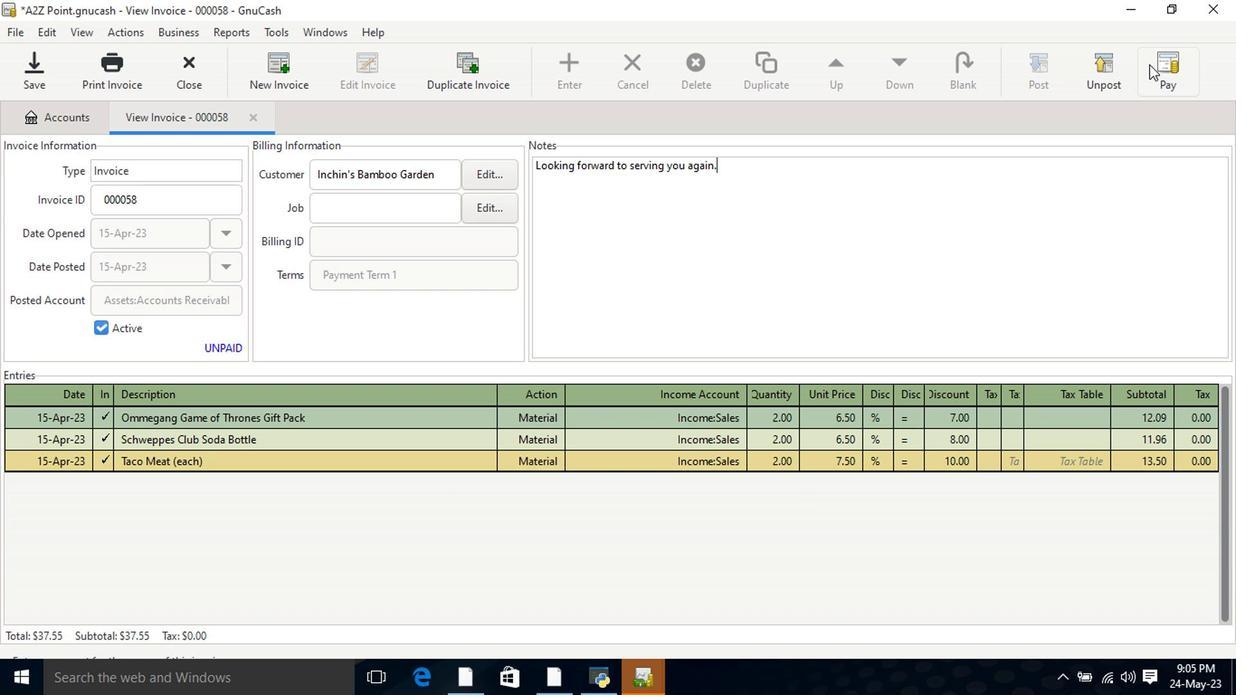 
Action: Mouse moved to (552, 360)
Screenshot: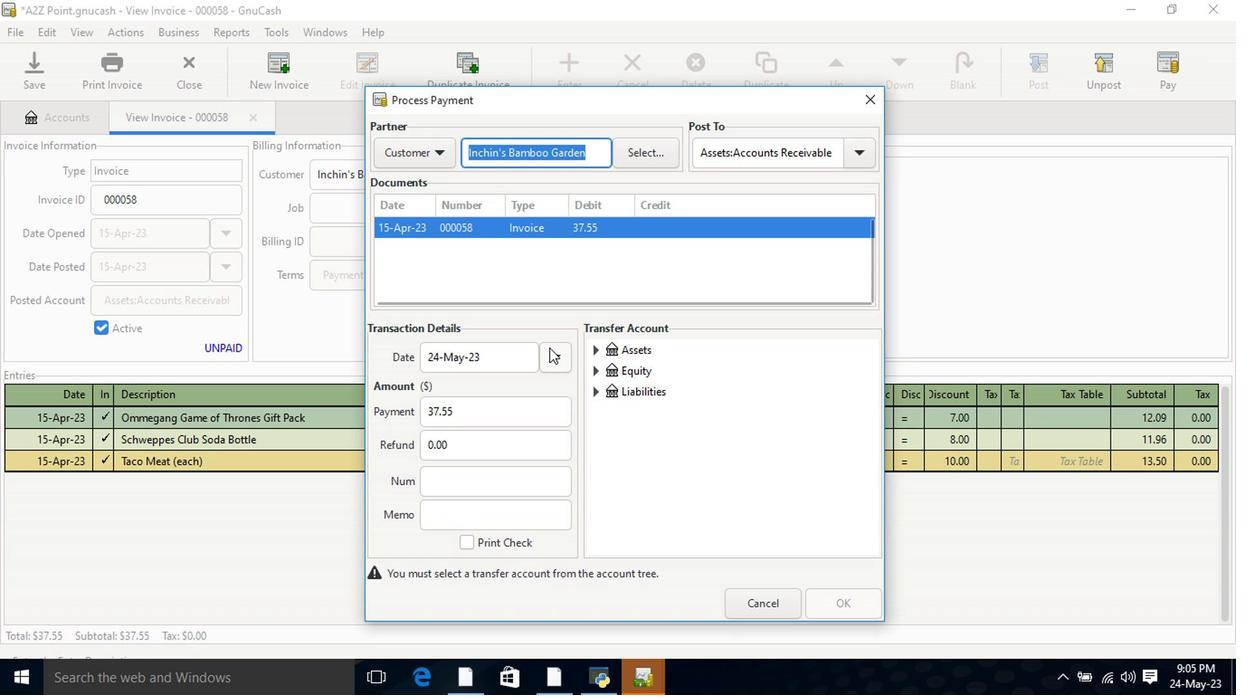 
Action: Mouse pressed left at (552, 360)
Screenshot: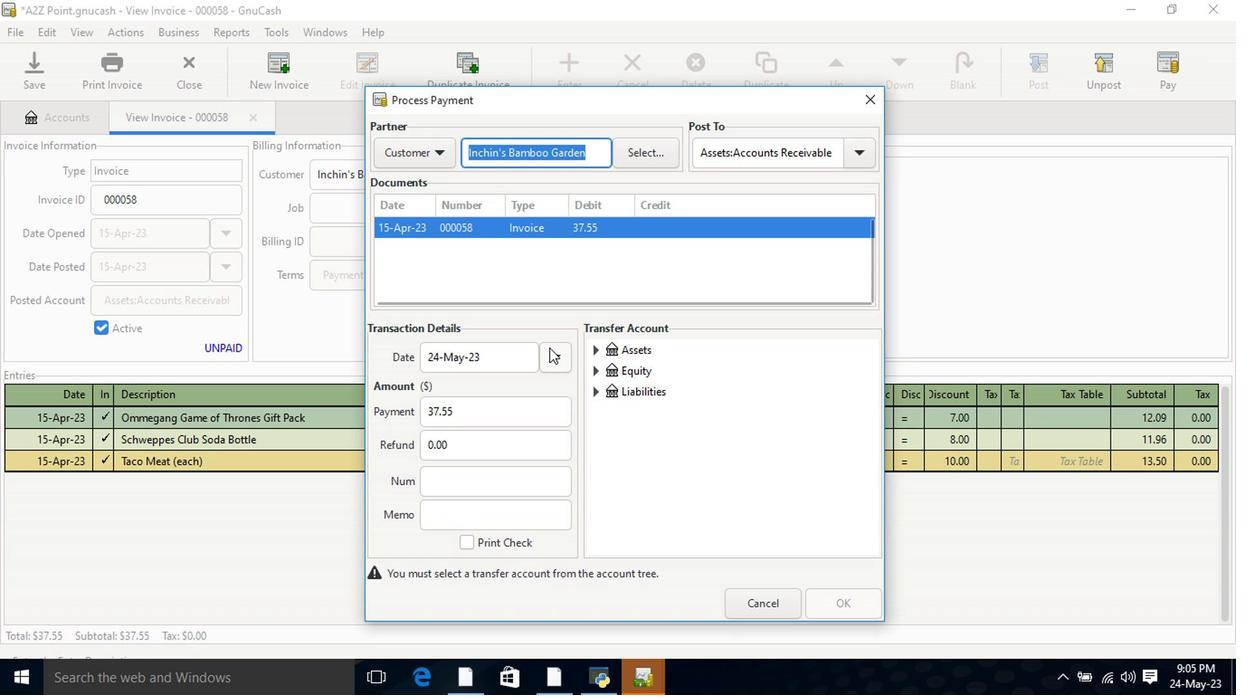 
Action: Mouse moved to (442, 459)
Screenshot: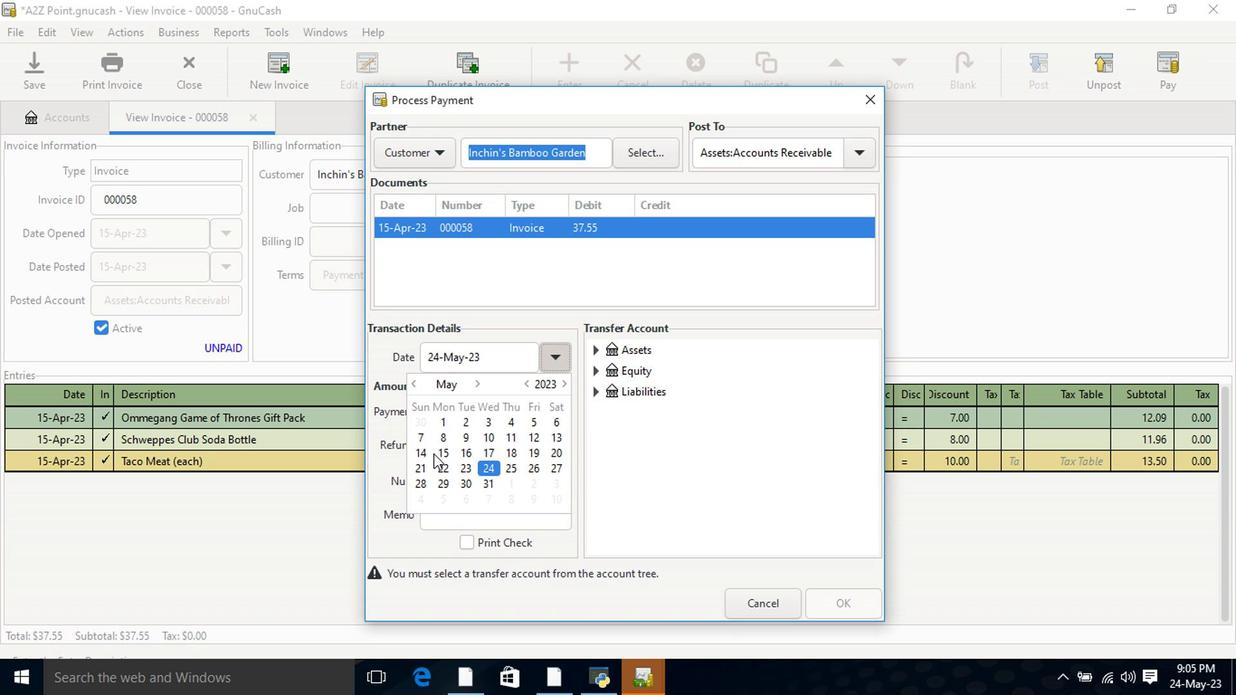 
Action: Mouse pressed left at (442, 459)
Screenshot: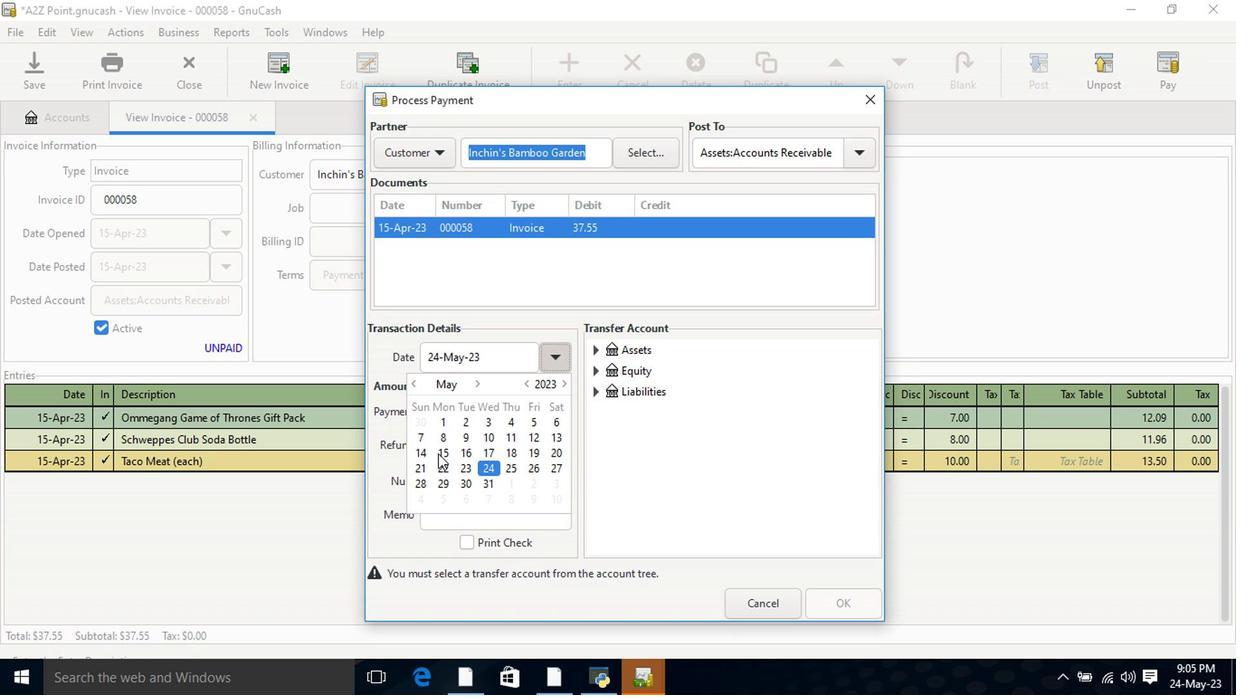
Action: Mouse pressed left at (442, 459)
Screenshot: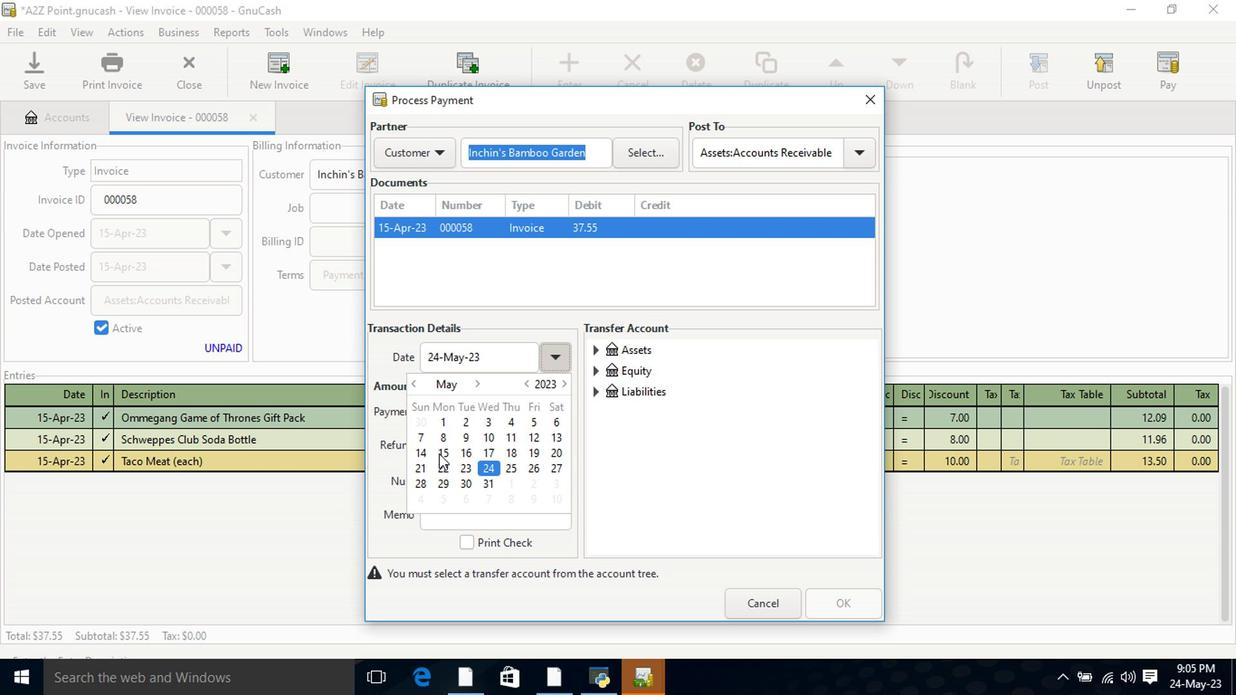 
Action: Mouse moved to (602, 362)
Screenshot: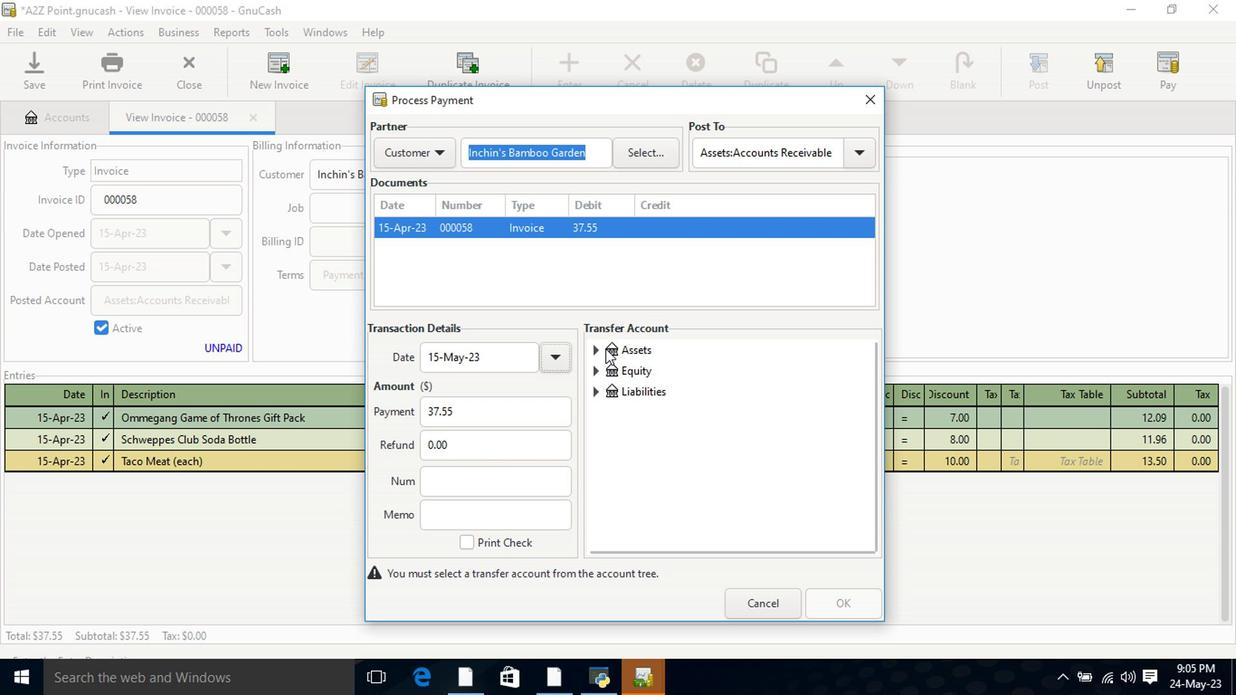
Action: Mouse pressed left at (602, 362)
Screenshot: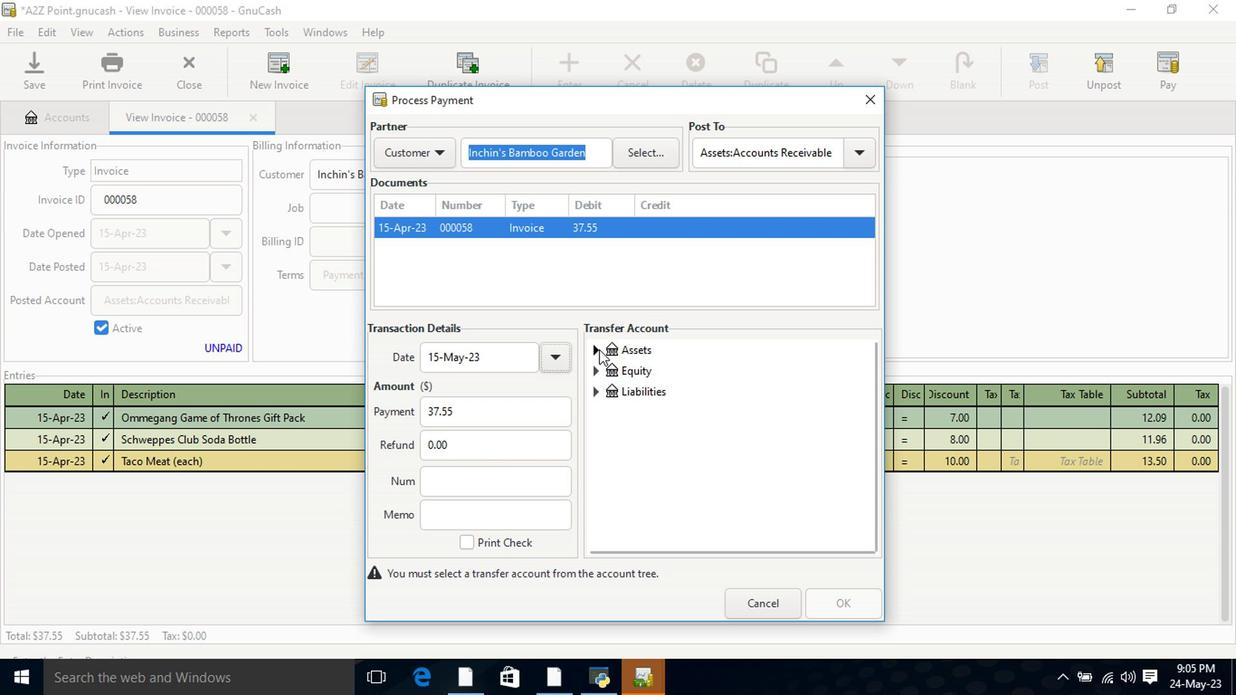 
Action: Mouse moved to (621, 383)
Screenshot: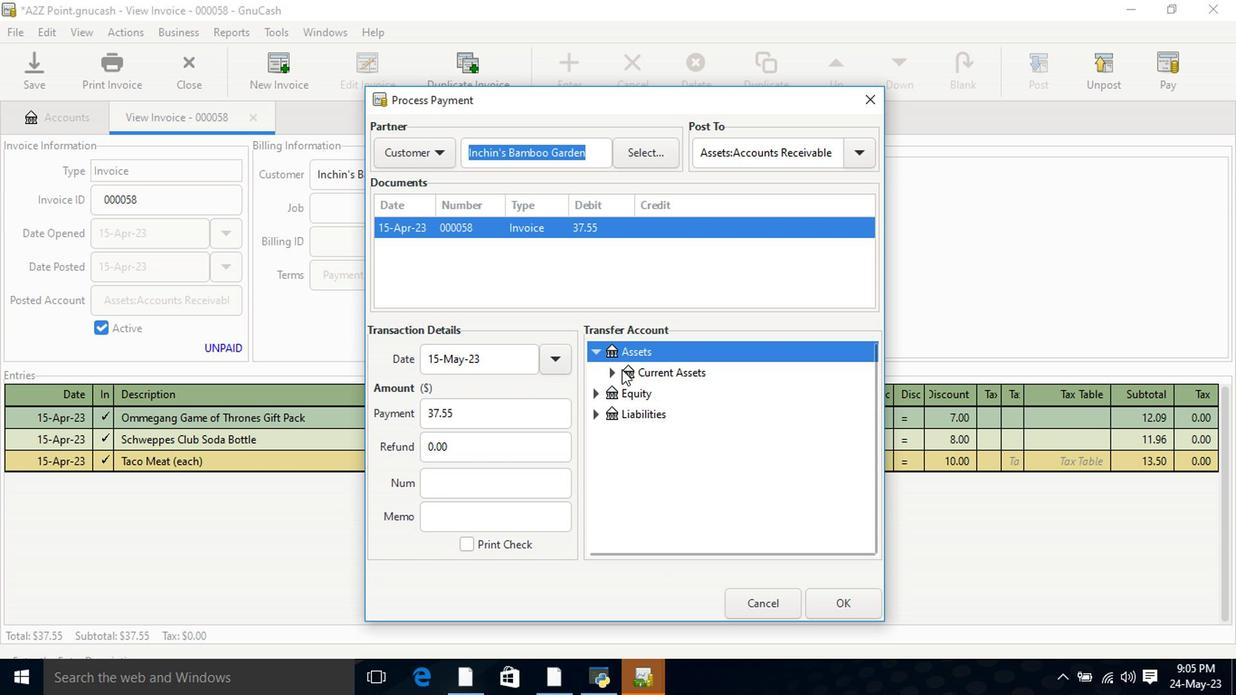
Action: Mouse pressed left at (621, 383)
Screenshot: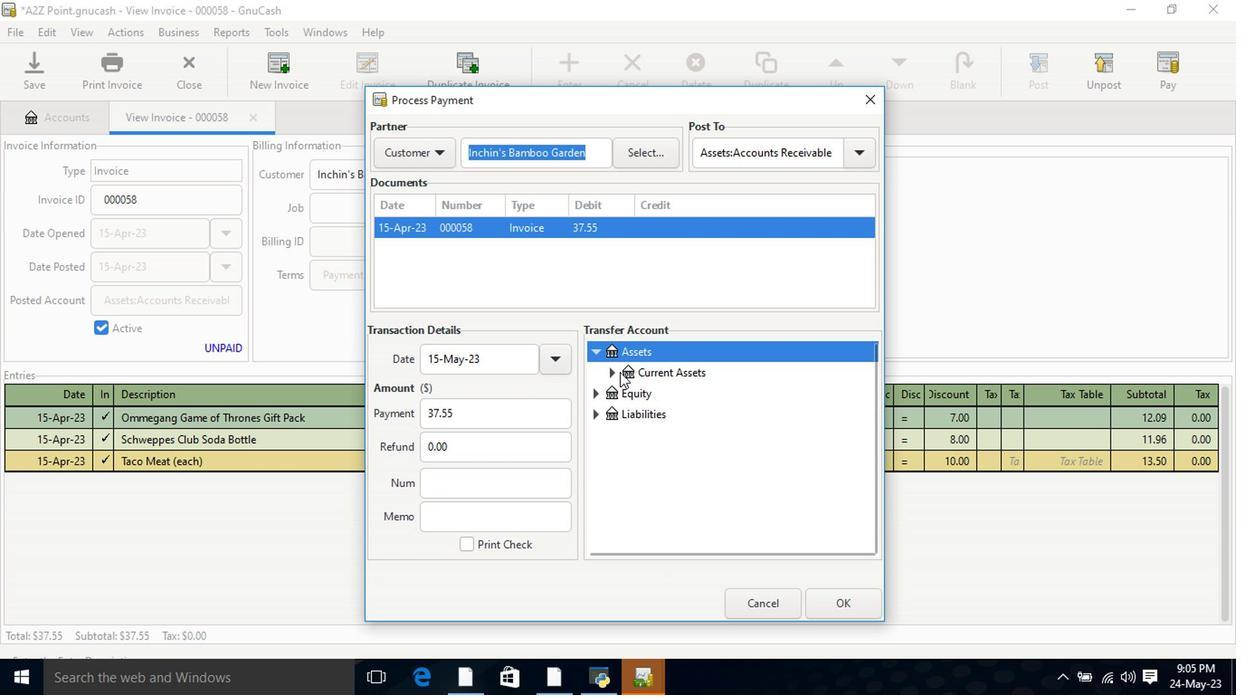 
Action: Mouse moved to (655, 401)
Screenshot: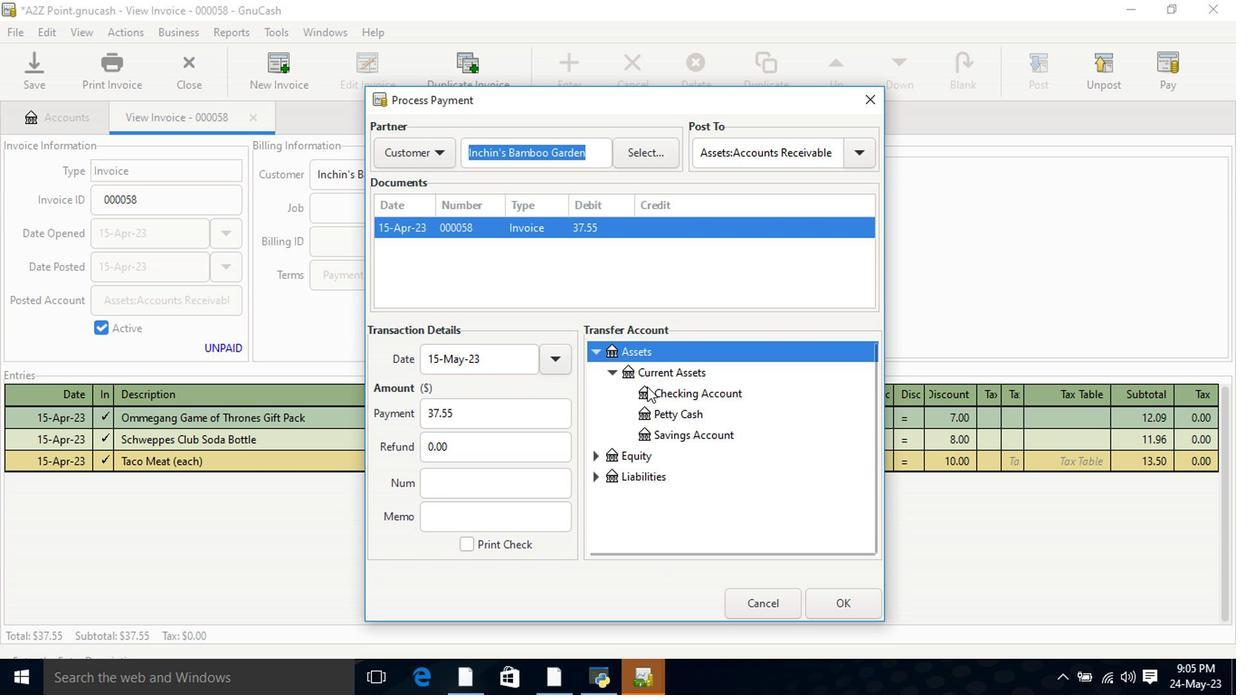 
Action: Mouse pressed left at (655, 401)
Screenshot: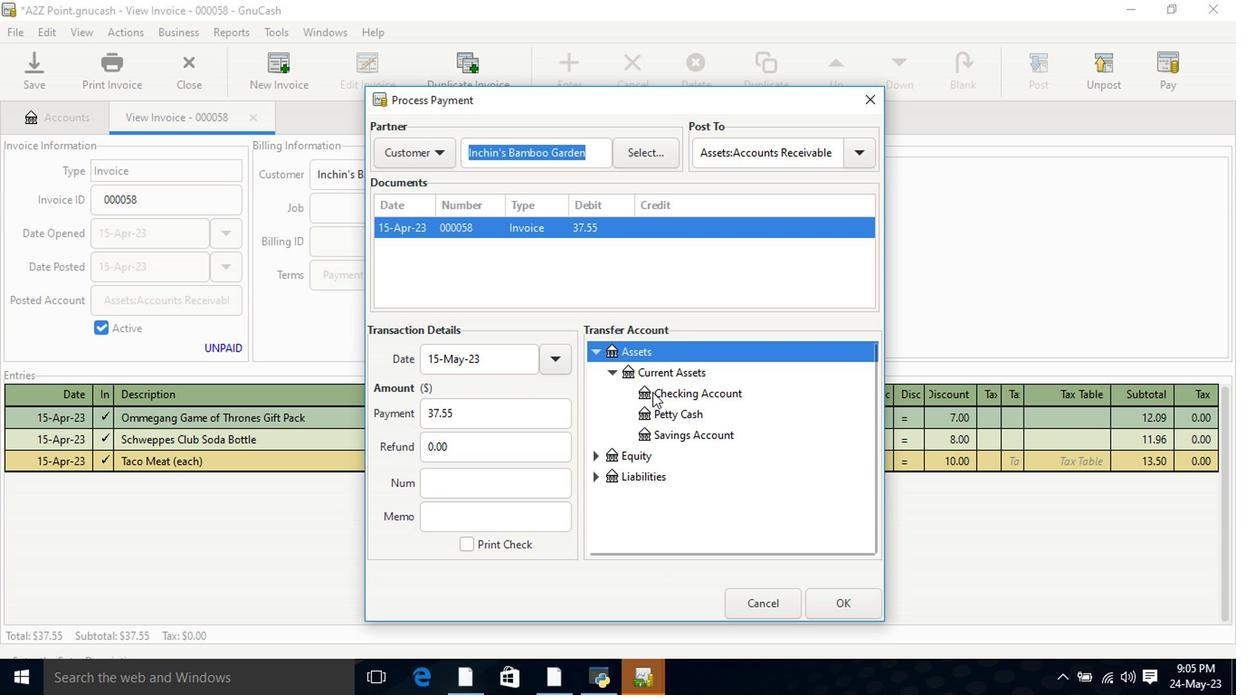 
Action: Mouse moved to (828, 598)
Screenshot: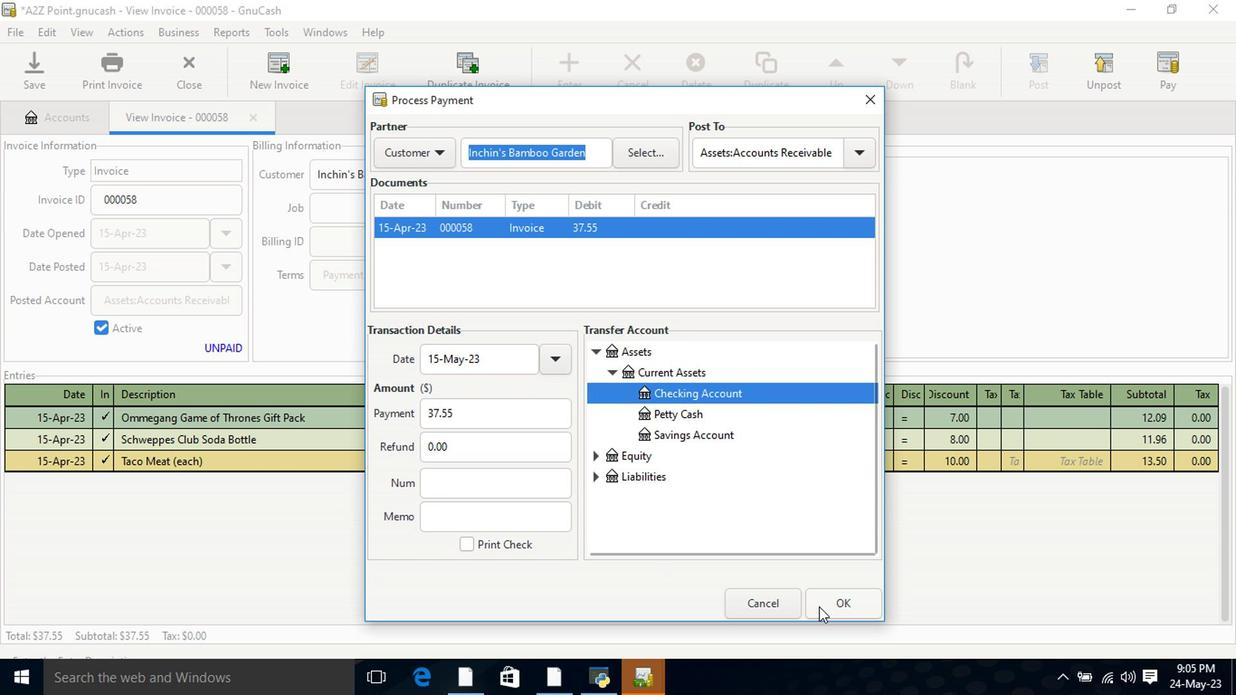 
Action: Mouse pressed left at (828, 598)
Screenshot: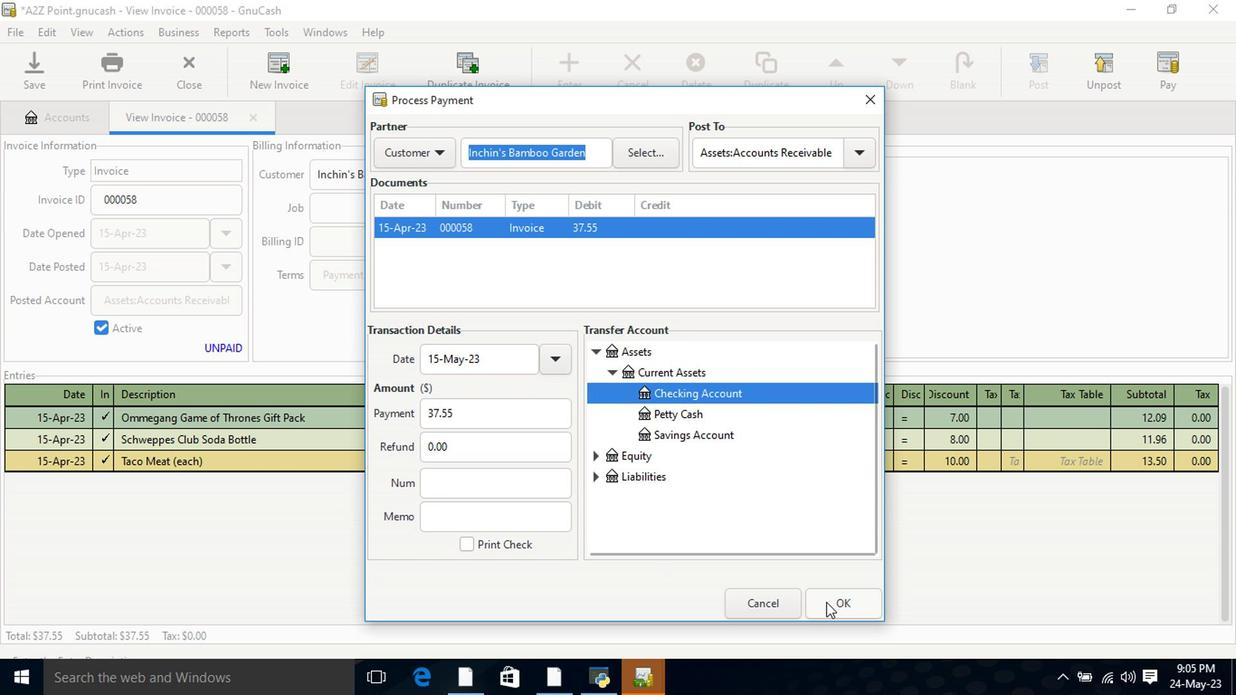 
Action: Mouse moved to (127, 97)
Screenshot: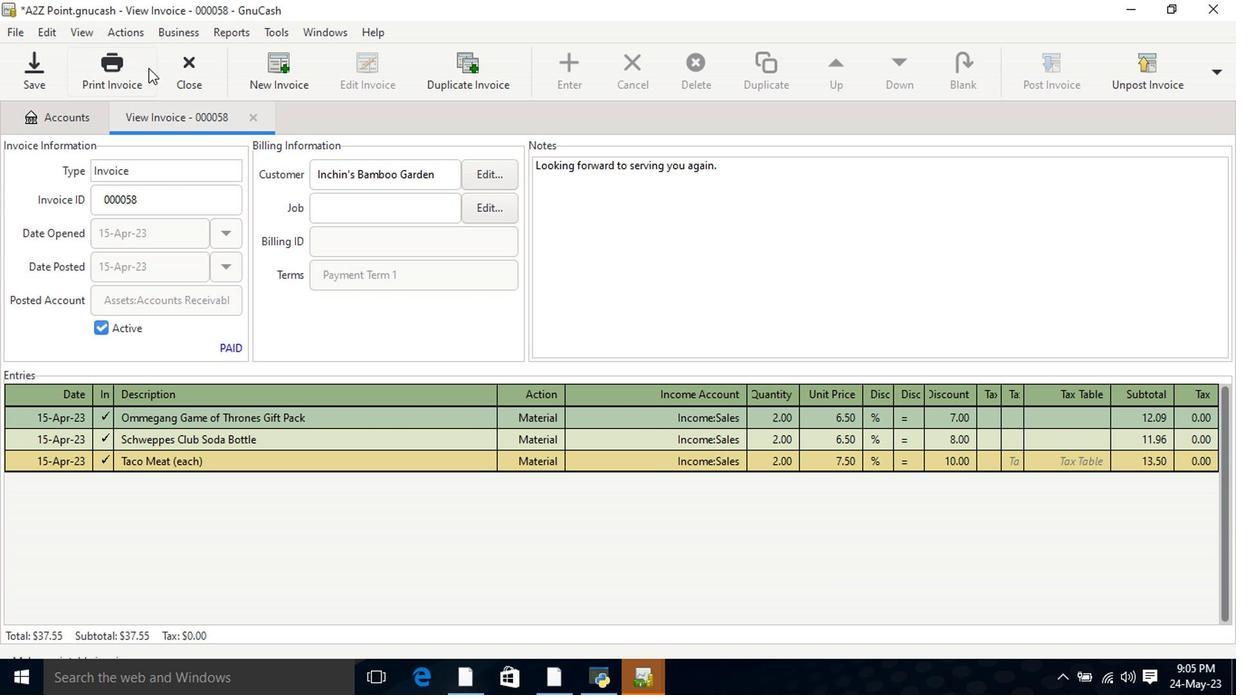
Action: Mouse pressed left at (127, 97)
Screenshot: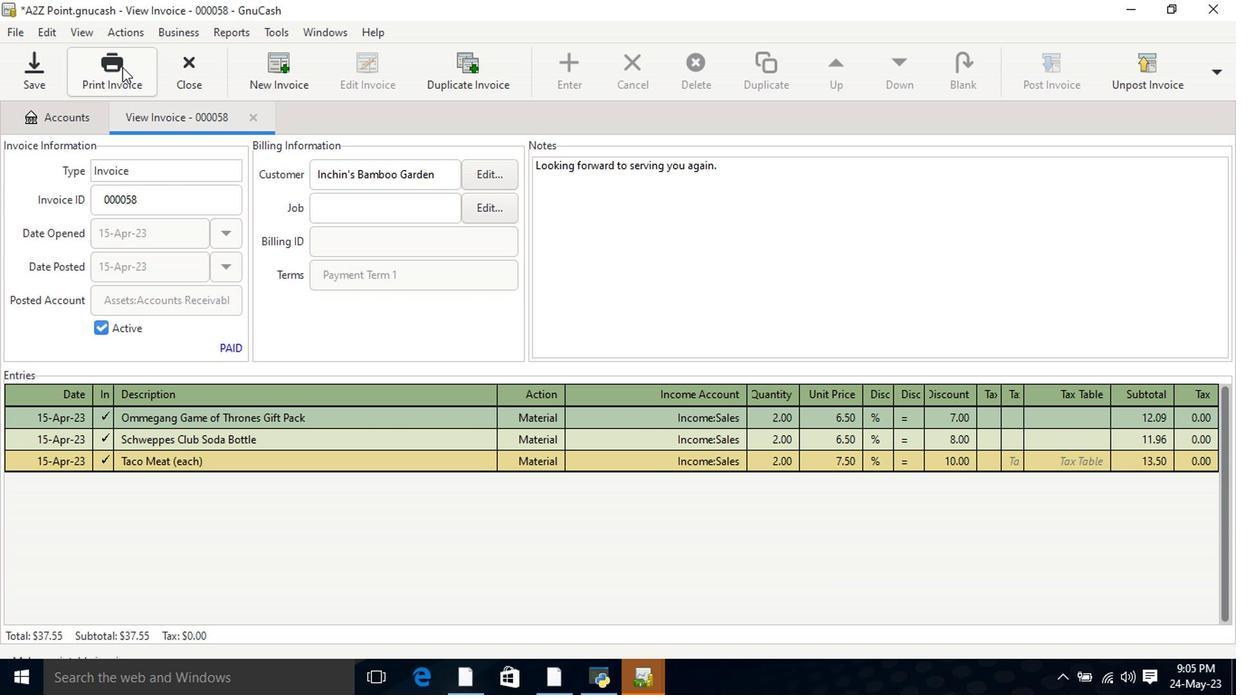 
Action: Mouse moved to (471, 94)
Screenshot: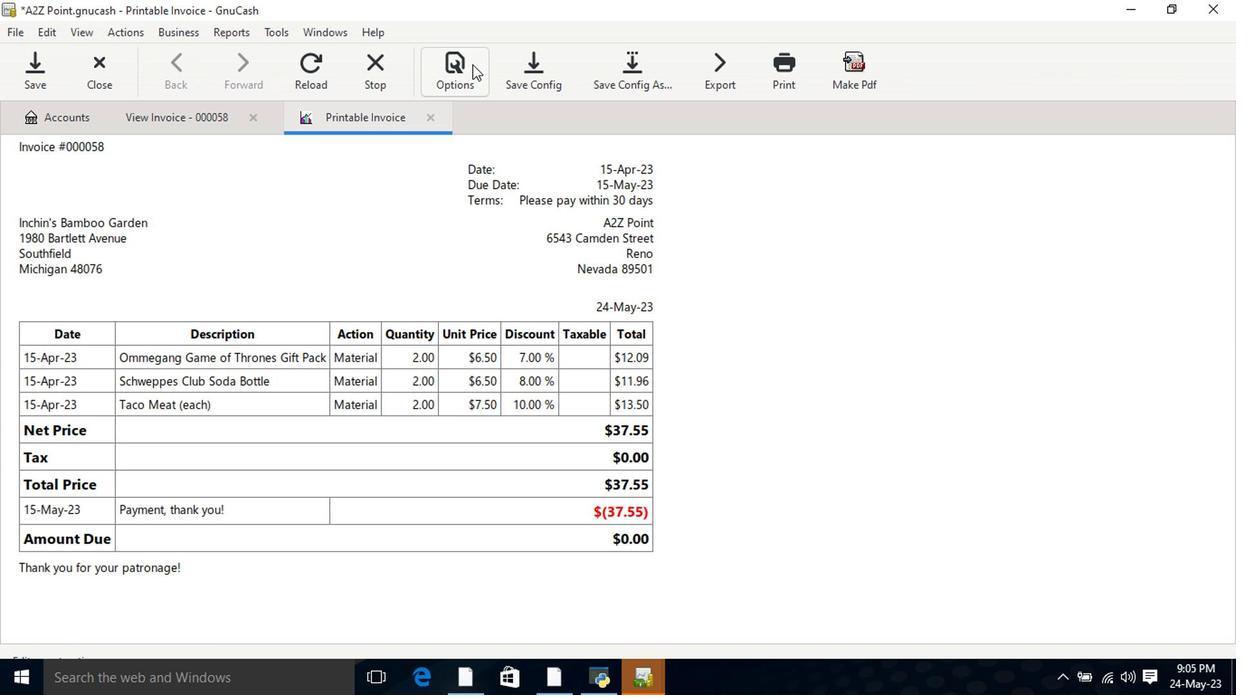 
Action: Mouse pressed left at (471, 94)
Screenshot: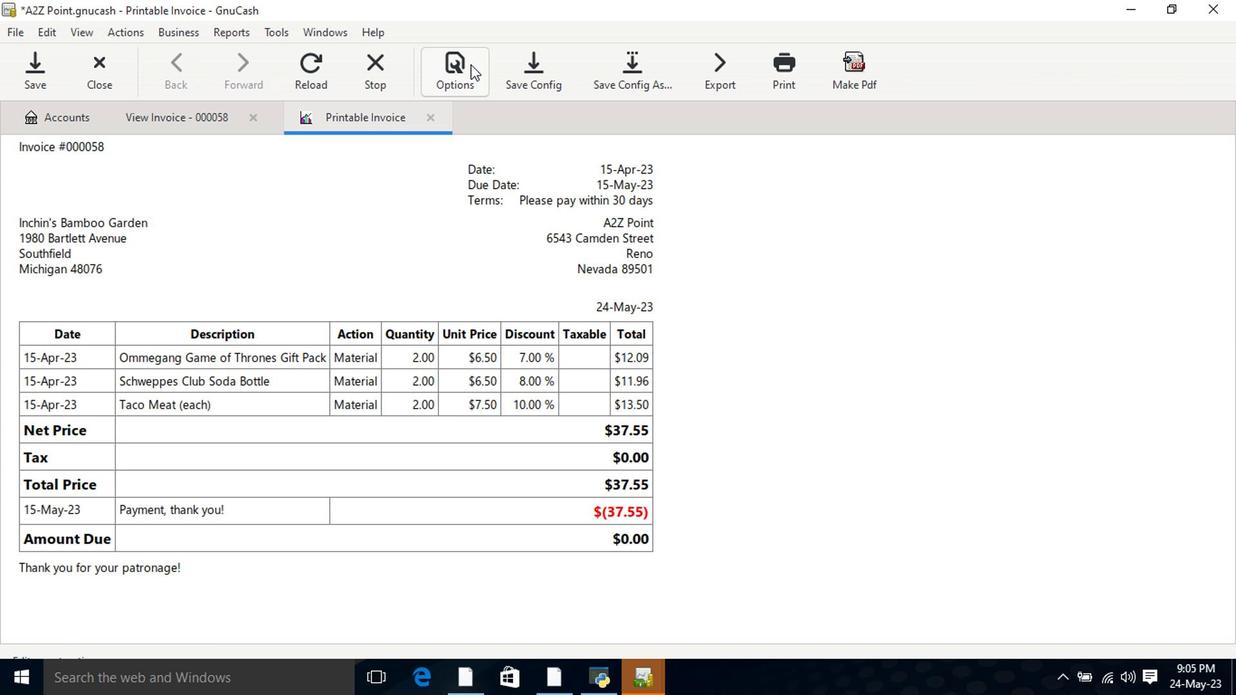 
Action: Mouse moved to (400, 173)
Screenshot: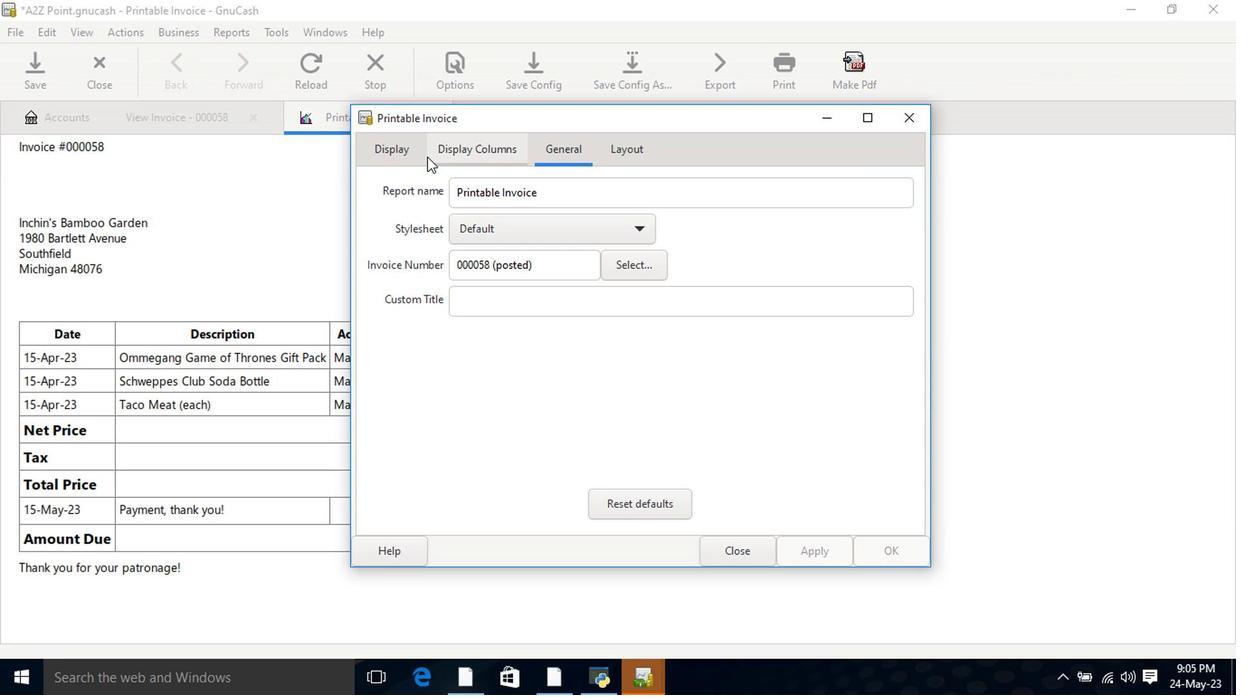 
Action: Mouse pressed left at (400, 173)
Screenshot: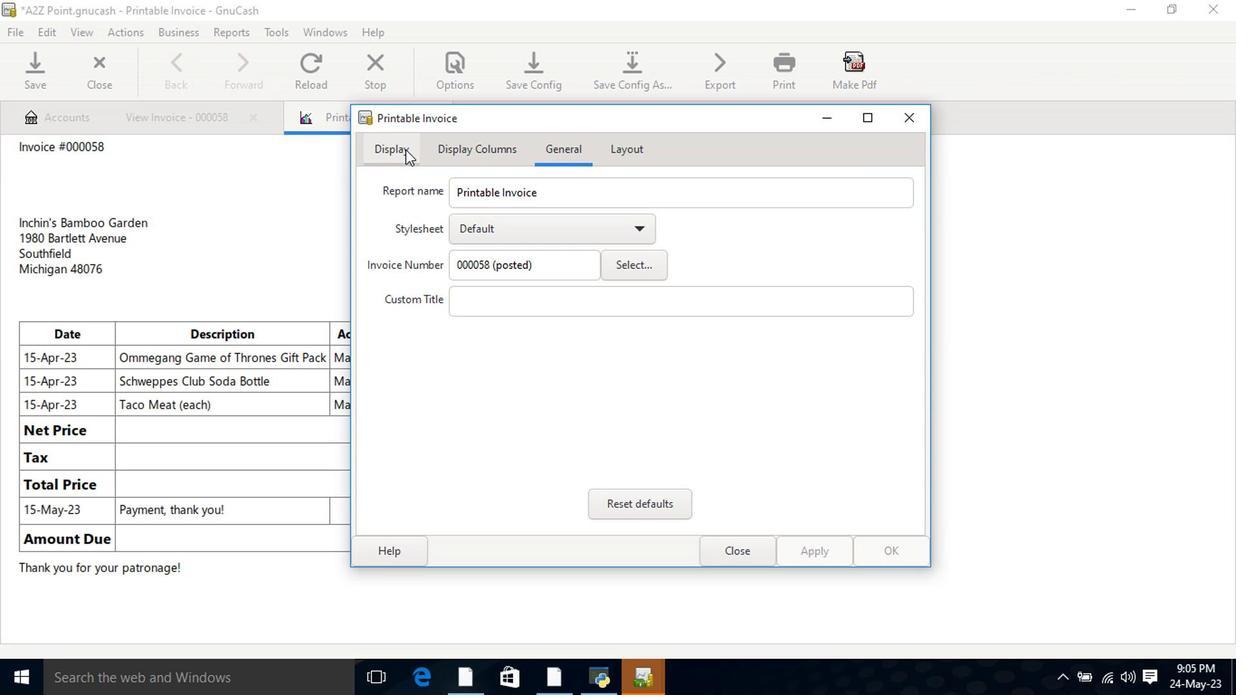 
Action: Mouse moved to (503, 373)
Screenshot: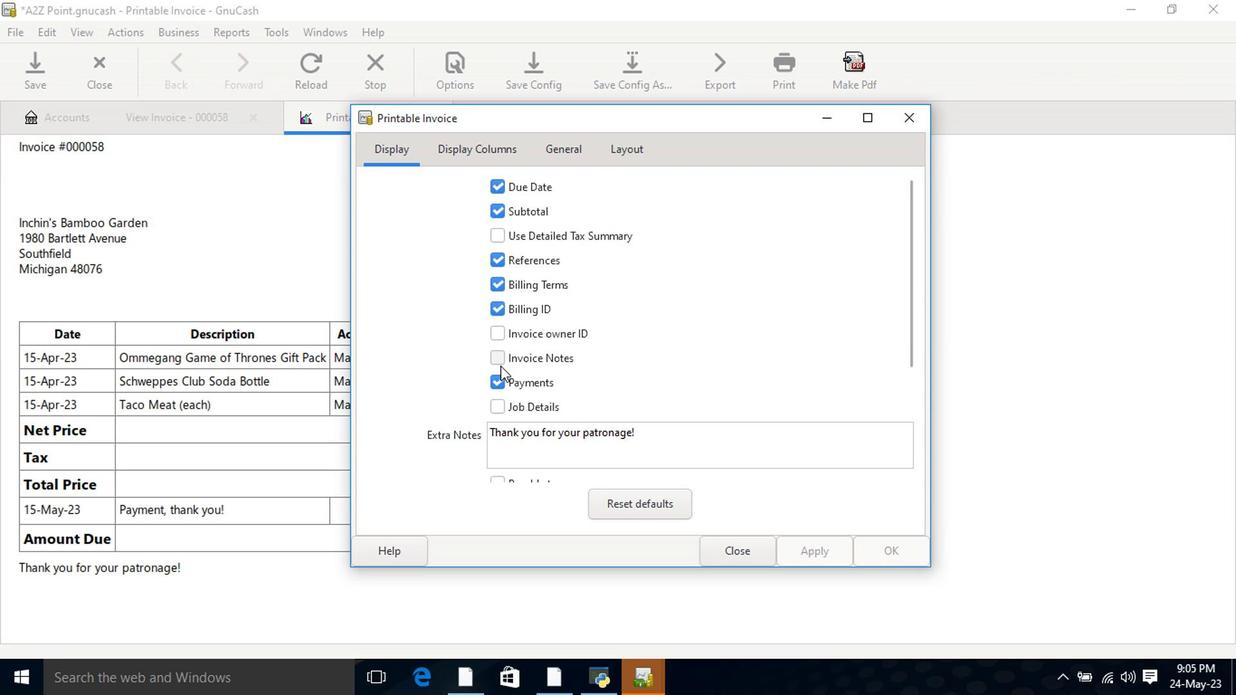 
Action: Mouse pressed left at (503, 373)
Screenshot: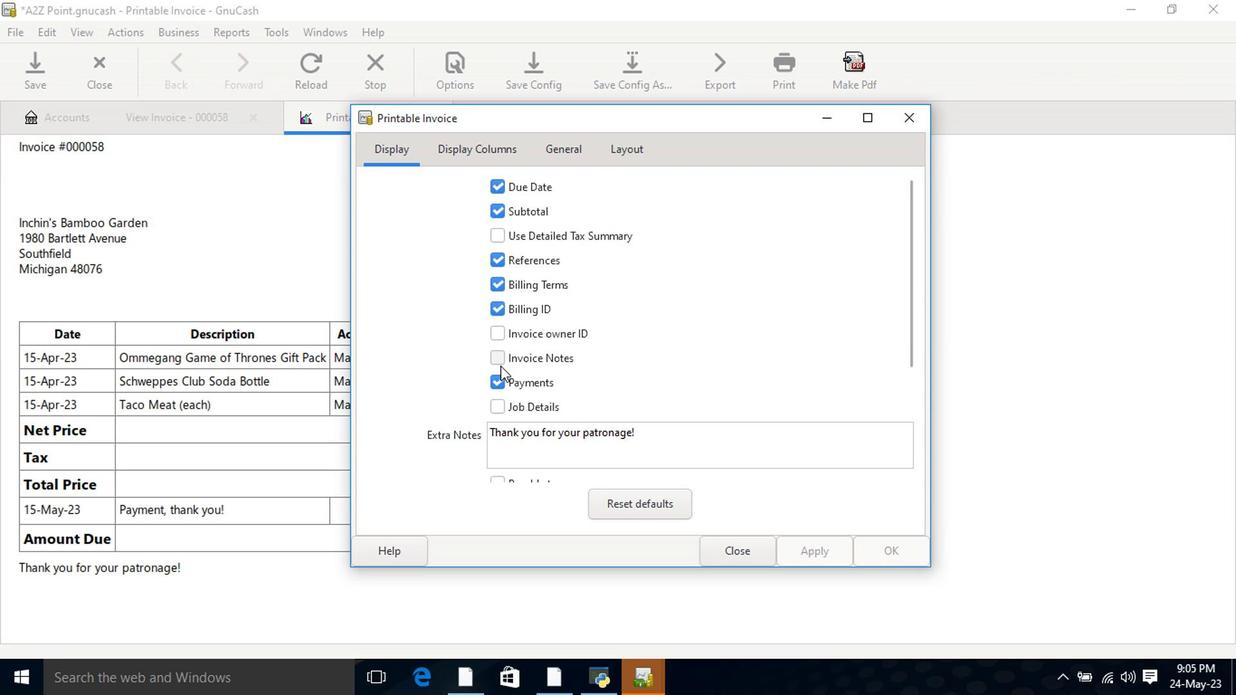 
Action: Mouse moved to (798, 544)
Screenshot: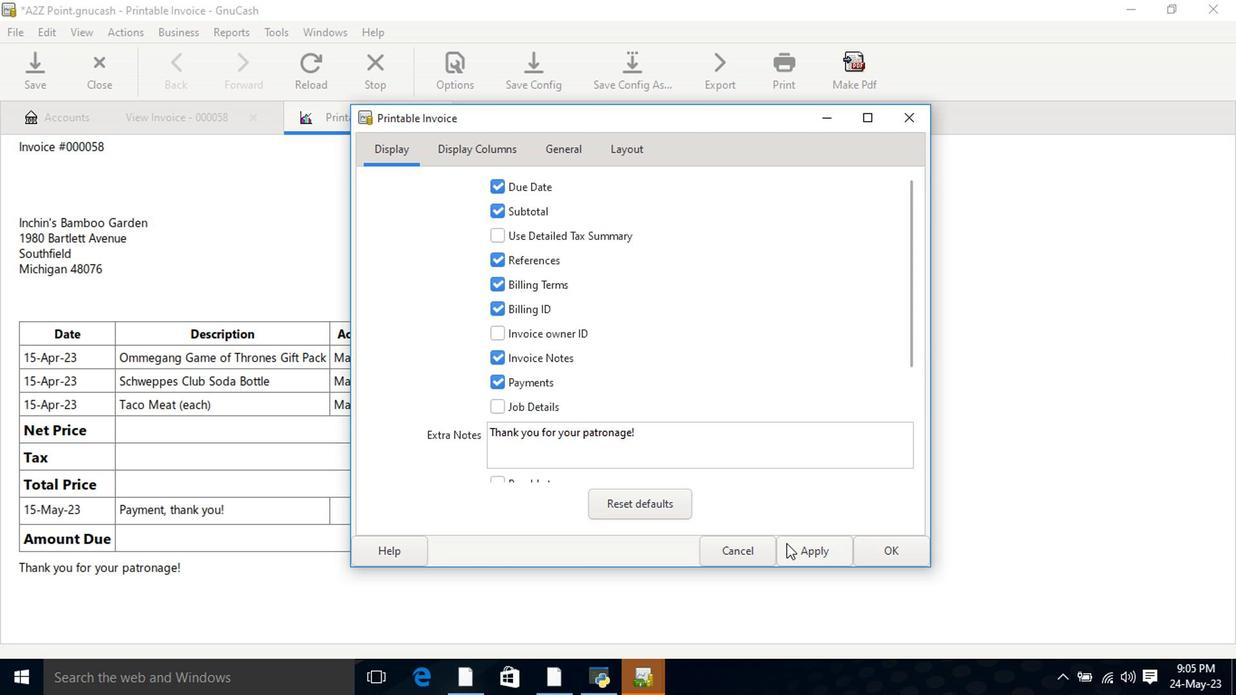 
Action: Mouse pressed left at (798, 544)
Screenshot: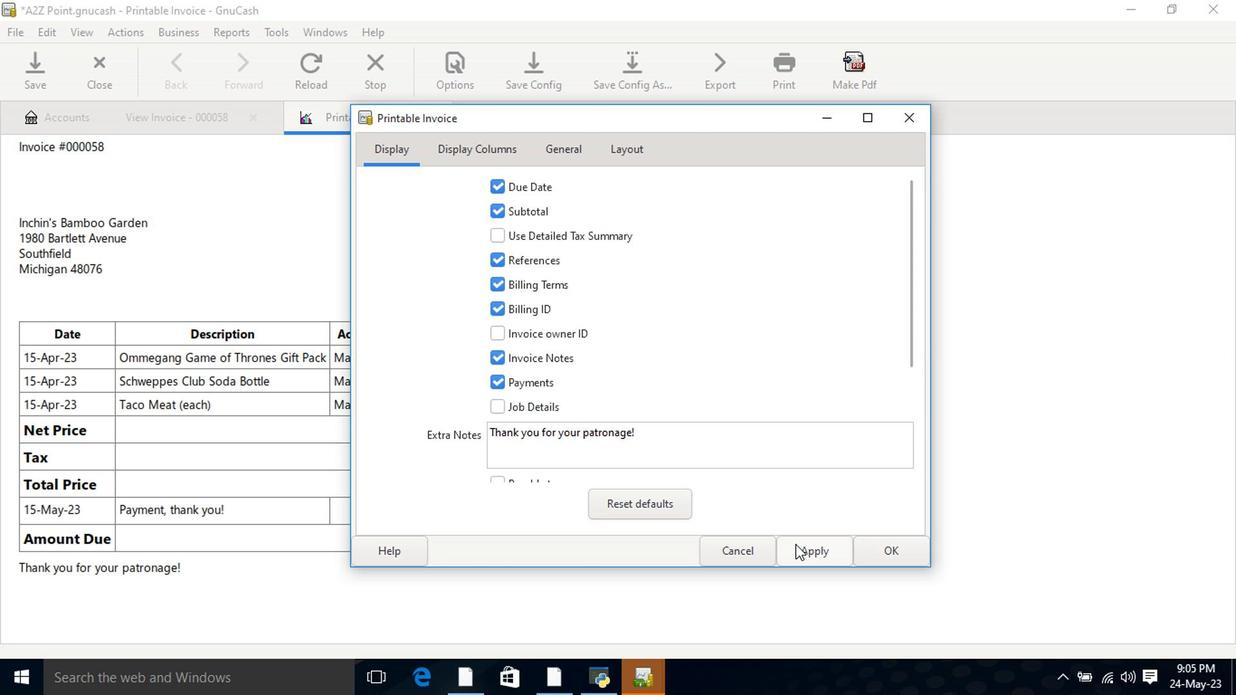 
Action: Mouse moved to (744, 553)
Screenshot: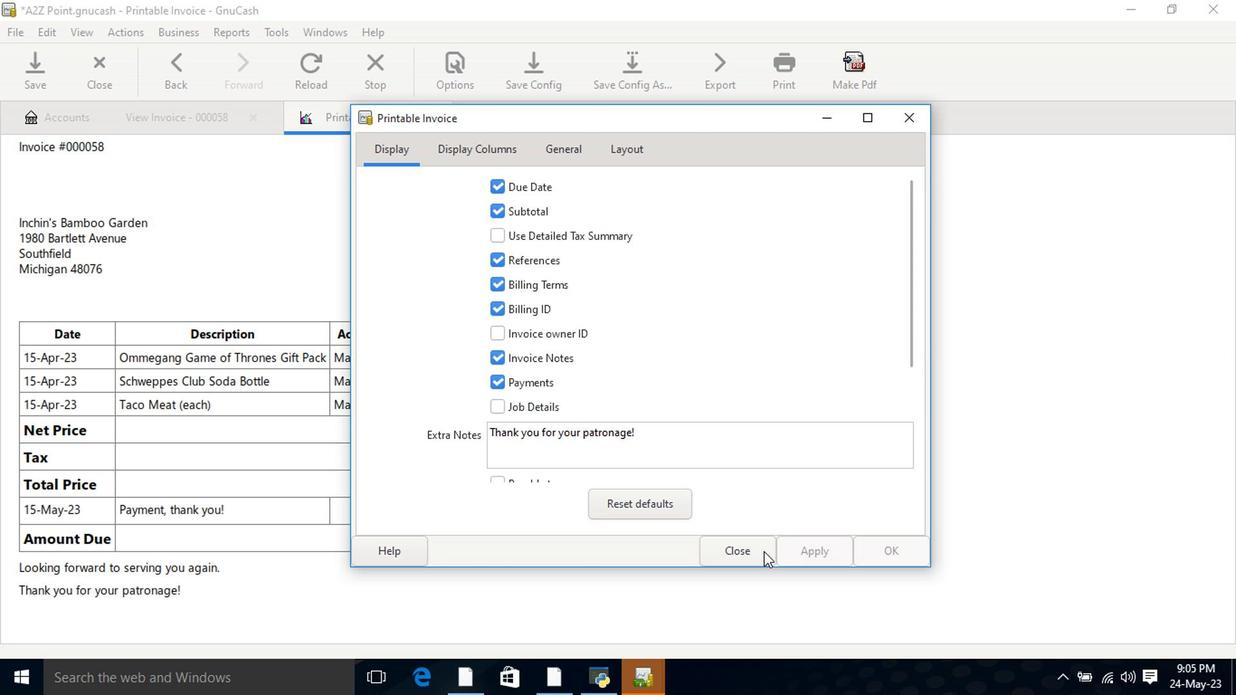 
Action: Mouse pressed left at (744, 553)
Screenshot: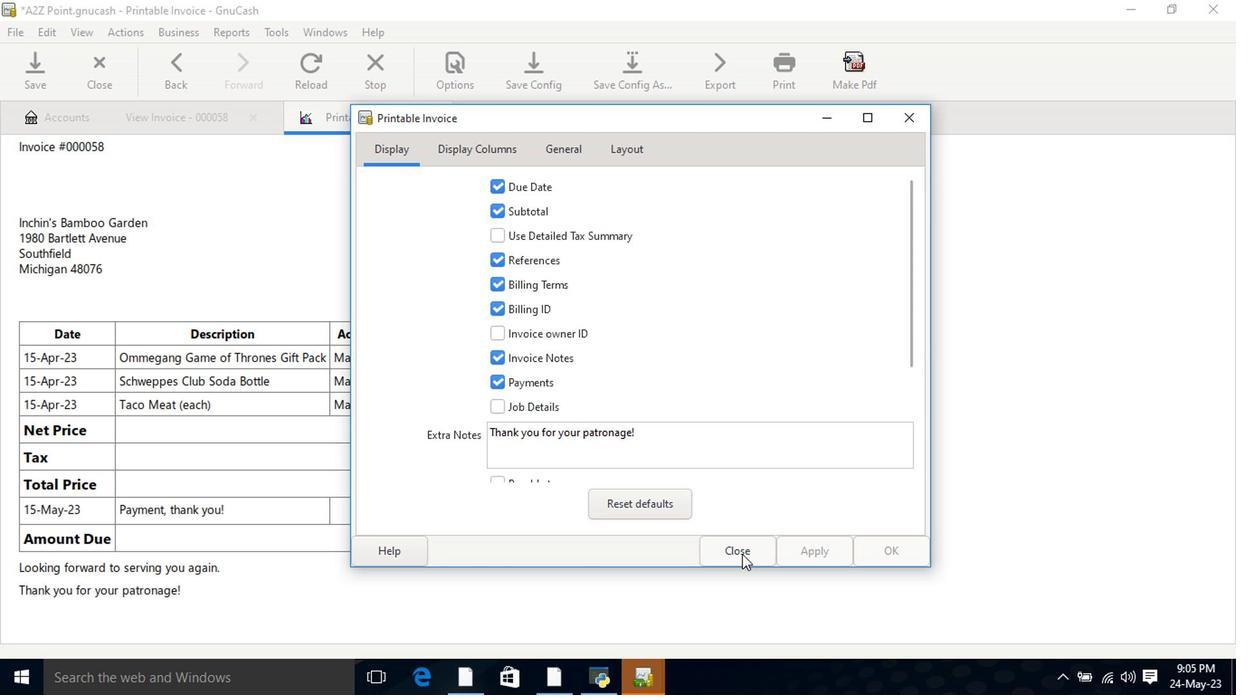 
Action: Mouse moved to (736, 546)
Screenshot: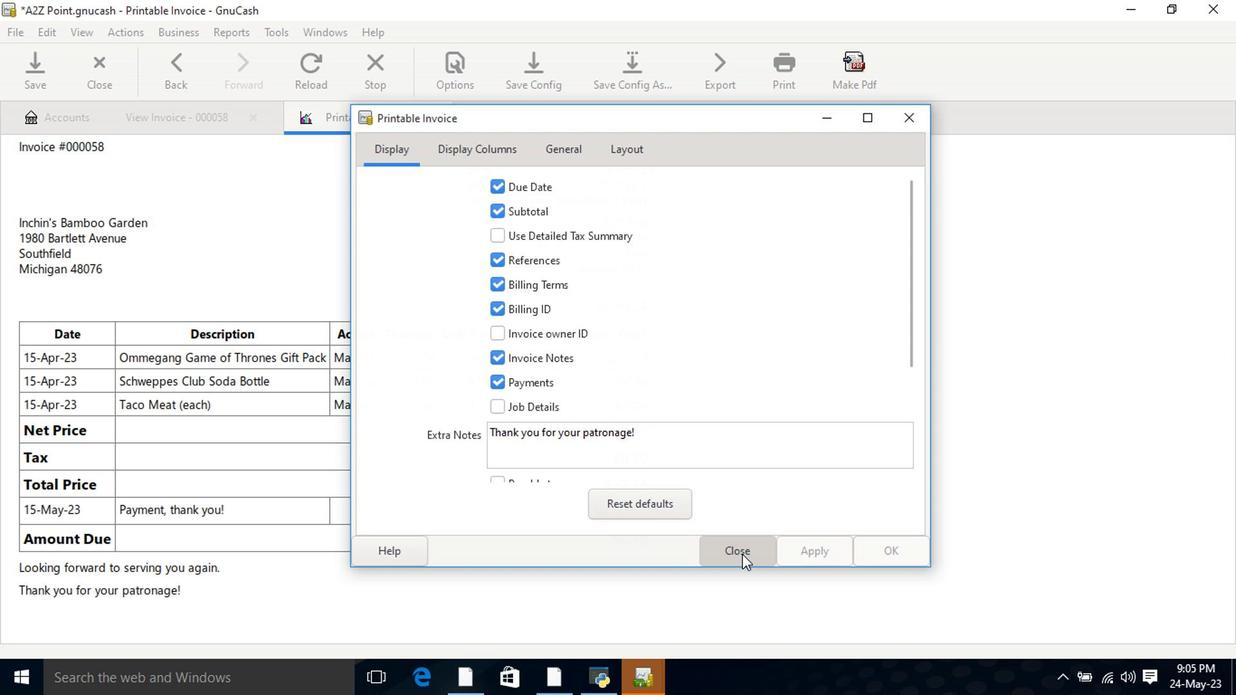 
